 Task: Plan a trip to Jitra, Malaysia from 26th December, 2023 to 31st December, 2023 for 8 adults. Place can be private room with 8 bedrooms having 8 beds and 8 bathrooms. Property type can be house. Amenities needed are: wifi, TV, free parkinig on premises, gym, breakfast.
Action: Mouse moved to (409, 110)
Screenshot: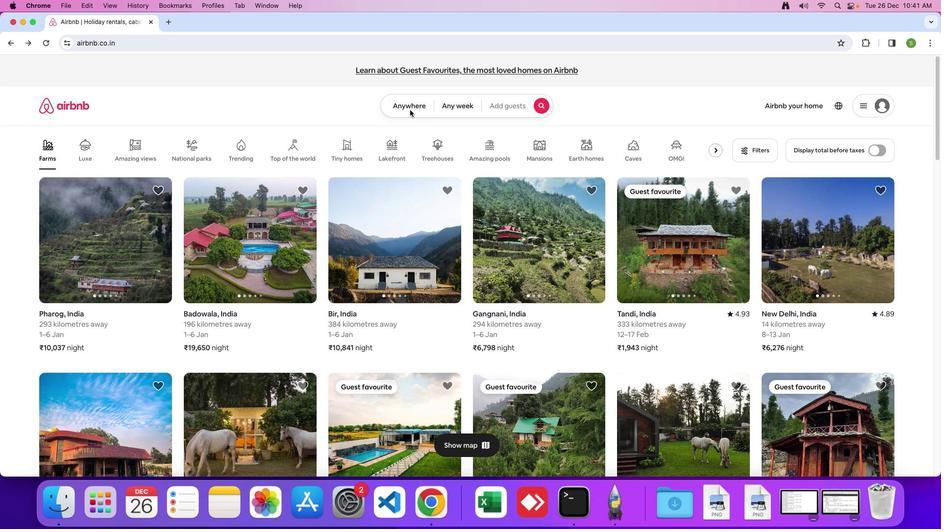 
Action: Mouse pressed left at (409, 110)
Screenshot: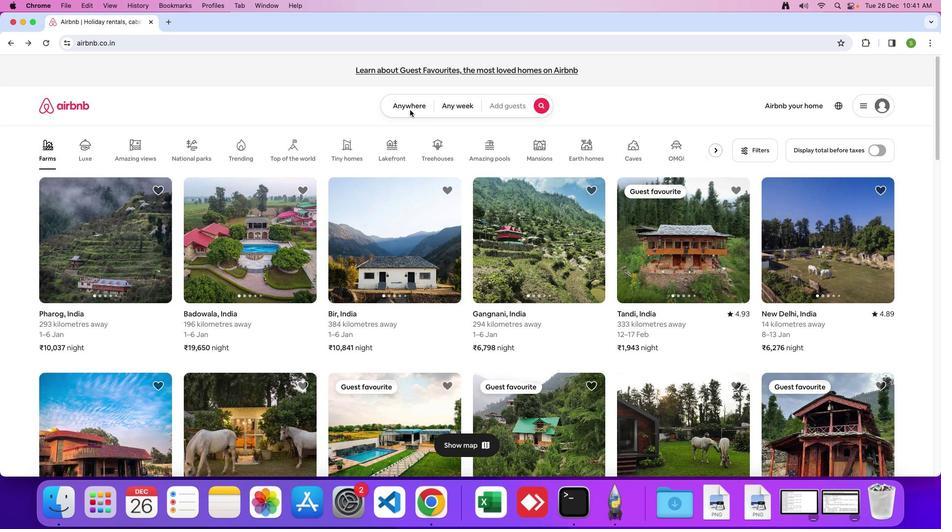 
Action: Mouse moved to (396, 102)
Screenshot: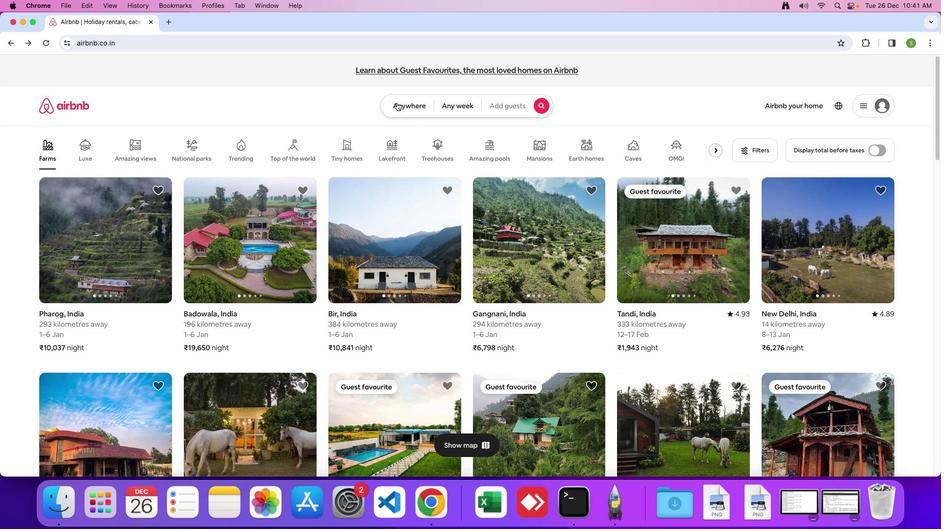 
Action: Mouse pressed left at (396, 102)
Screenshot: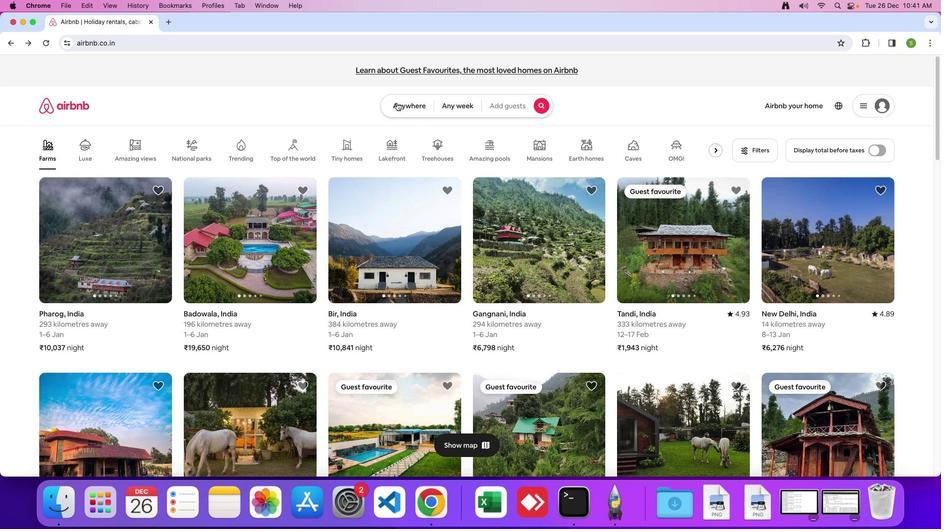 
Action: Mouse moved to (334, 139)
Screenshot: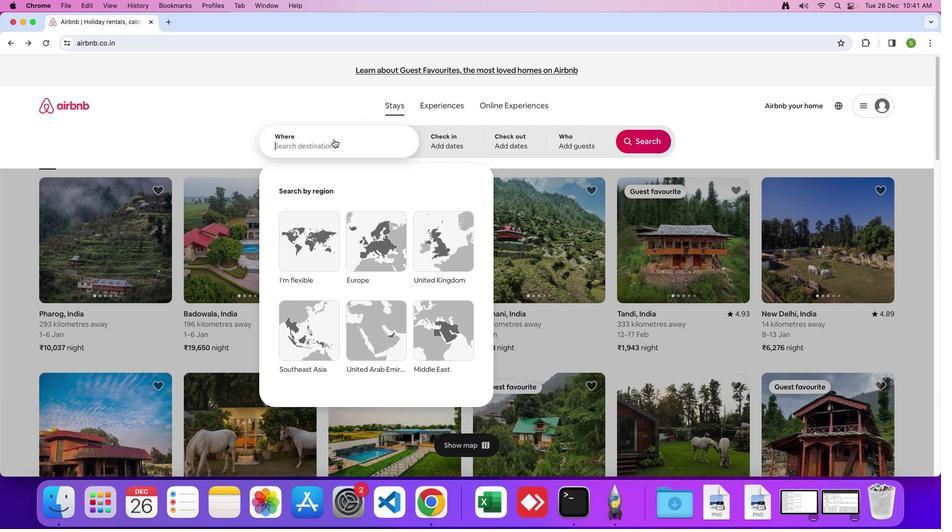 
Action: Mouse pressed left at (334, 139)
Screenshot: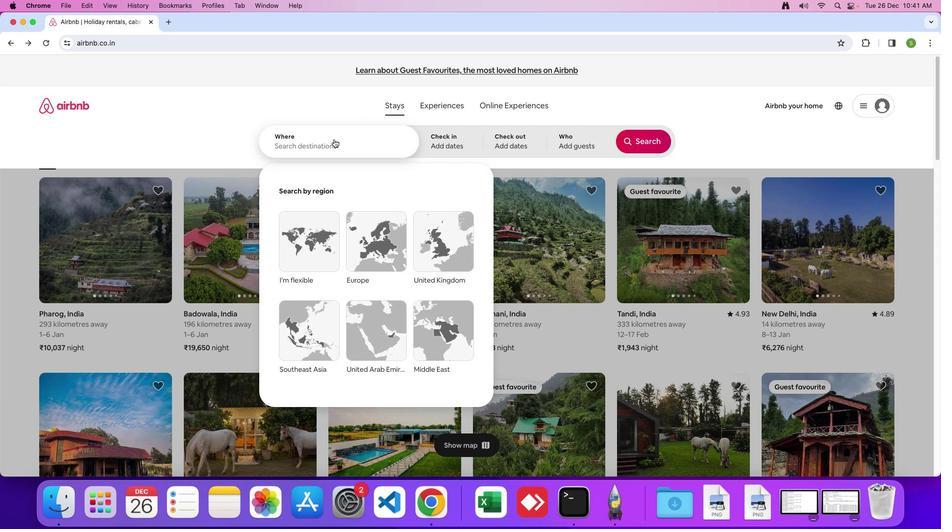 
Action: Mouse moved to (332, 143)
Screenshot: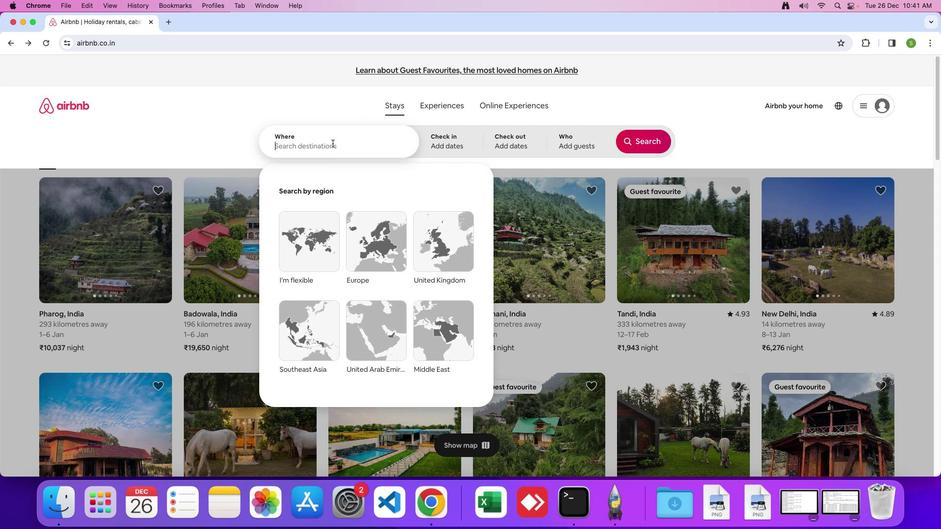 
Action: Key pressed 'J'Key.caps_lock'i''t''r''a'','Key.spaceKey.shift'm''a''l''a''y''s''i''a'Key.leftKey.leftKey.leftKey.leftKey.leftKey.leftKey.leftKey.backspace
Screenshot: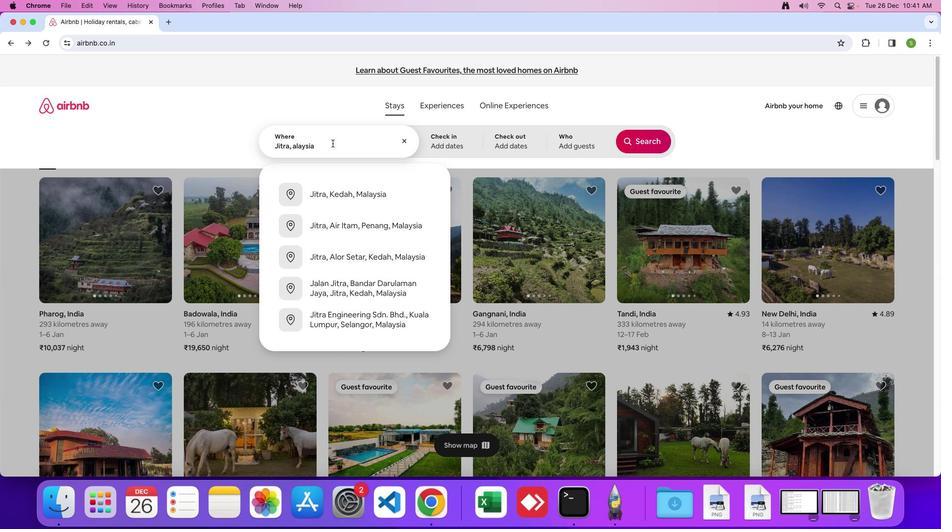 
Action: Mouse moved to (332, 143)
Screenshot: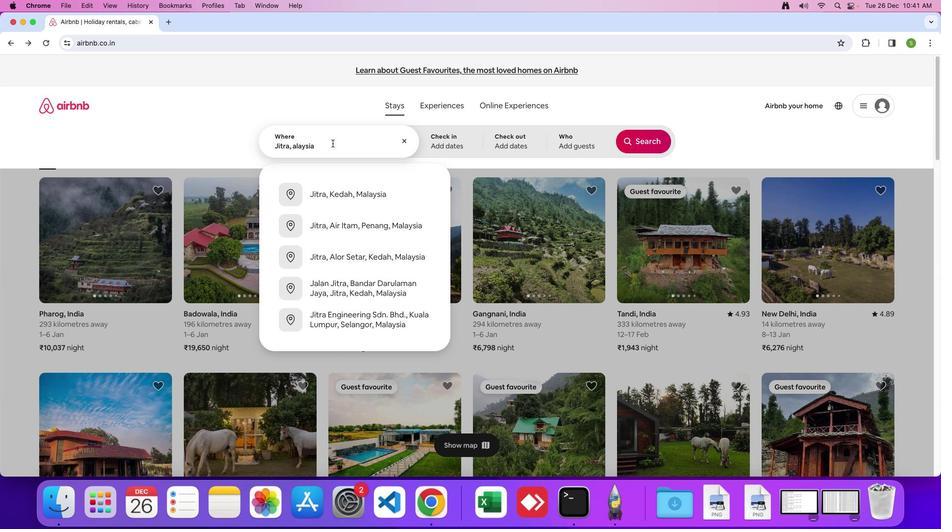 
Action: Key pressed Key.shift'M'
Screenshot: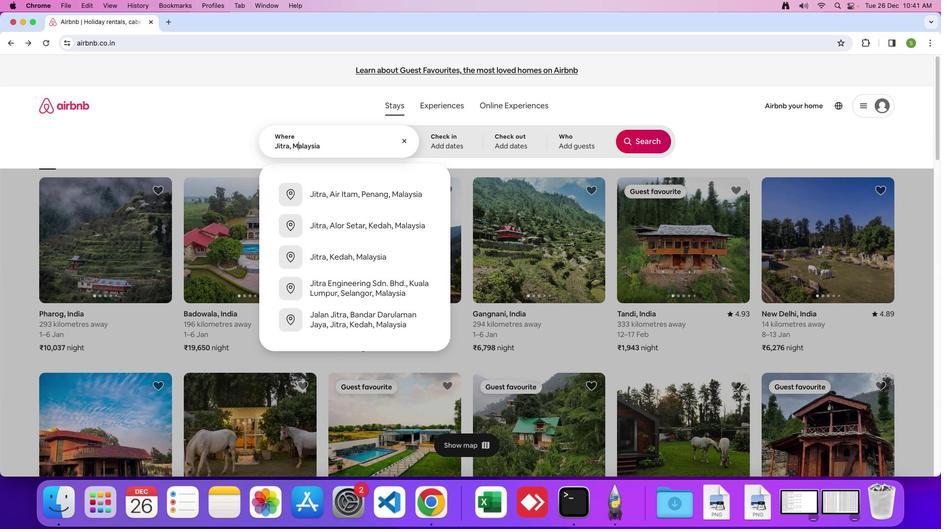 
Action: Mouse moved to (375, 160)
Screenshot: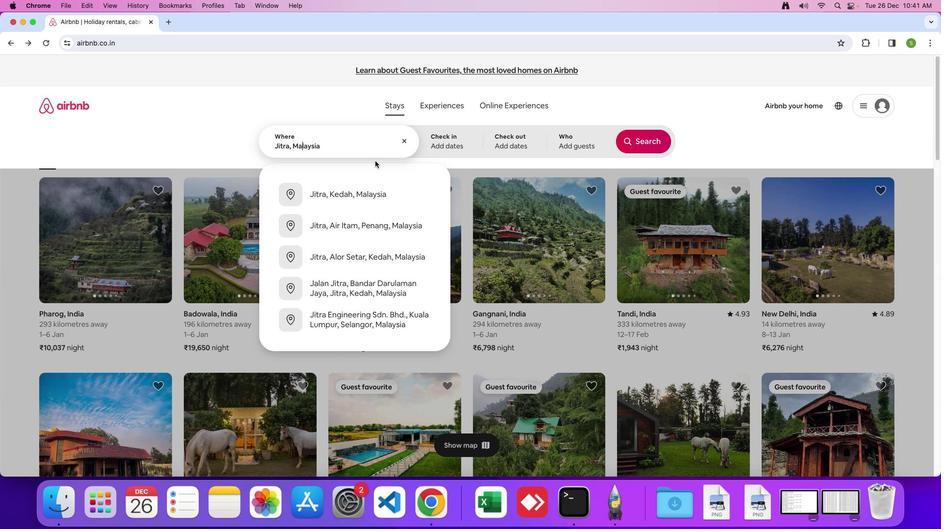 
Action: Key pressed Key.right
Screenshot: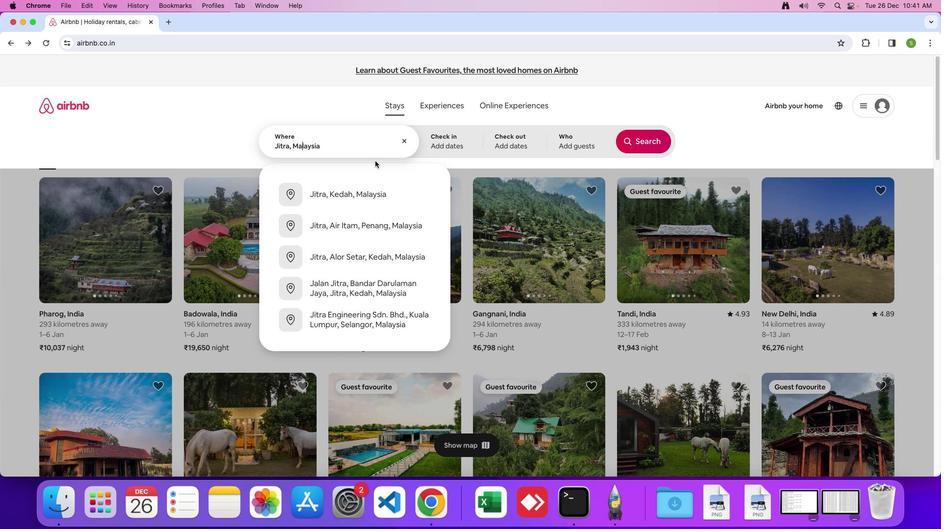 
Action: Mouse moved to (375, 160)
Screenshot: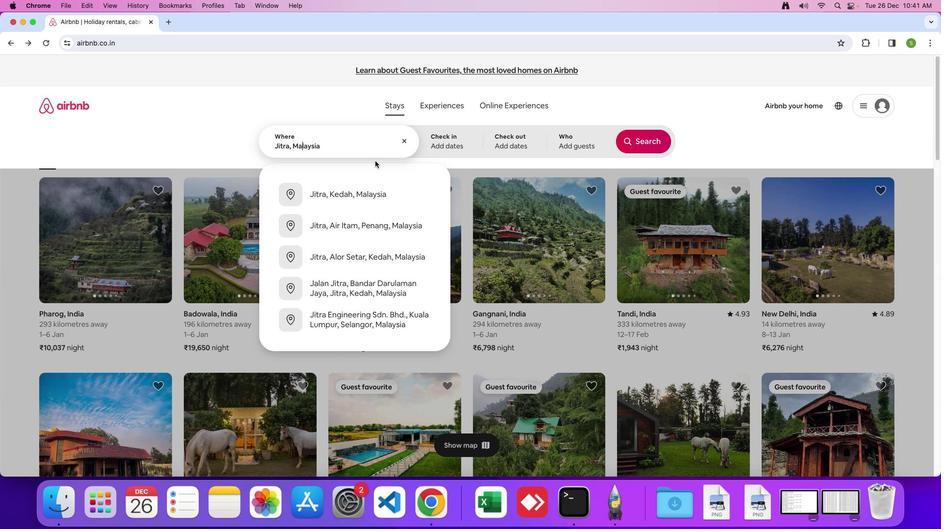 
Action: Key pressed Key.rightKey.rightKey.rightKey.rightKey.rightKey.rightKey.enter
Screenshot: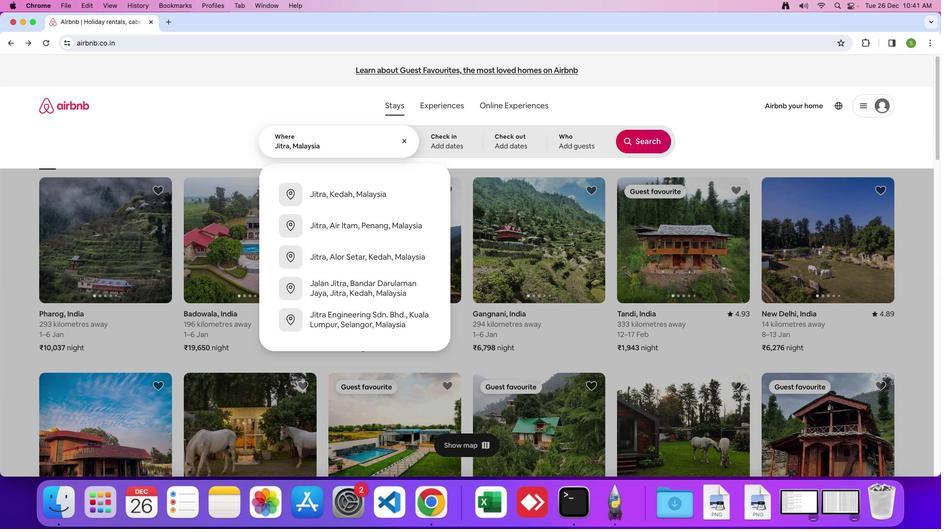 
Action: Mouse moved to (351, 365)
Screenshot: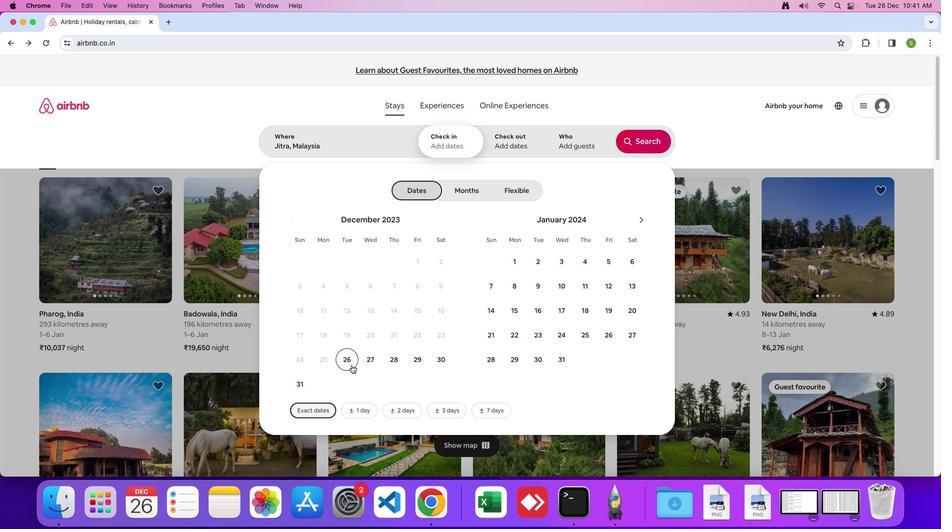 
Action: Mouse pressed left at (351, 365)
Screenshot: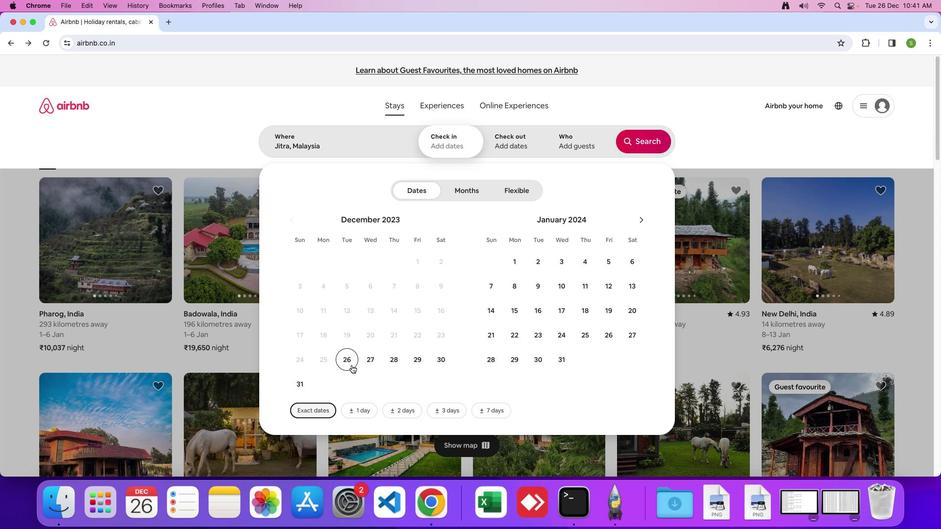 
Action: Mouse moved to (297, 383)
Screenshot: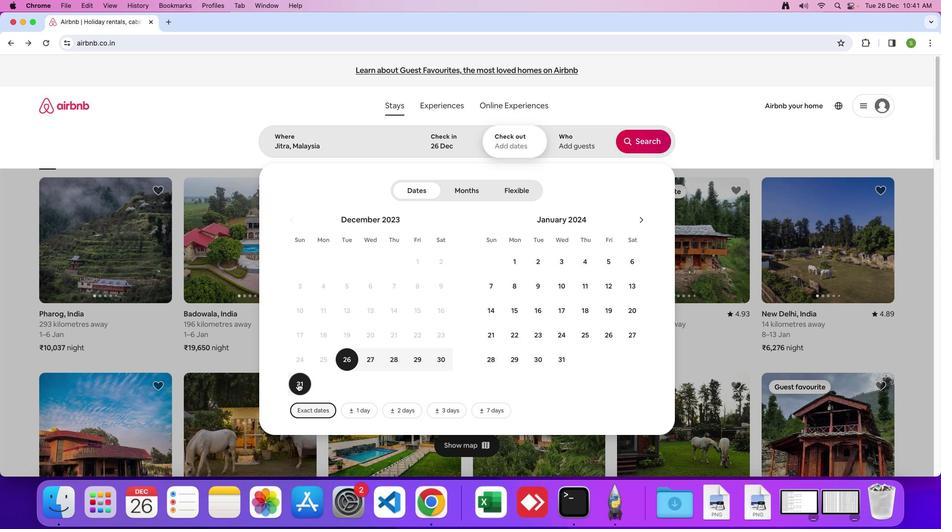 
Action: Mouse pressed left at (297, 383)
Screenshot: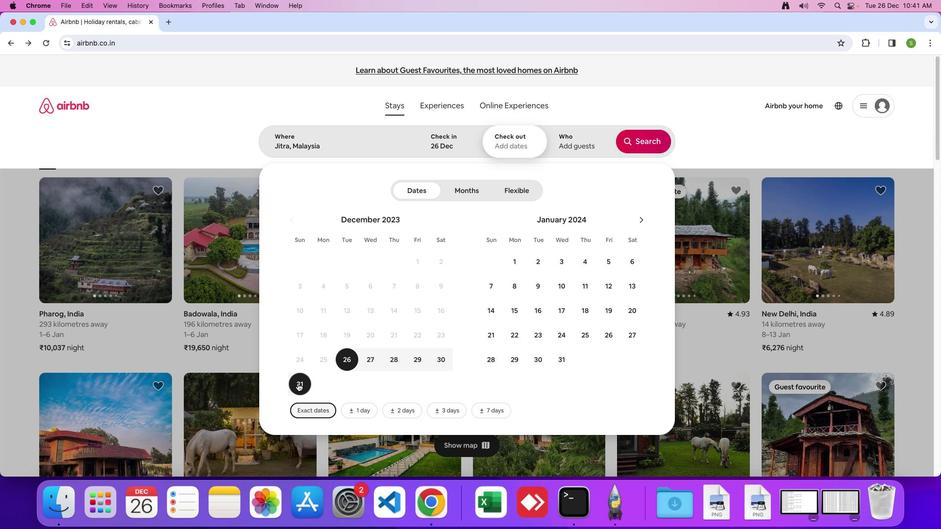 
Action: Mouse moved to (566, 152)
Screenshot: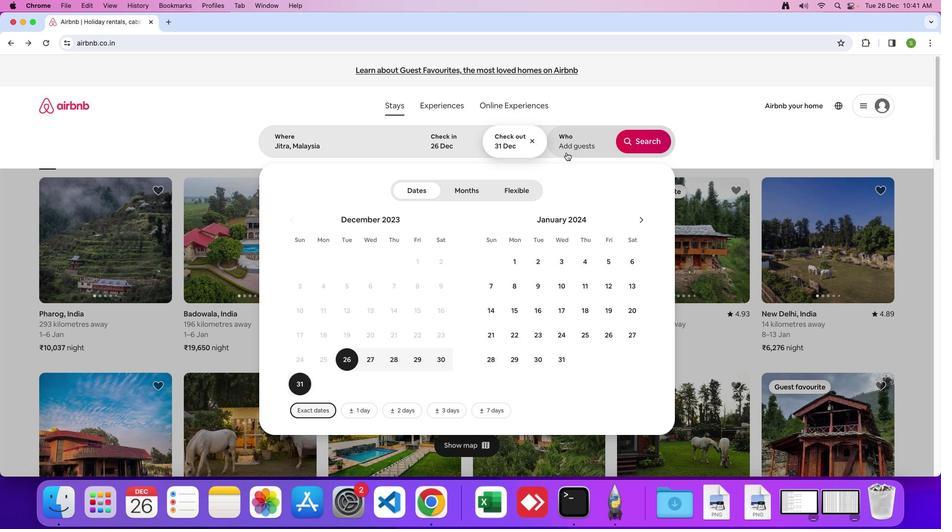 
Action: Mouse pressed left at (566, 152)
Screenshot: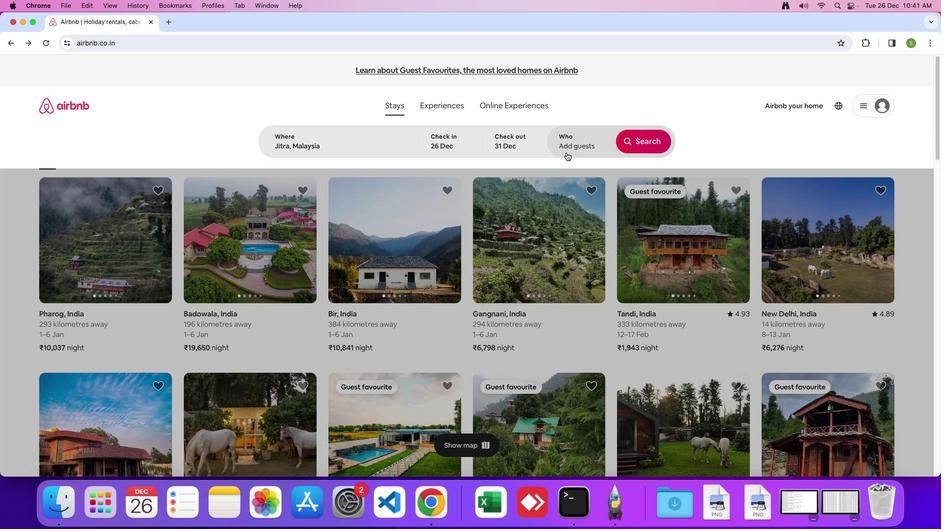 
Action: Mouse moved to (641, 192)
Screenshot: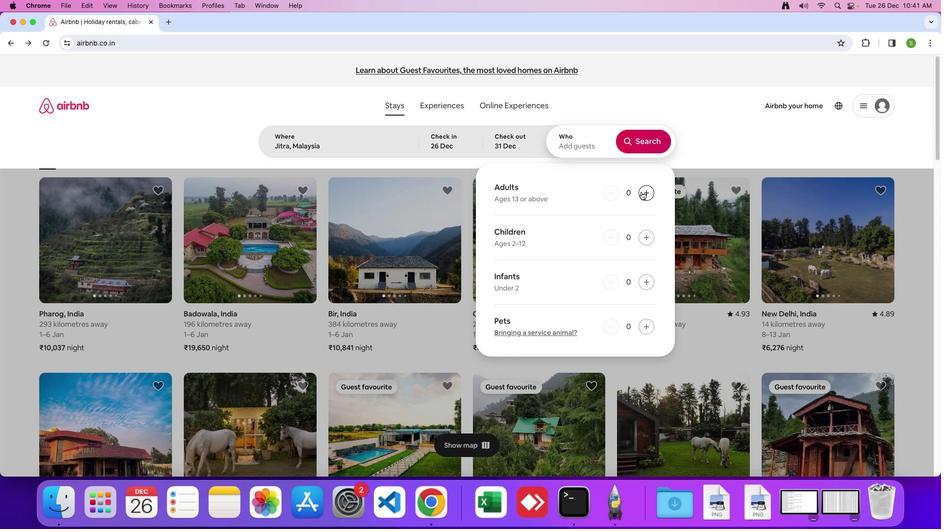 
Action: Mouse pressed left at (641, 192)
Screenshot: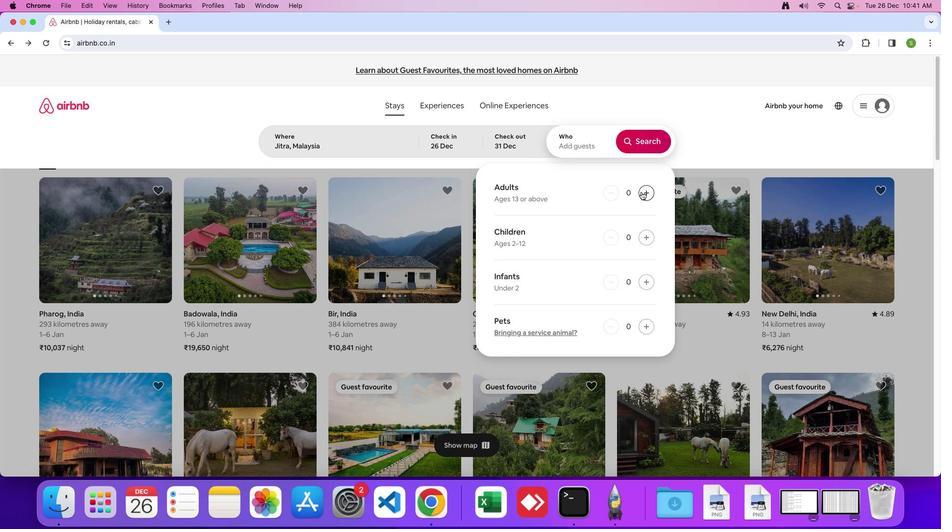 
Action: Mouse pressed left at (641, 192)
Screenshot: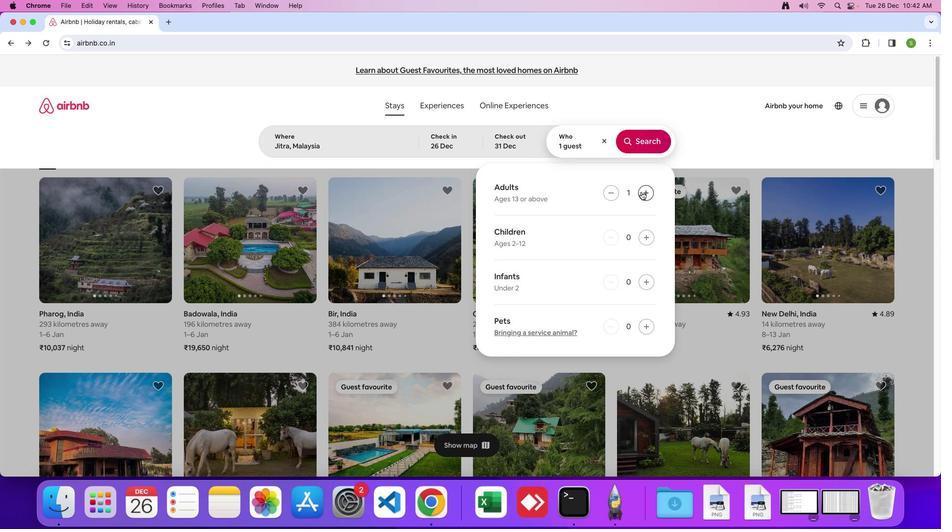 
Action: Mouse pressed left at (641, 192)
Screenshot: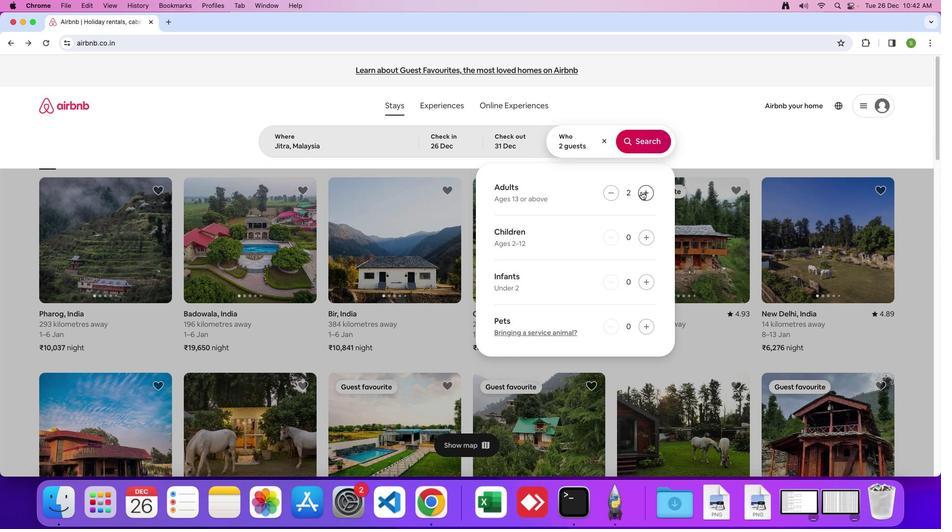 
Action: Mouse pressed left at (641, 192)
Screenshot: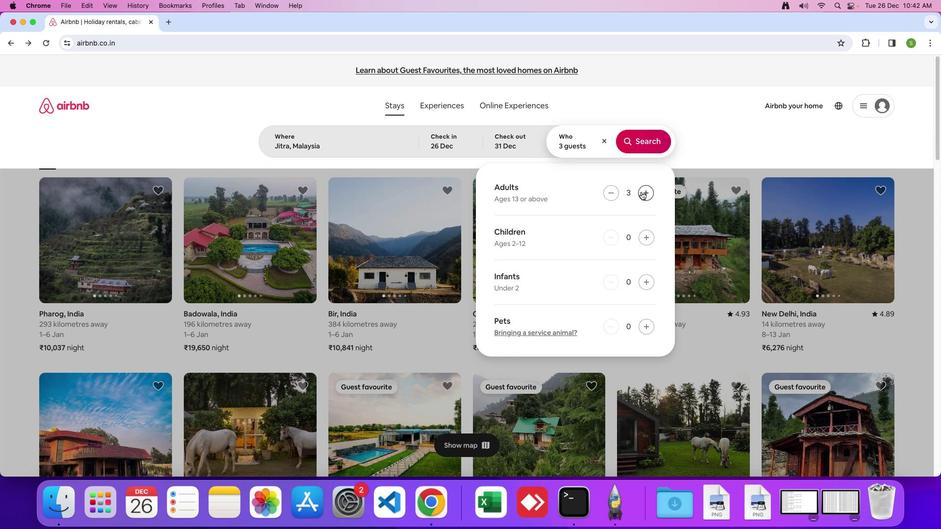 
Action: Mouse pressed left at (641, 192)
Screenshot: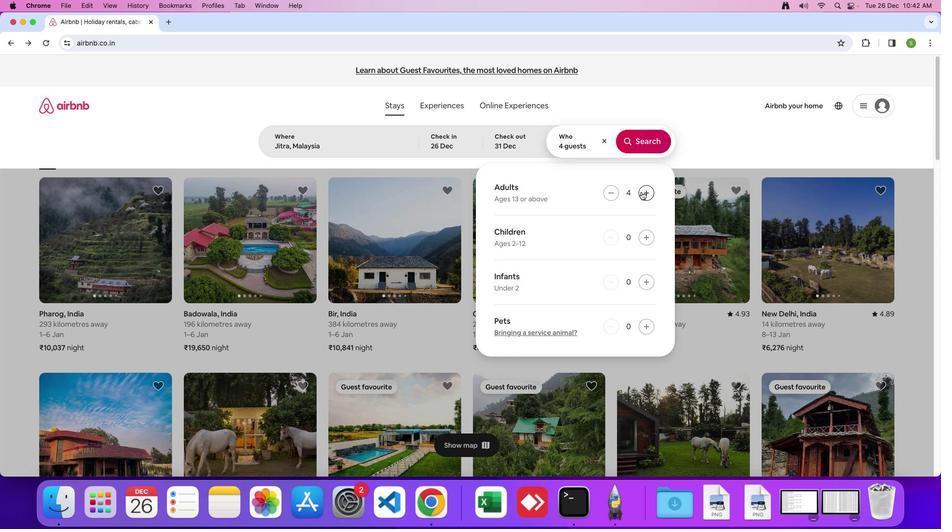 
Action: Mouse moved to (642, 192)
Screenshot: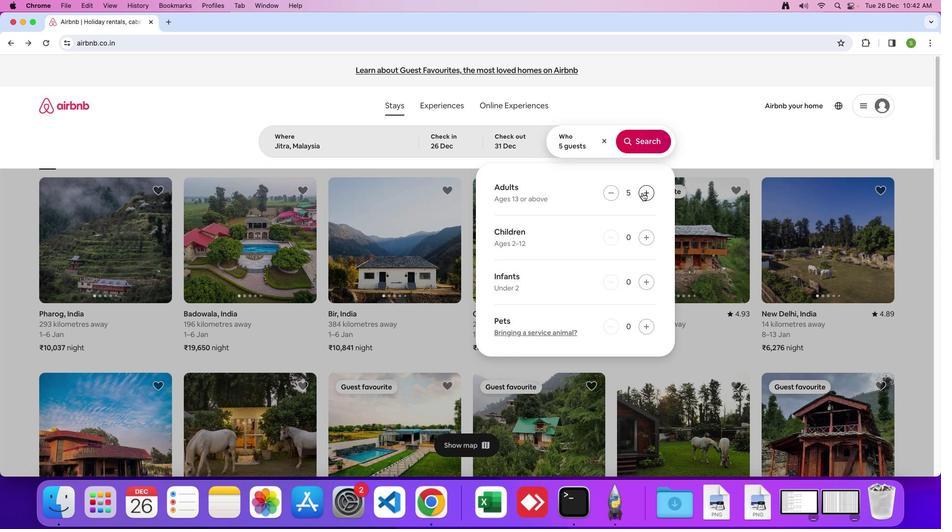 
Action: Mouse pressed left at (642, 192)
Screenshot: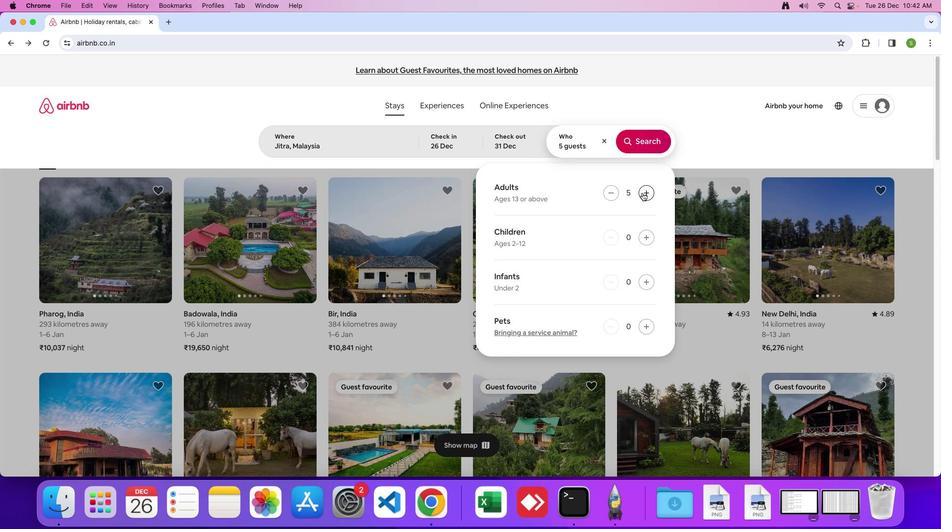 
Action: Mouse moved to (642, 192)
Screenshot: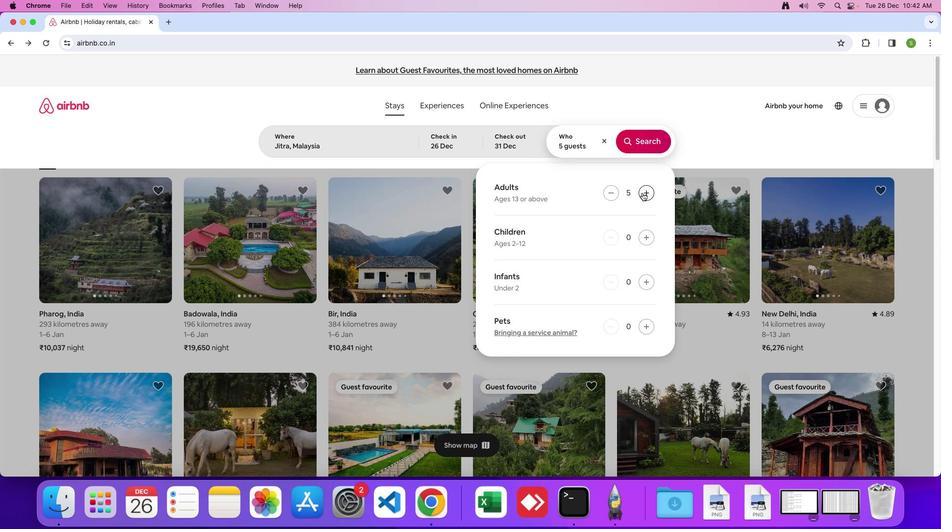 
Action: Mouse pressed left at (642, 192)
Screenshot: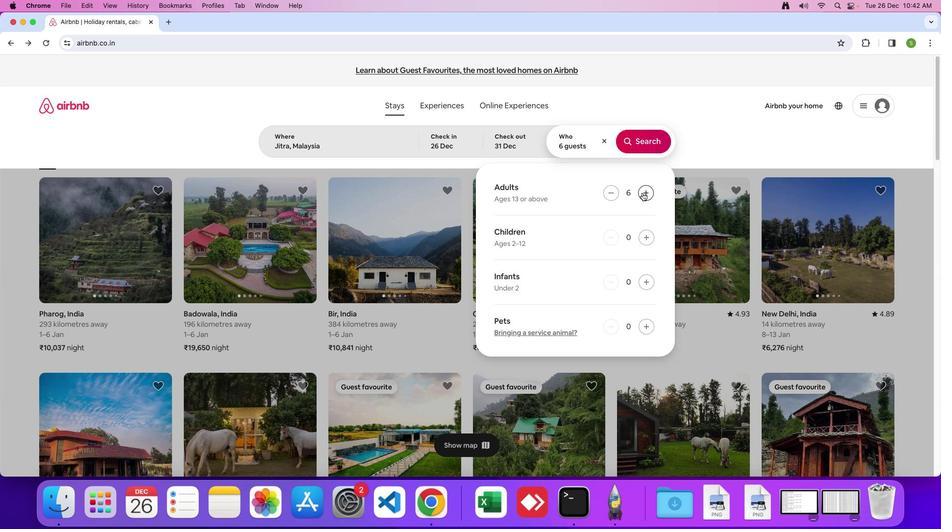 
Action: Mouse pressed left at (642, 192)
Screenshot: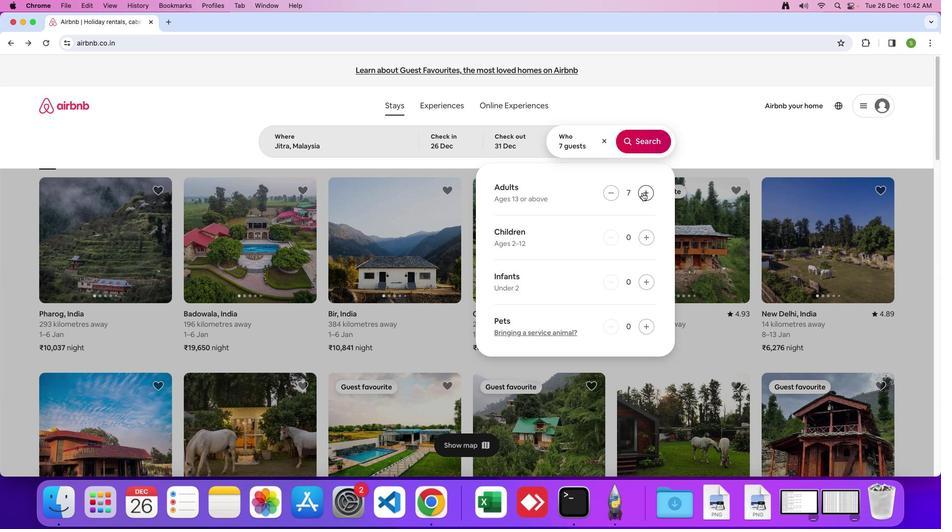 
Action: Mouse moved to (647, 145)
Screenshot: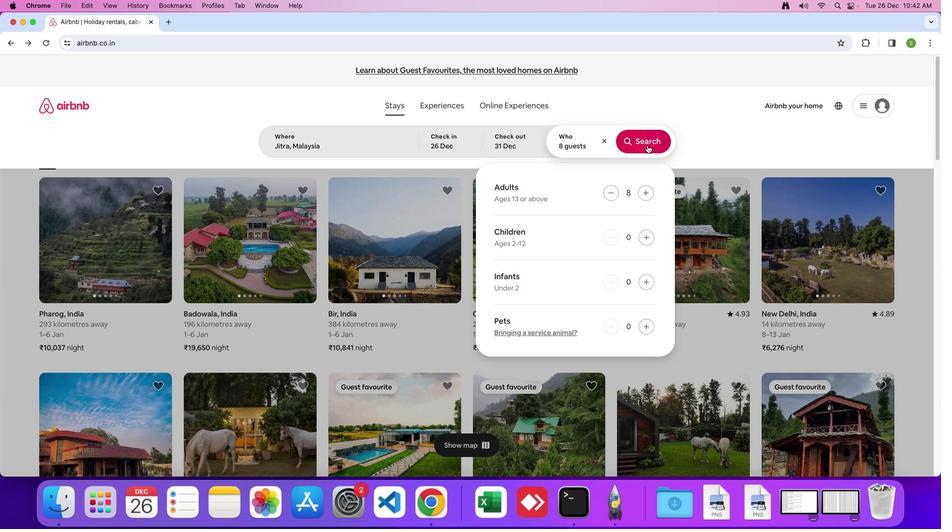 
Action: Mouse pressed left at (647, 145)
Screenshot: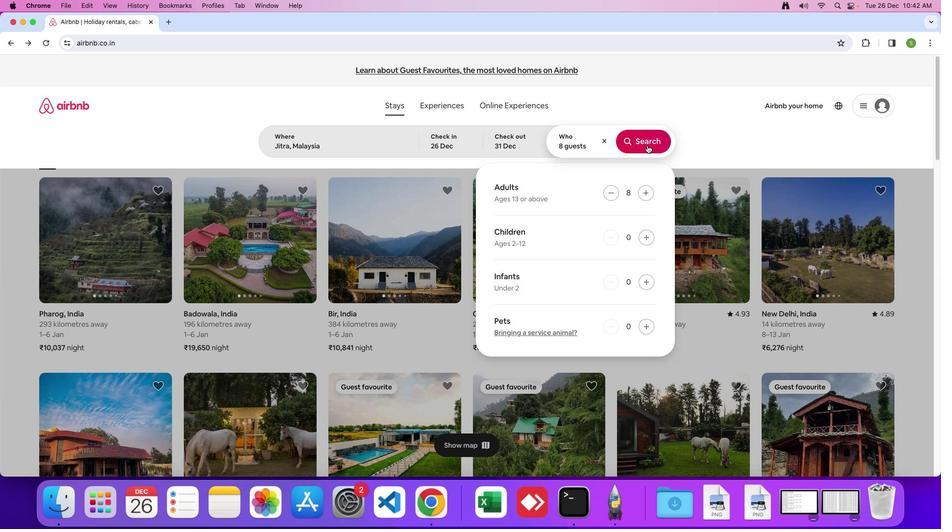 
Action: Mouse moved to (780, 118)
Screenshot: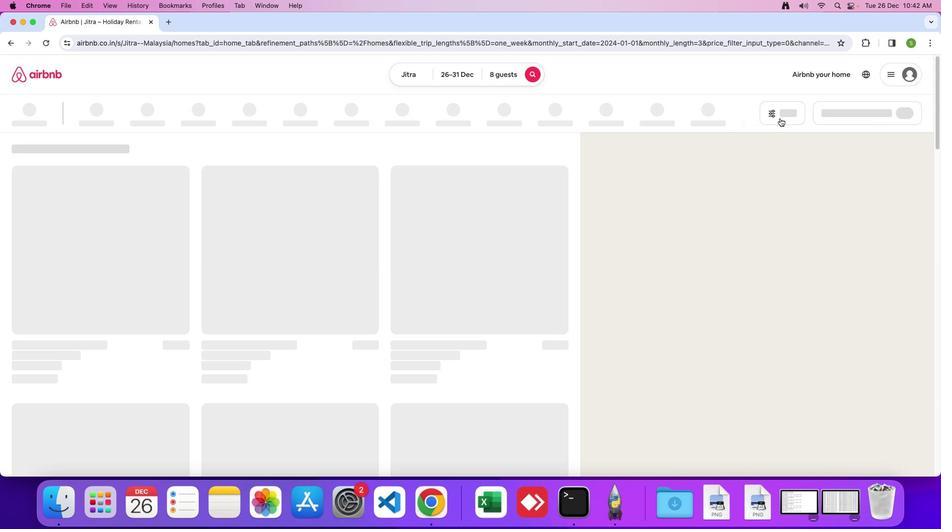 
Action: Mouse pressed left at (780, 118)
Screenshot: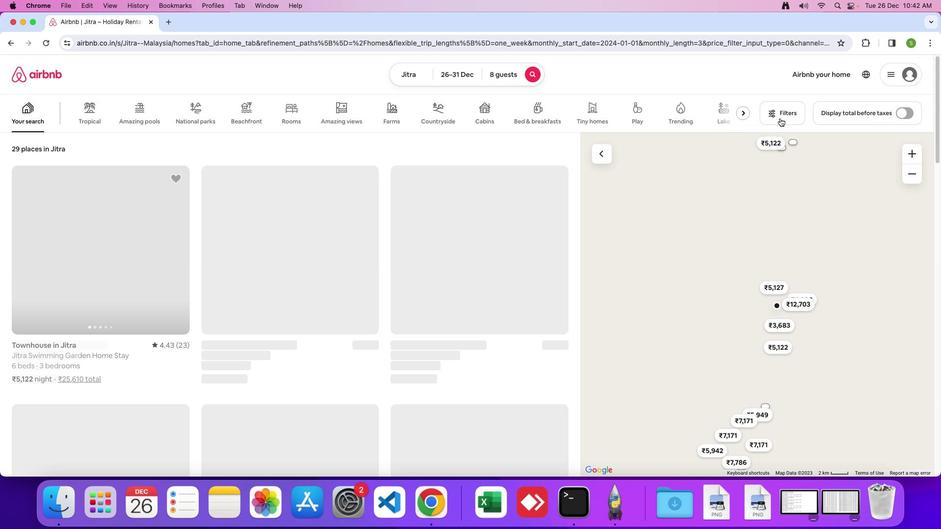 
Action: Mouse moved to (474, 296)
Screenshot: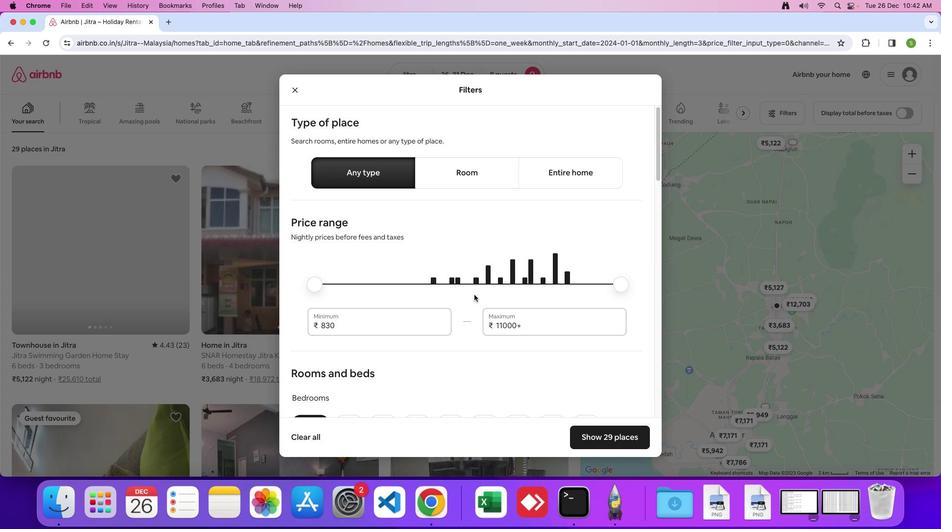 
Action: Mouse scrolled (474, 296) with delta (0, 0)
Screenshot: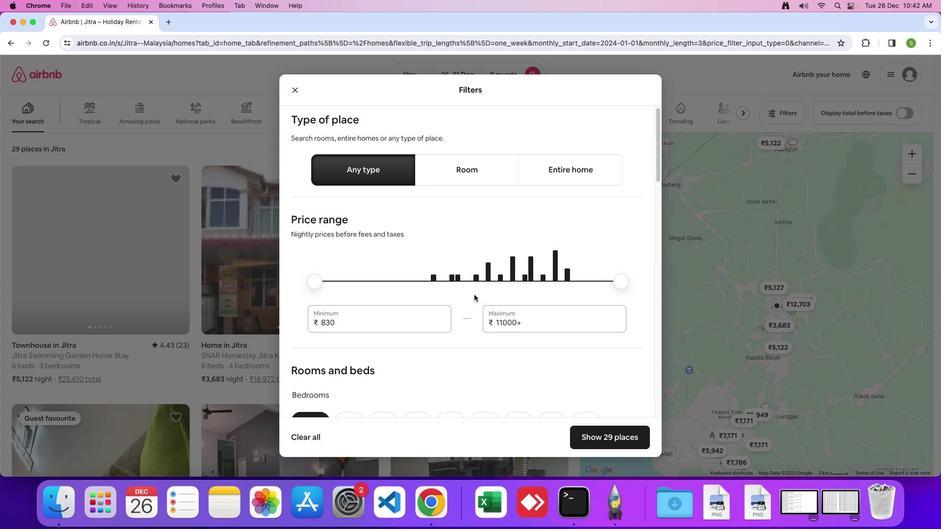 
Action: Mouse moved to (474, 295)
Screenshot: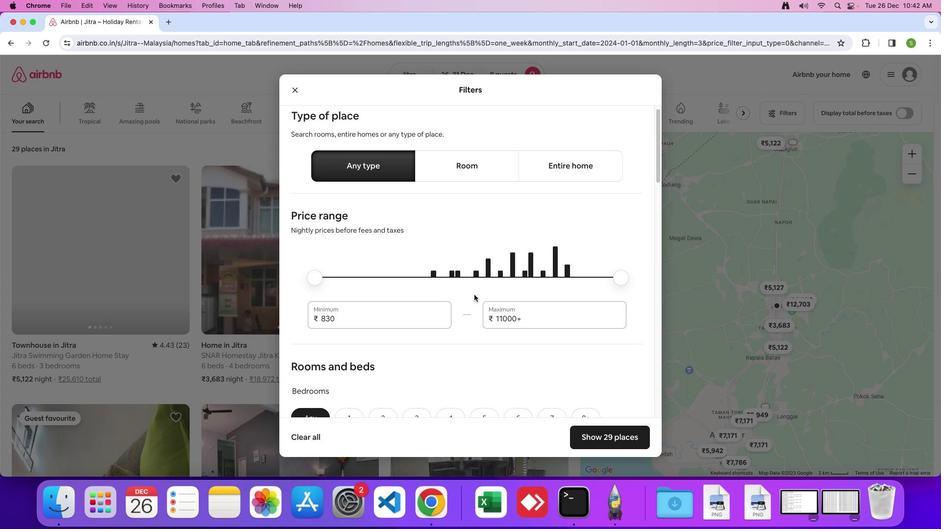 
Action: Mouse scrolled (474, 295) with delta (0, 0)
Screenshot: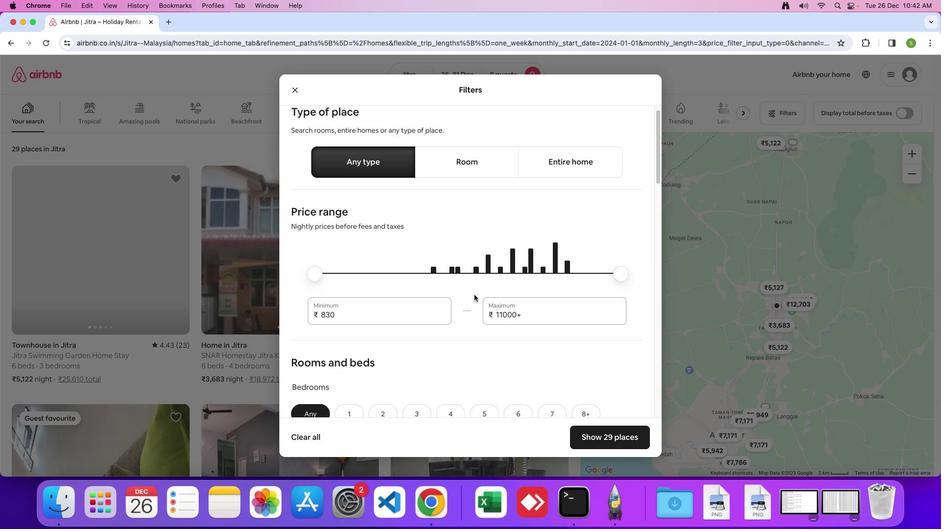 
Action: Mouse moved to (474, 294)
Screenshot: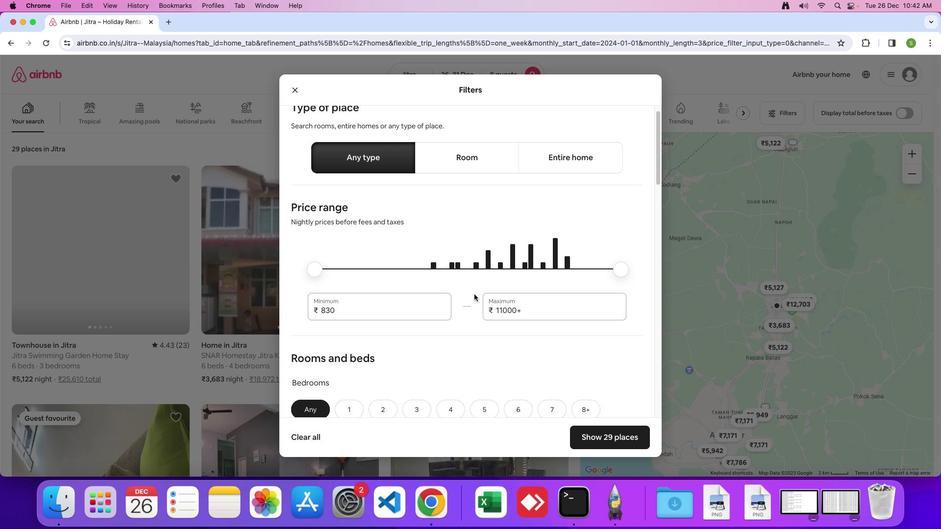 
Action: Mouse scrolled (474, 294) with delta (0, 0)
Screenshot: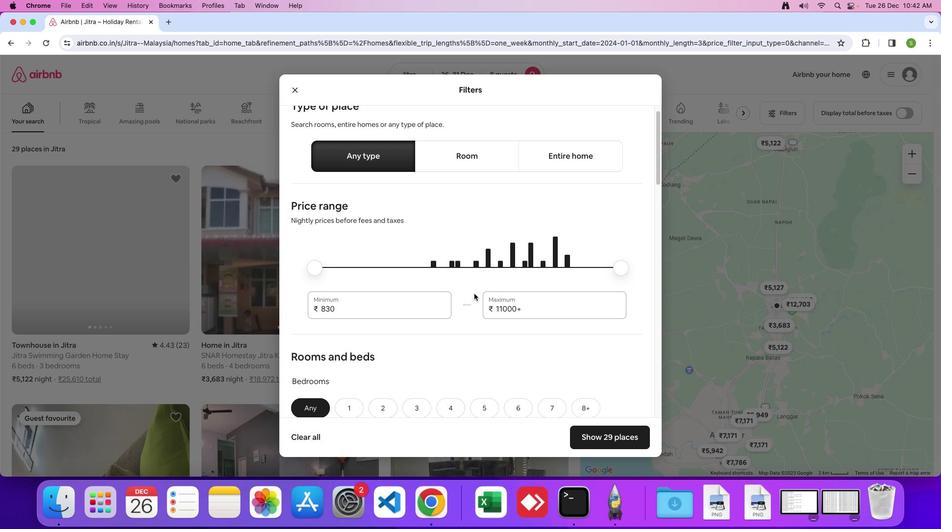 
Action: Mouse moved to (474, 294)
Screenshot: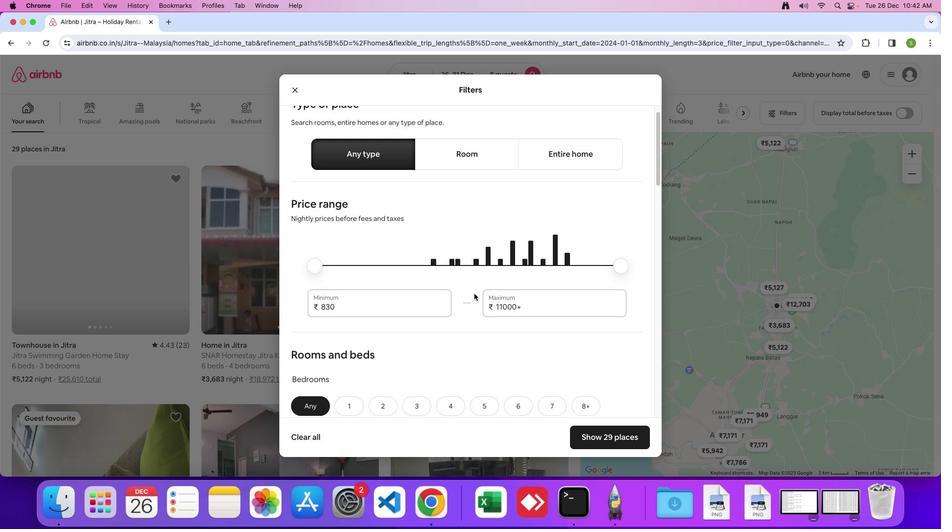 
Action: Mouse scrolled (474, 294) with delta (0, 0)
Screenshot: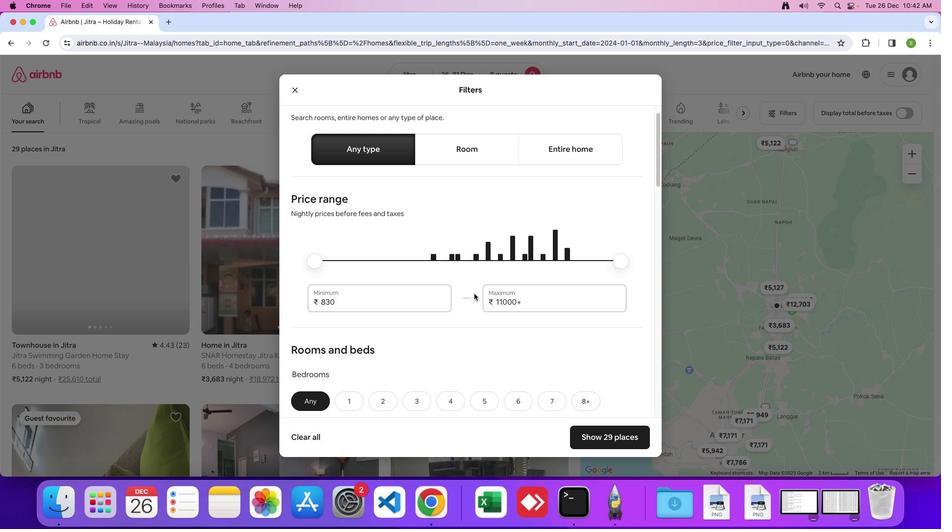 
Action: Mouse moved to (474, 294)
Screenshot: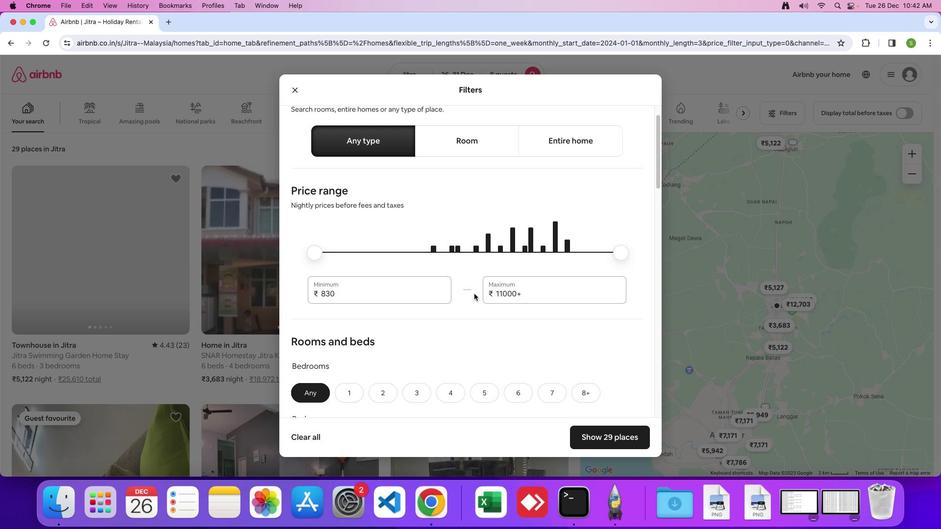 
Action: Mouse scrolled (474, 294) with delta (0, 0)
Screenshot: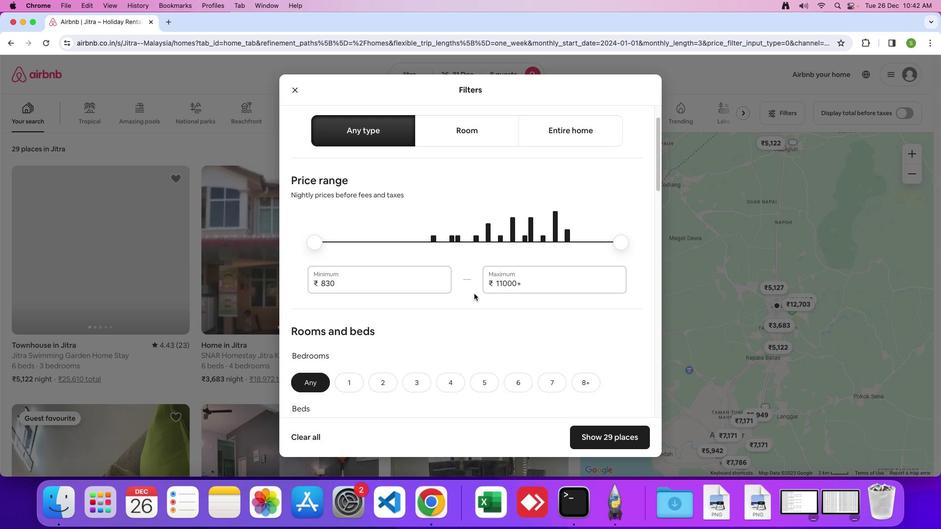 
Action: Mouse moved to (474, 294)
Screenshot: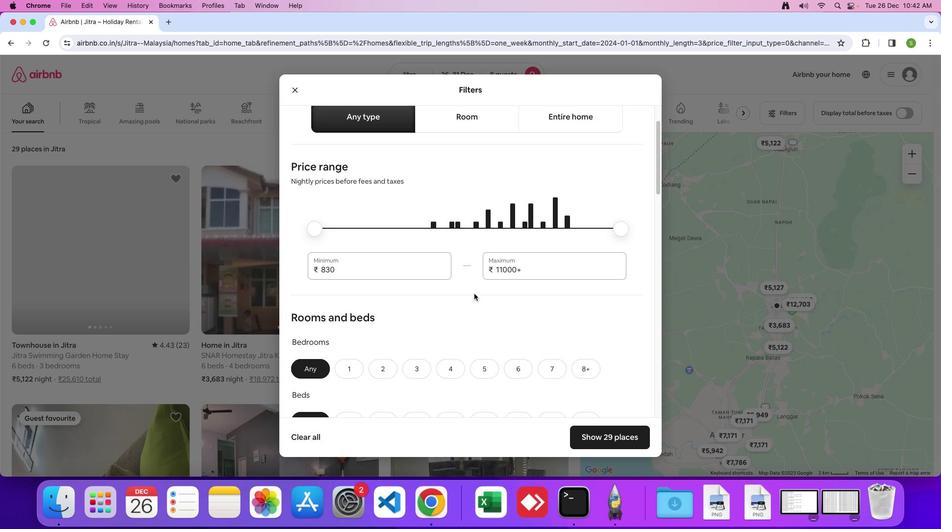 
Action: Mouse scrolled (474, 294) with delta (0, 0)
Screenshot: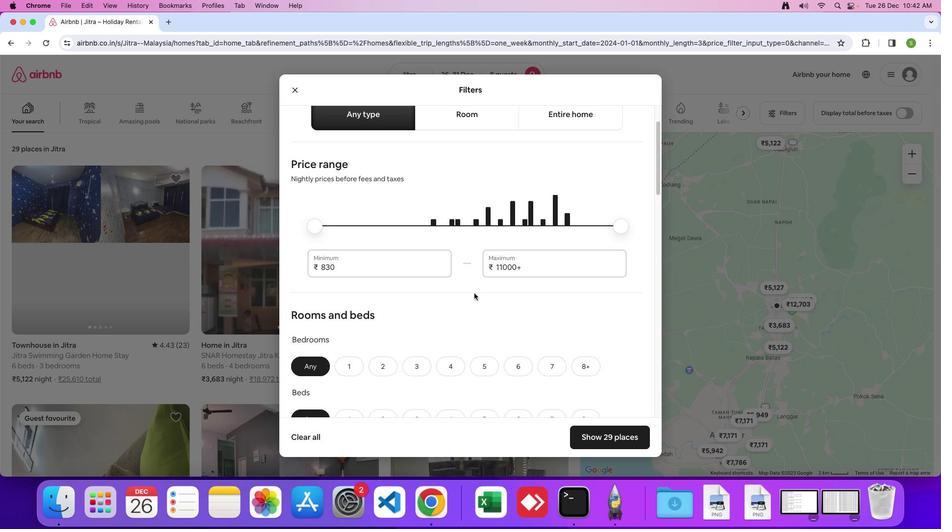 
Action: Mouse moved to (474, 293)
Screenshot: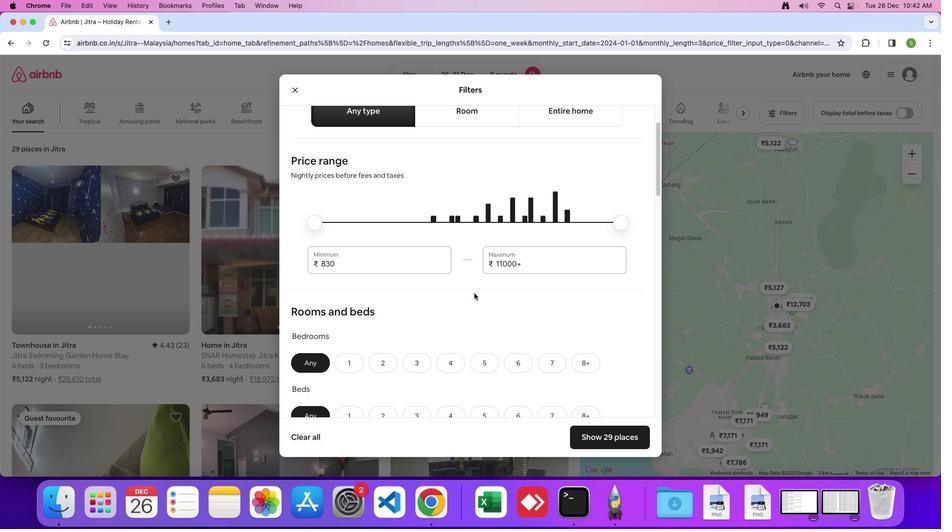 
Action: Mouse scrolled (474, 293) with delta (0, 0)
Screenshot: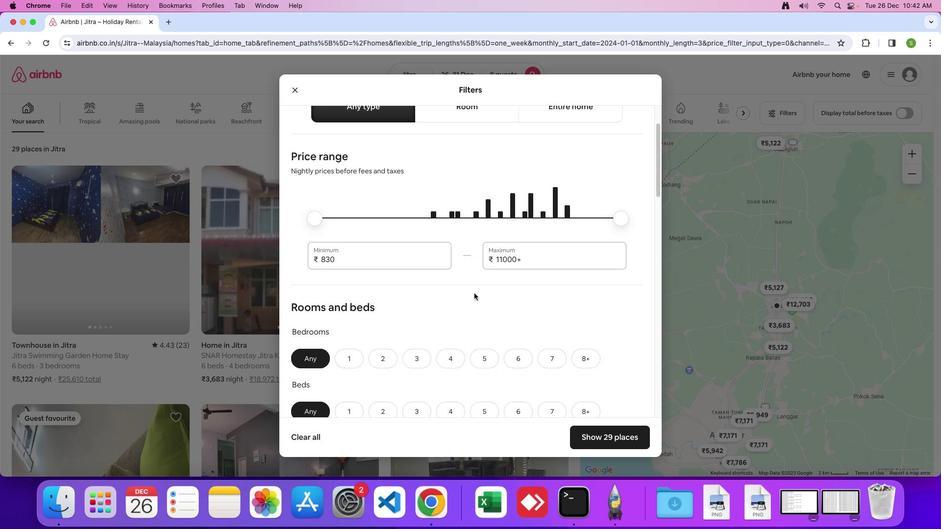 
Action: Mouse scrolled (474, 293) with delta (0, 0)
Screenshot: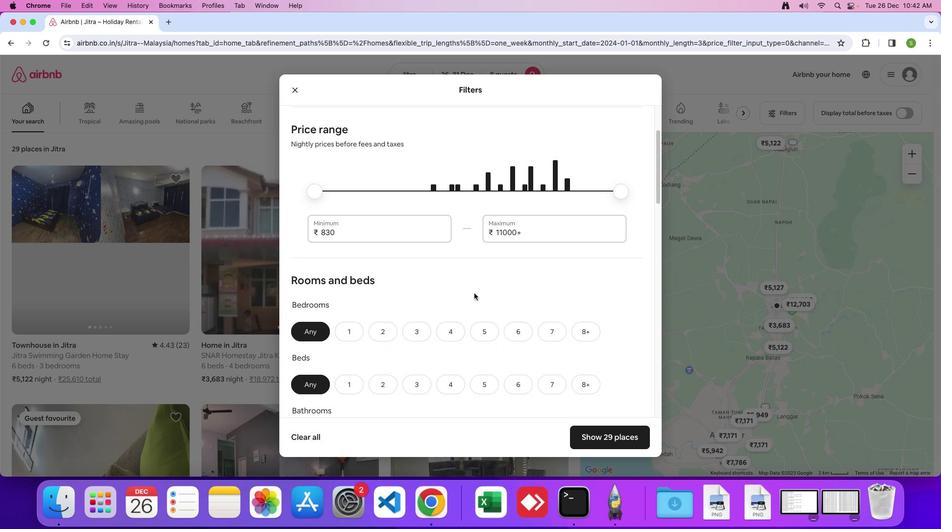 
Action: Mouse moved to (474, 293)
Screenshot: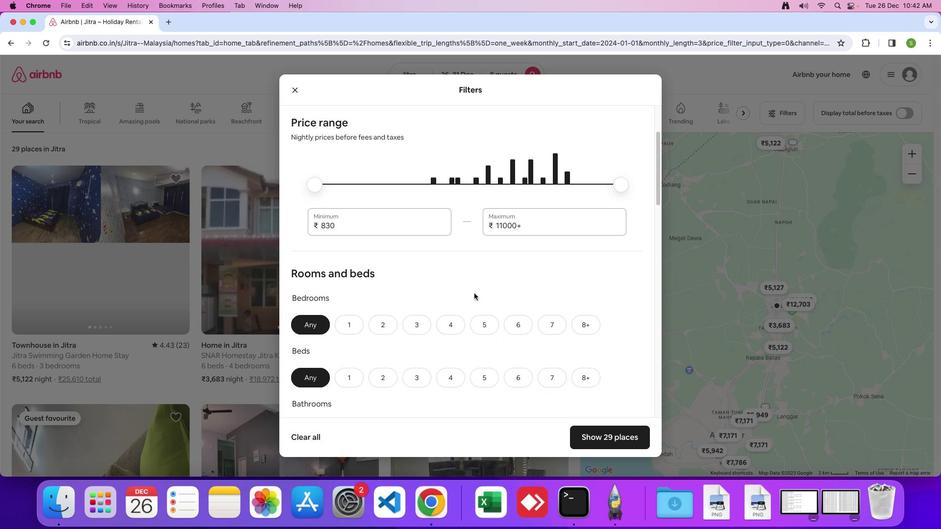 
Action: Mouse scrolled (474, 293) with delta (0, 0)
Screenshot: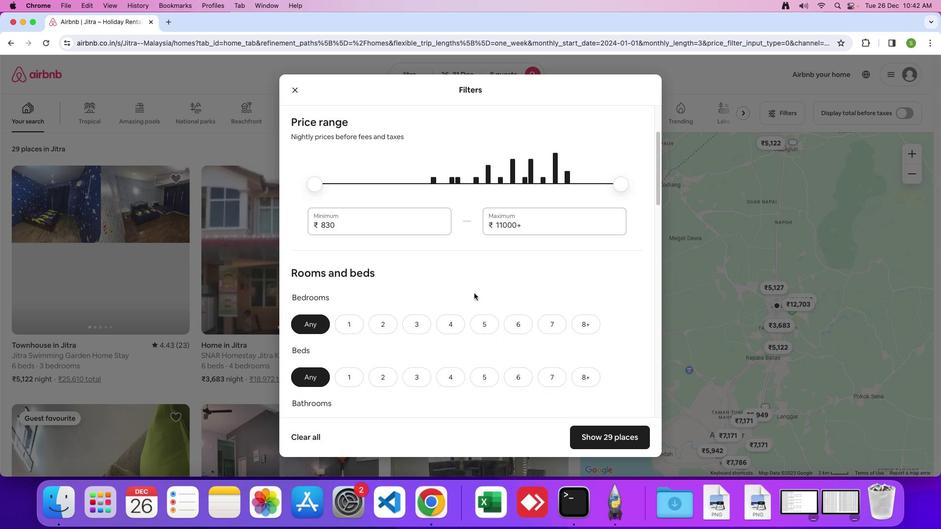 
Action: Mouse moved to (474, 293)
Screenshot: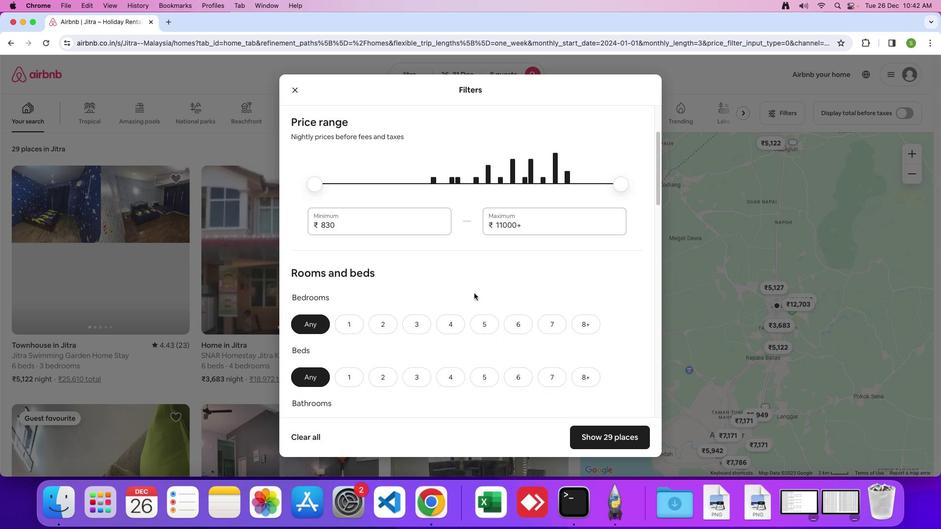 
Action: Mouse scrolled (474, 293) with delta (0, 0)
Screenshot: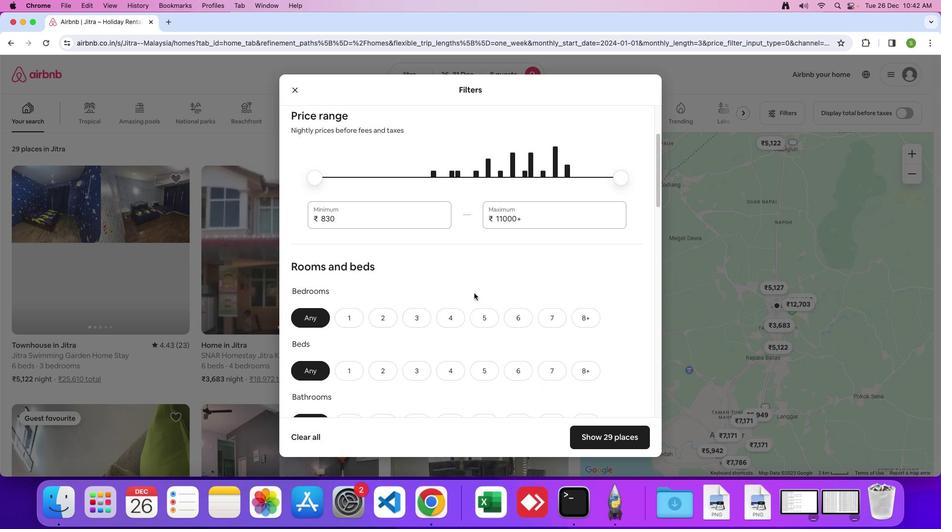 
Action: Mouse scrolled (474, 293) with delta (0, 0)
Screenshot: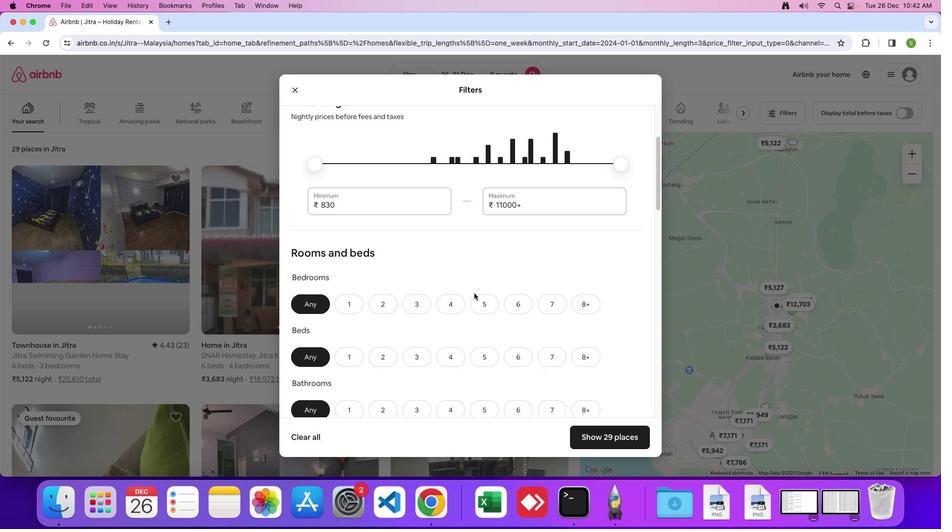 
Action: Mouse scrolled (474, 293) with delta (0, 0)
Screenshot: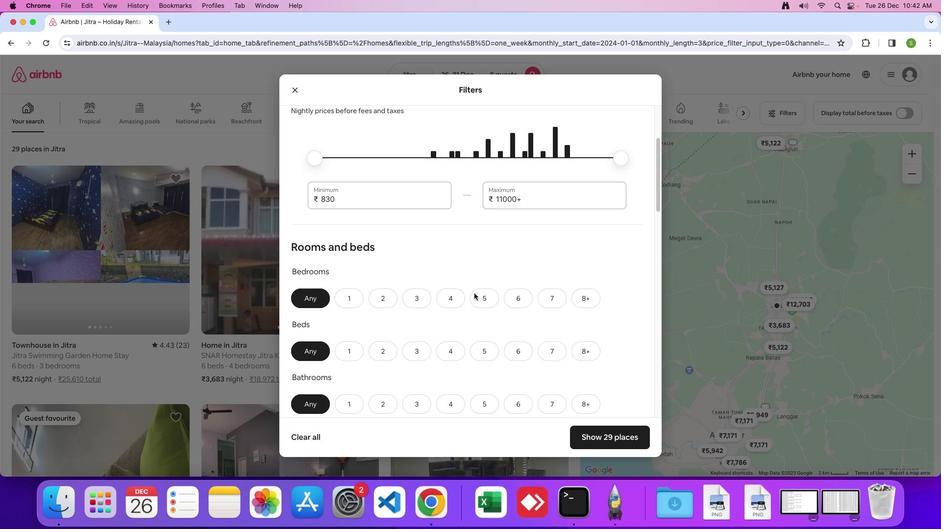 
Action: Mouse scrolled (474, 293) with delta (0, 0)
Screenshot: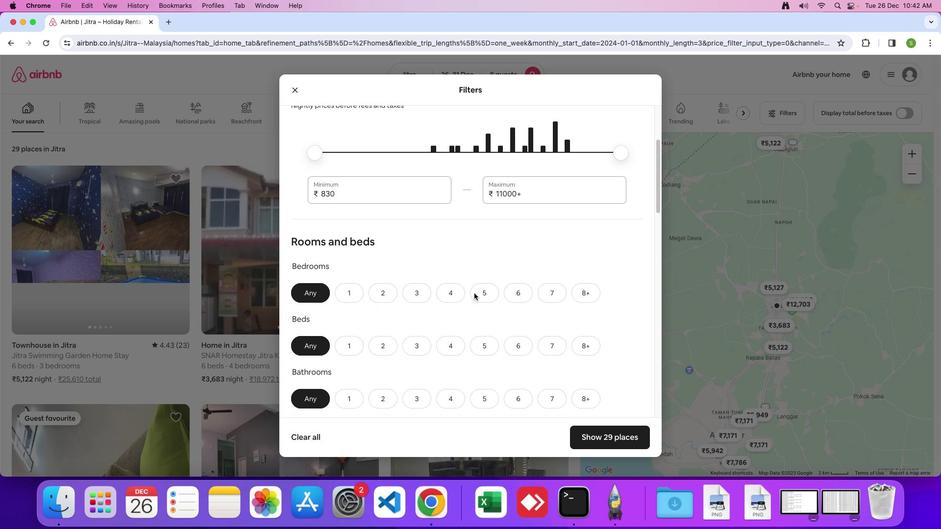 
Action: Mouse moved to (474, 293)
Screenshot: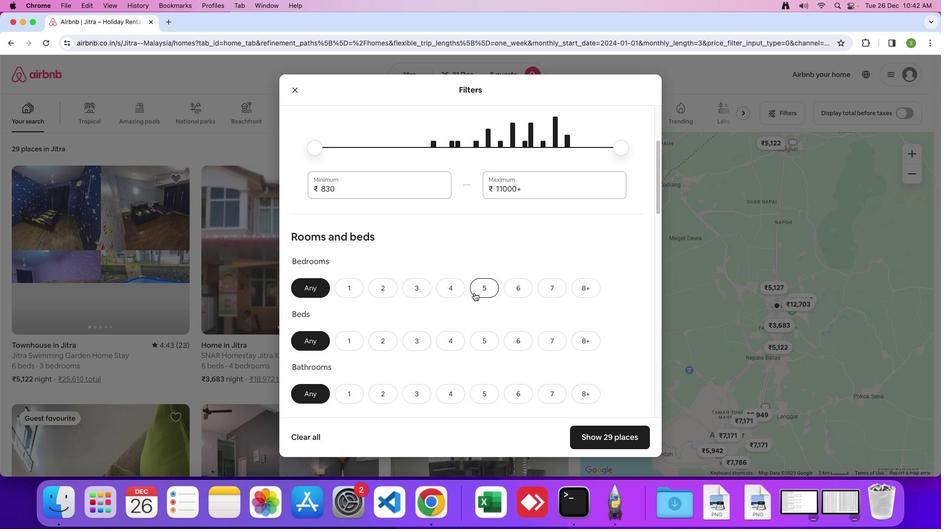 
Action: Mouse scrolled (474, 293) with delta (0, 0)
Screenshot: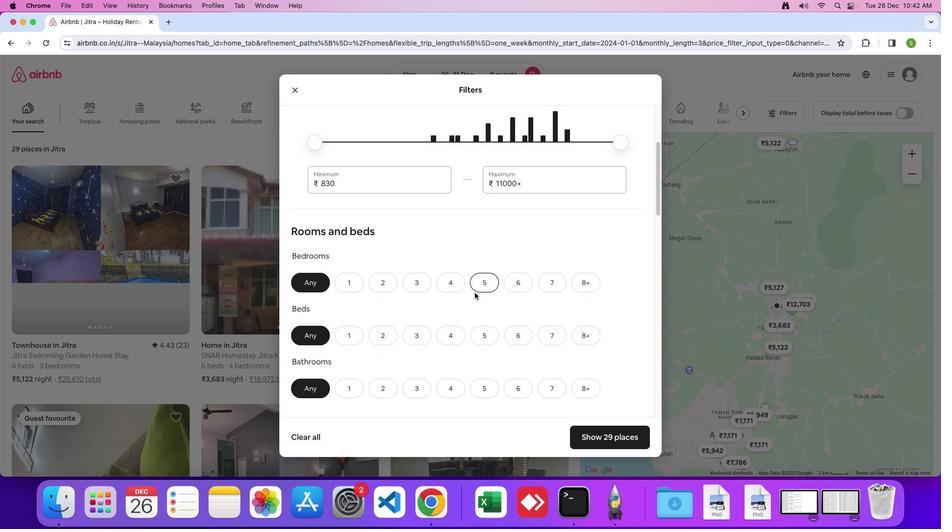 
Action: Mouse scrolled (474, 293) with delta (0, 0)
Screenshot: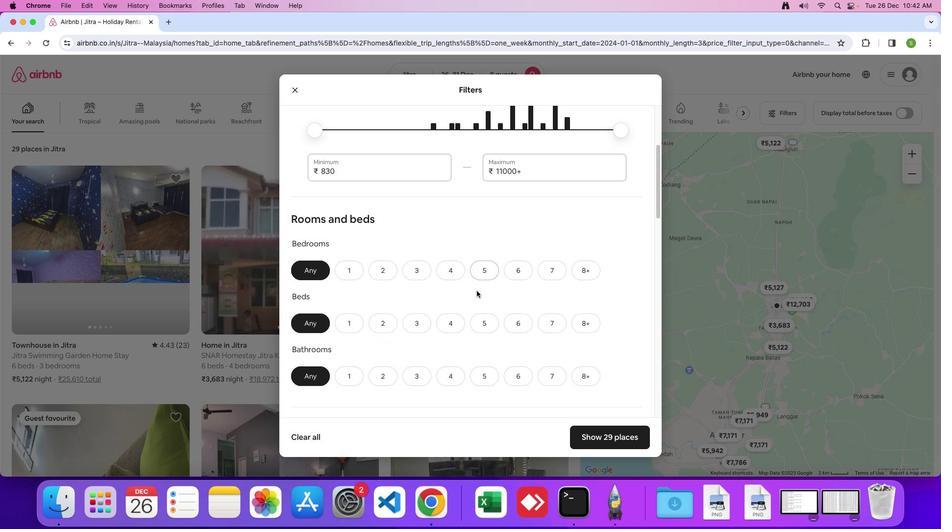 
Action: Mouse moved to (474, 292)
Screenshot: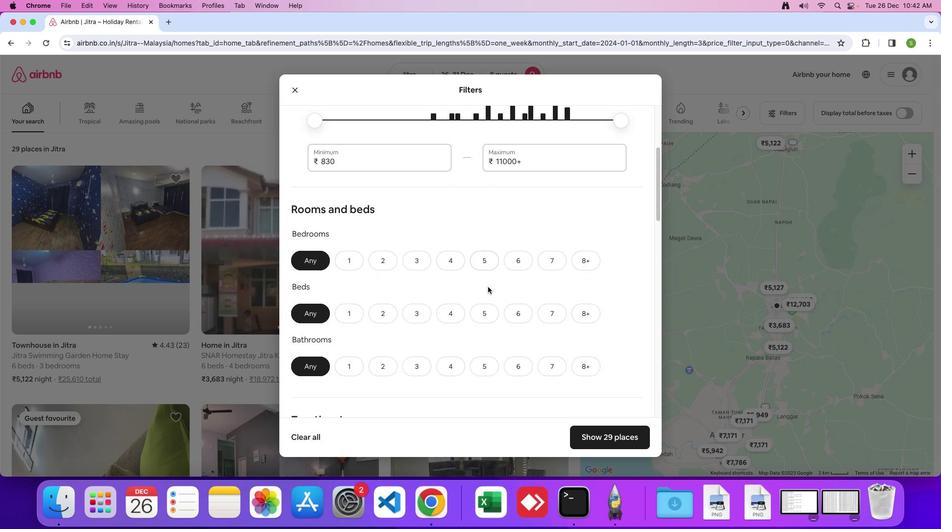 
Action: Mouse scrolled (474, 292) with delta (0, 0)
Screenshot: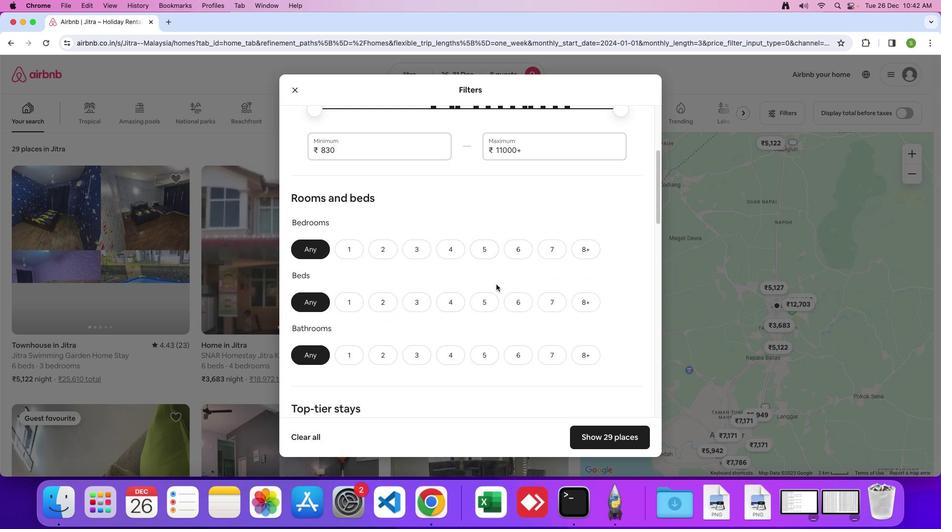 
Action: Mouse moved to (595, 235)
Screenshot: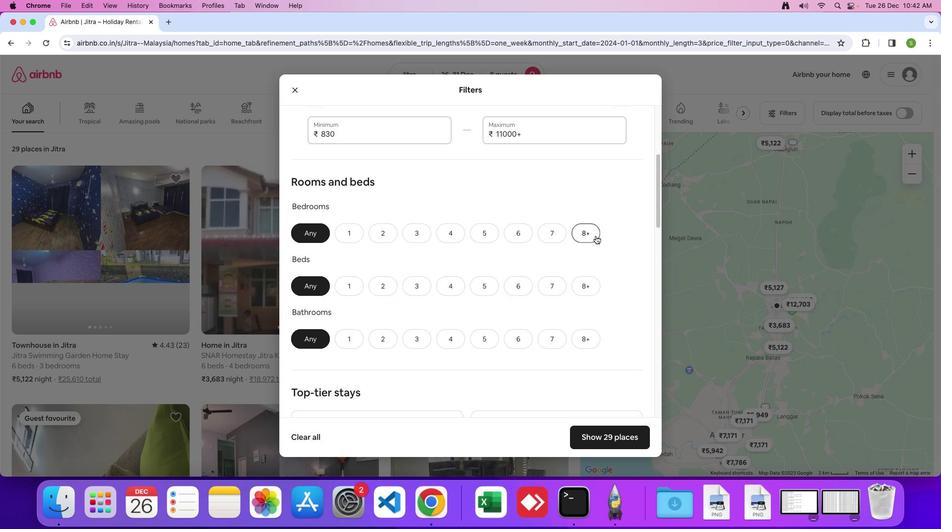 
Action: Mouse pressed left at (595, 235)
Screenshot: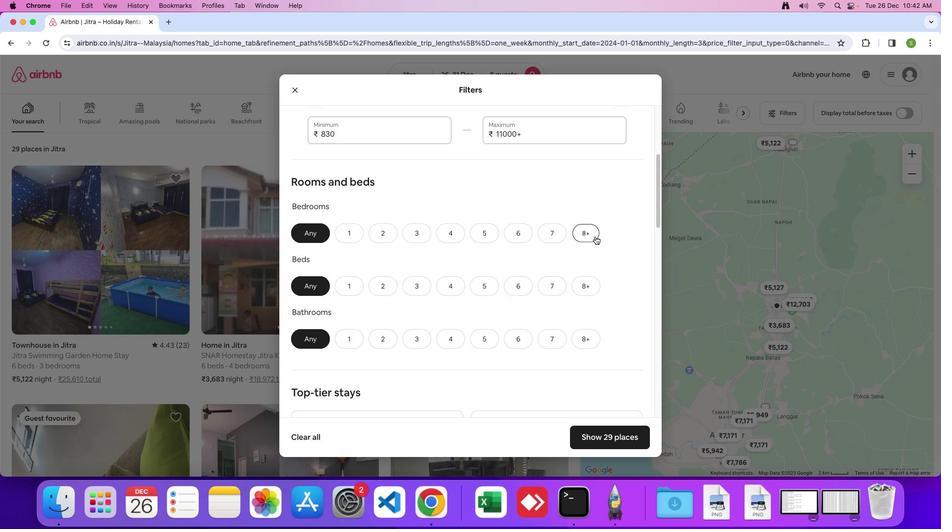 
Action: Mouse moved to (585, 284)
Screenshot: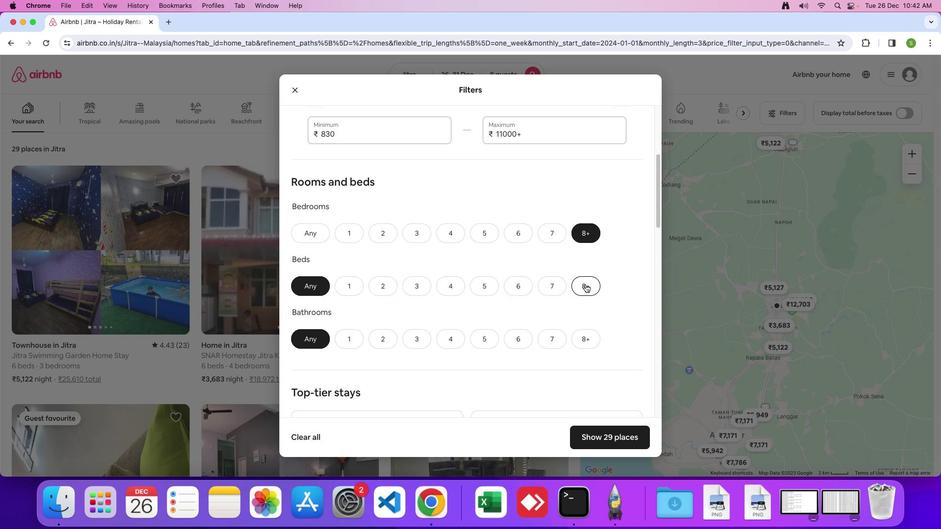 
Action: Mouse pressed left at (585, 284)
Screenshot: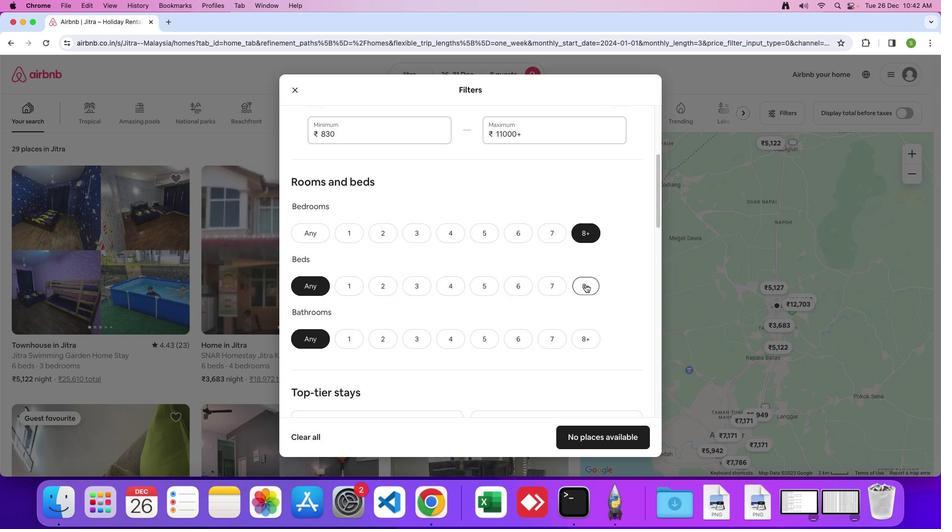 
Action: Mouse moved to (584, 339)
Screenshot: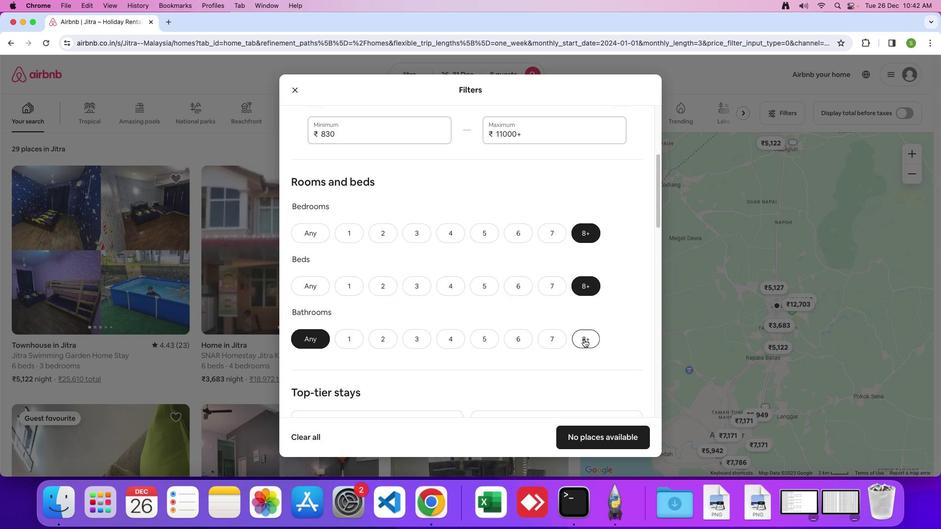 
Action: Mouse pressed left at (584, 339)
Screenshot: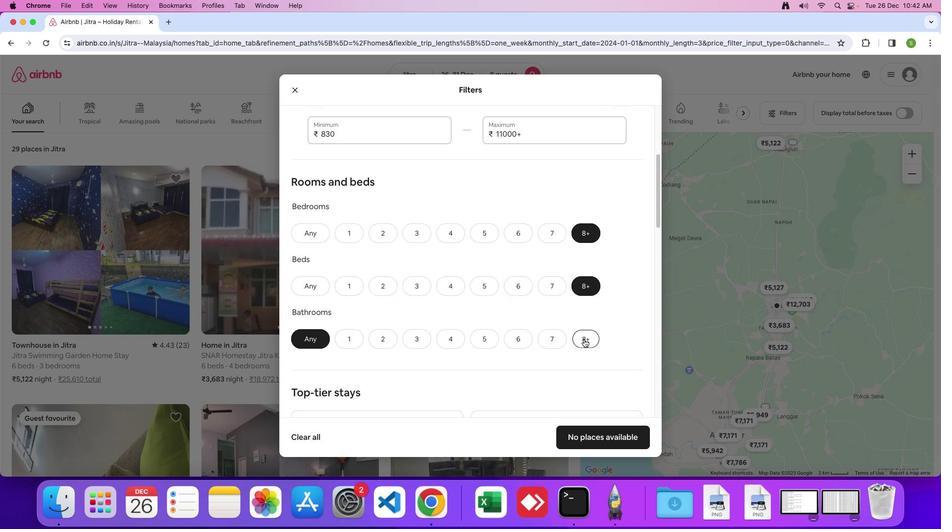 
Action: Mouse moved to (496, 314)
Screenshot: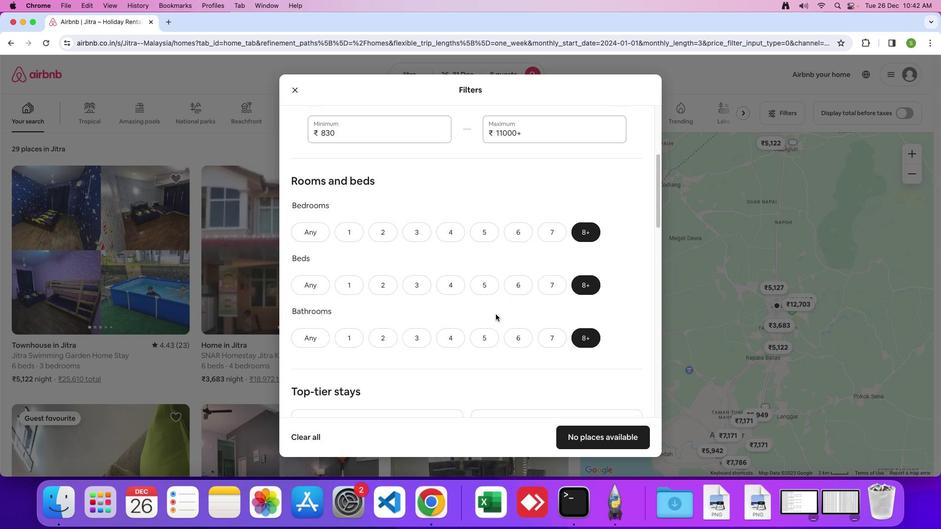 
Action: Mouse scrolled (496, 314) with delta (0, 0)
Screenshot: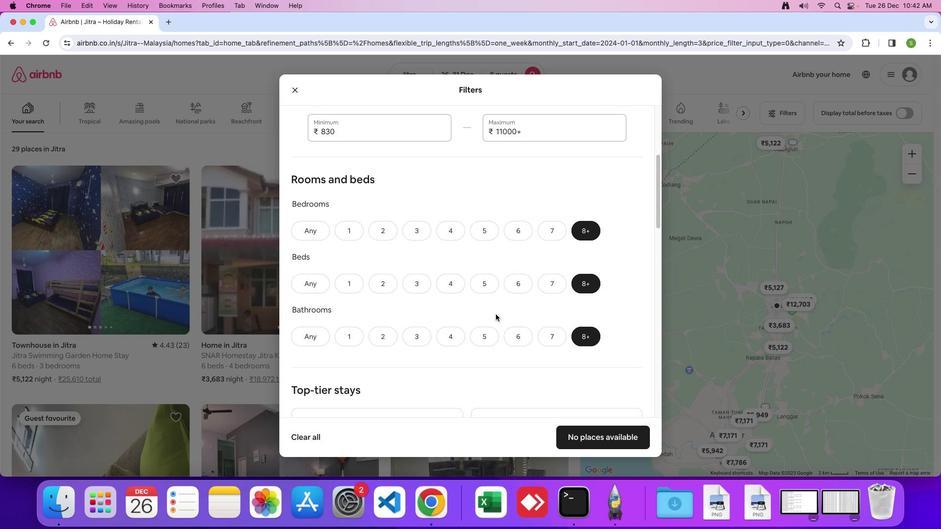 
Action: Mouse moved to (496, 314)
Screenshot: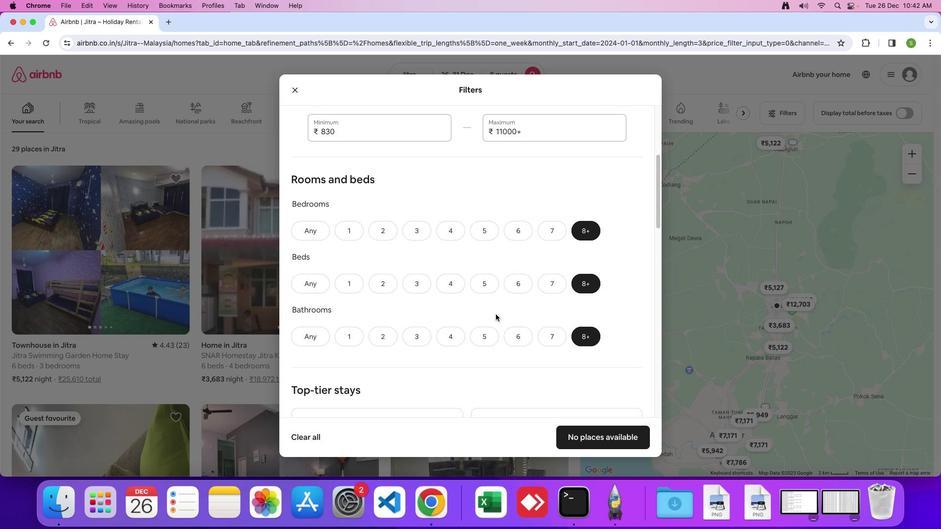 
Action: Mouse scrolled (496, 314) with delta (0, 0)
Screenshot: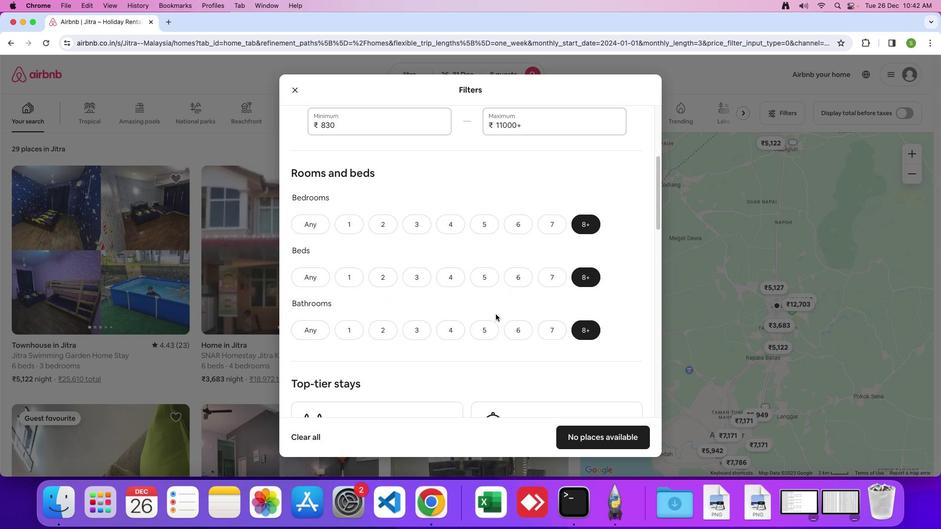 
Action: Mouse moved to (496, 314)
Screenshot: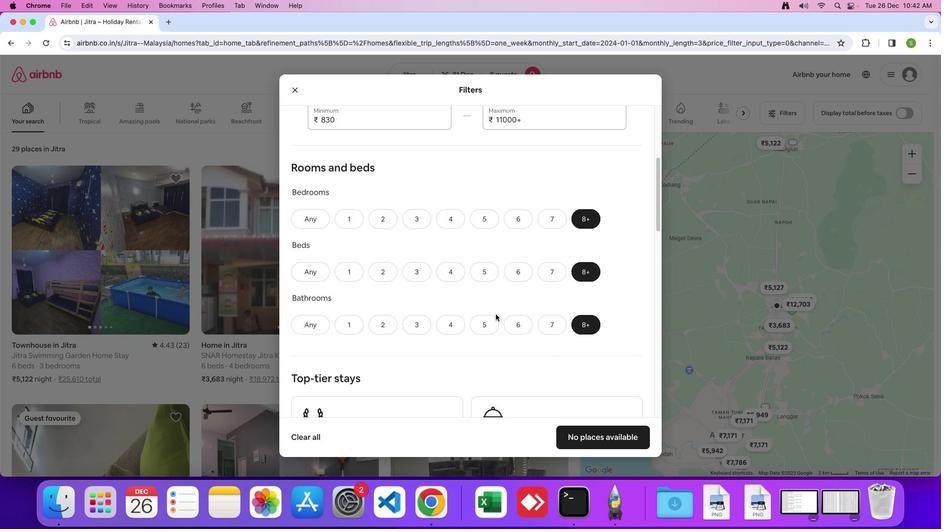 
Action: Mouse scrolled (496, 314) with delta (0, 0)
Screenshot: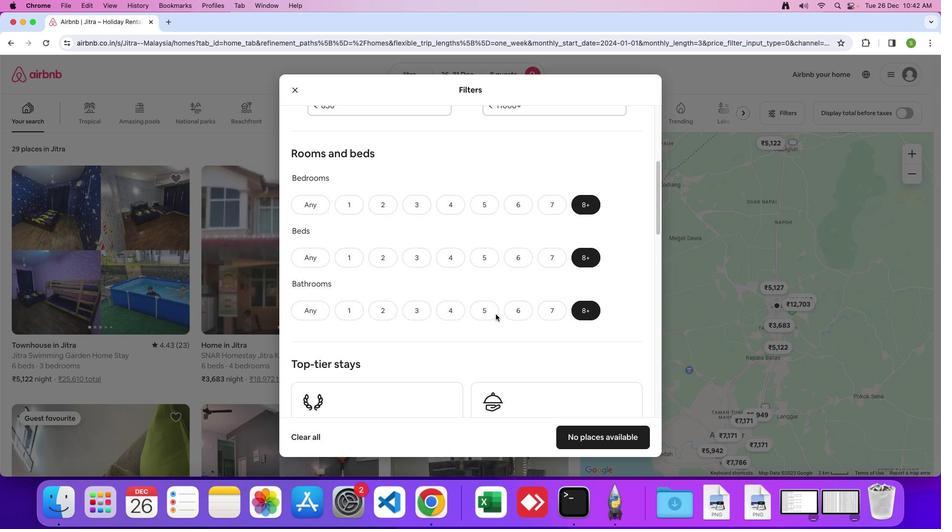 
Action: Mouse moved to (496, 313)
Screenshot: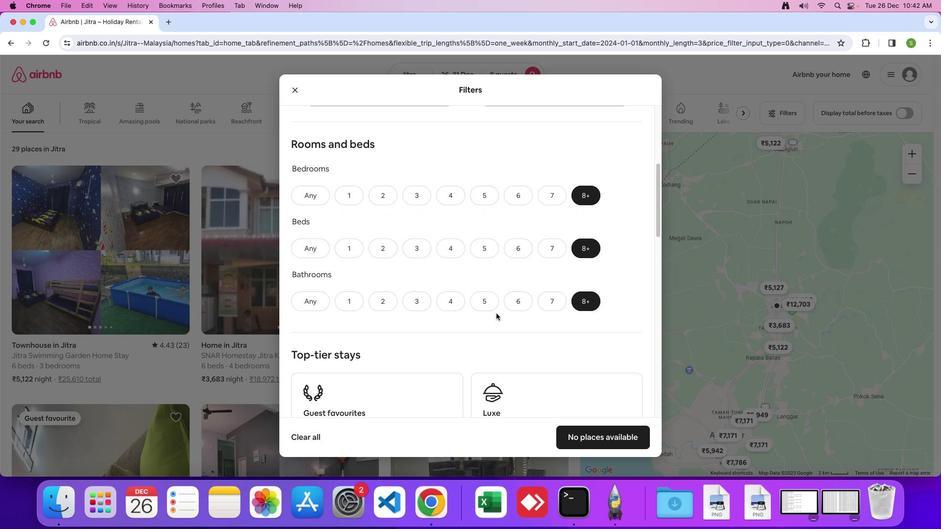 
Action: Mouse scrolled (496, 313) with delta (0, 0)
Screenshot: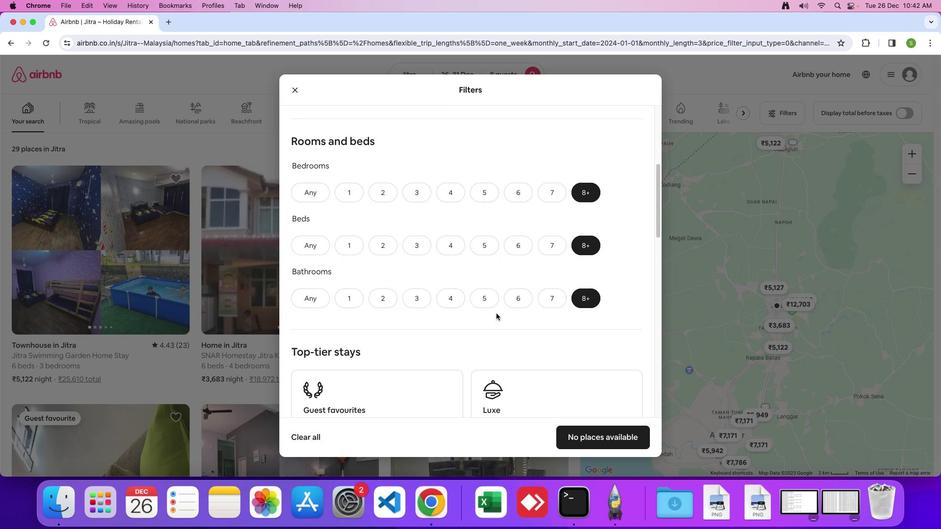 
Action: Mouse moved to (496, 313)
Screenshot: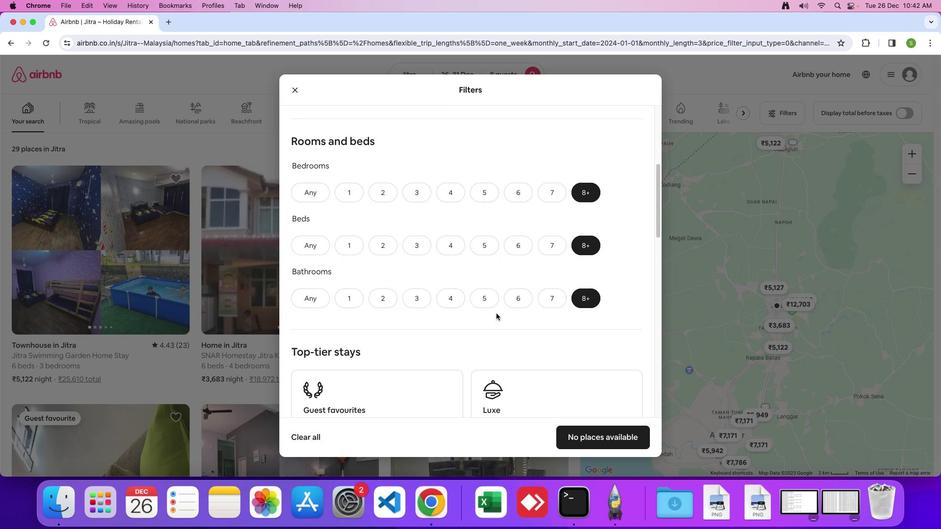 
Action: Mouse scrolled (496, 313) with delta (0, 0)
Screenshot: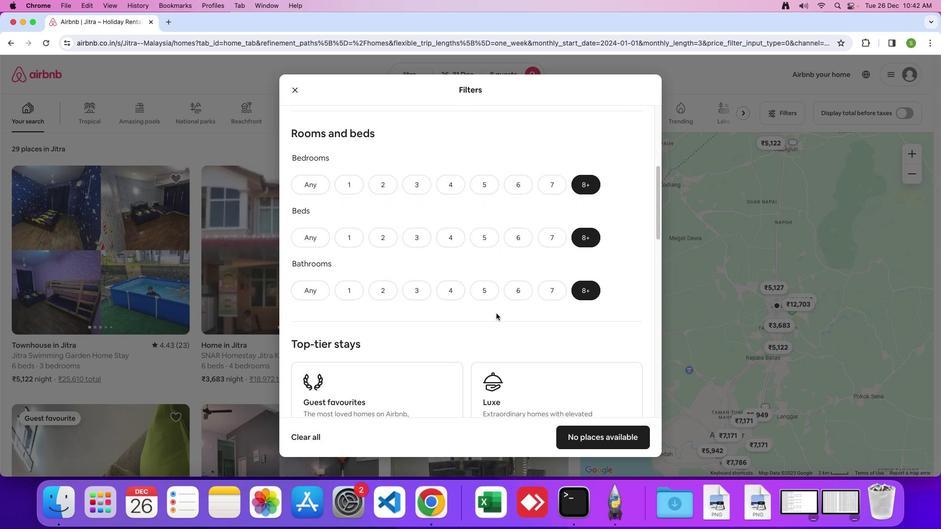 
Action: Mouse moved to (496, 313)
Screenshot: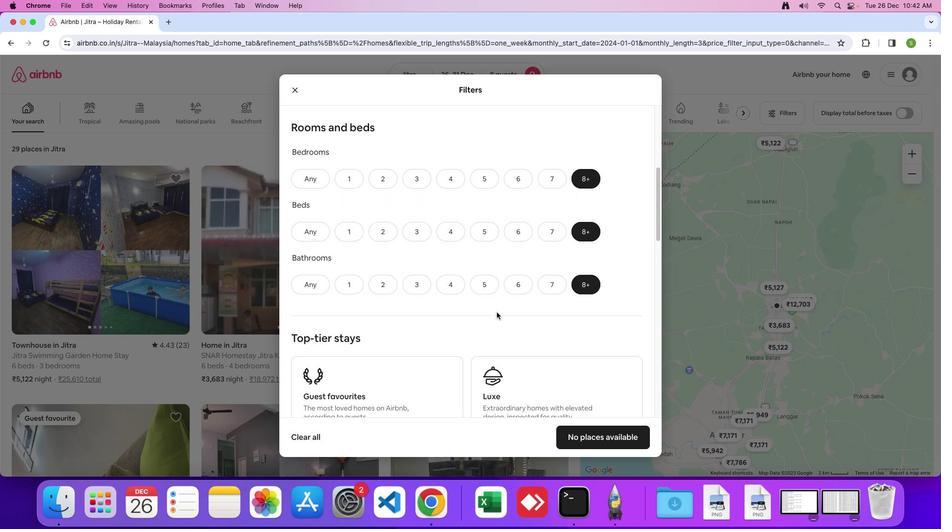 
Action: Mouse scrolled (496, 313) with delta (0, 0)
Screenshot: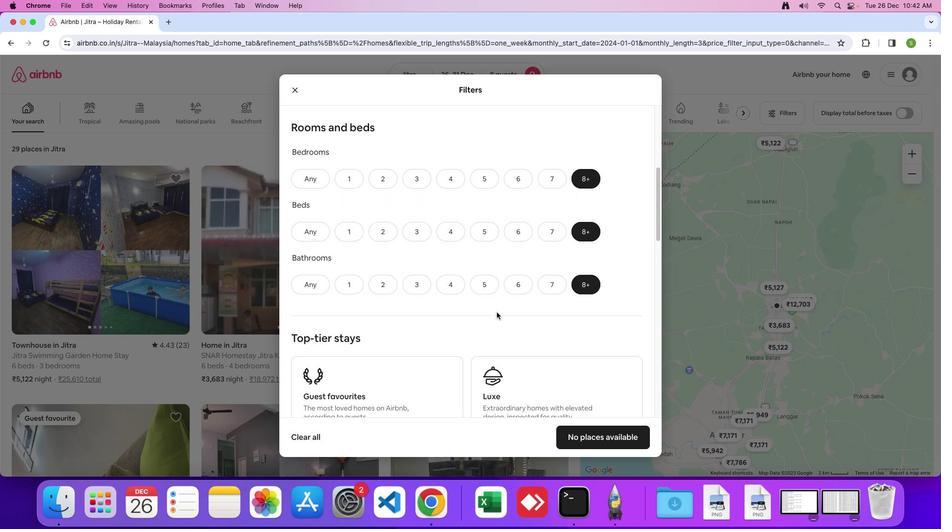 
Action: Mouse moved to (496, 312)
Screenshot: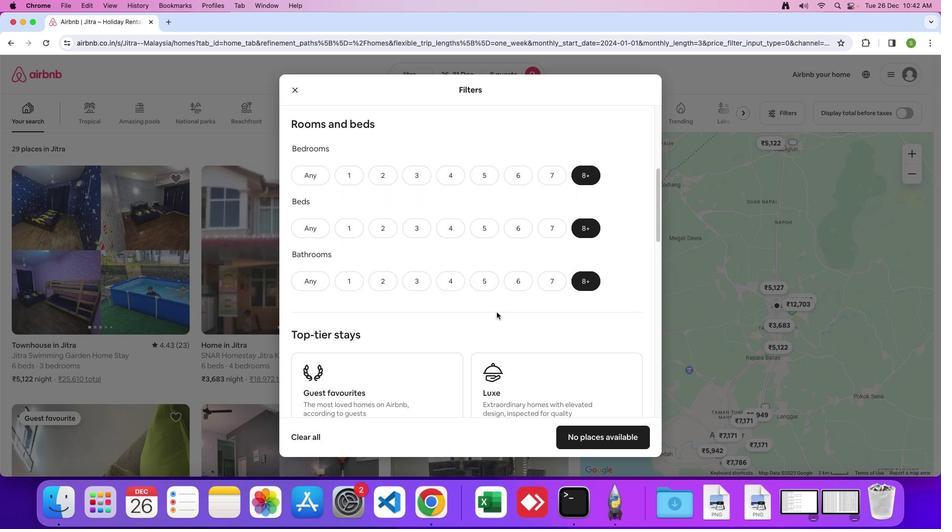 
Action: Mouse scrolled (496, 312) with delta (0, 0)
Screenshot: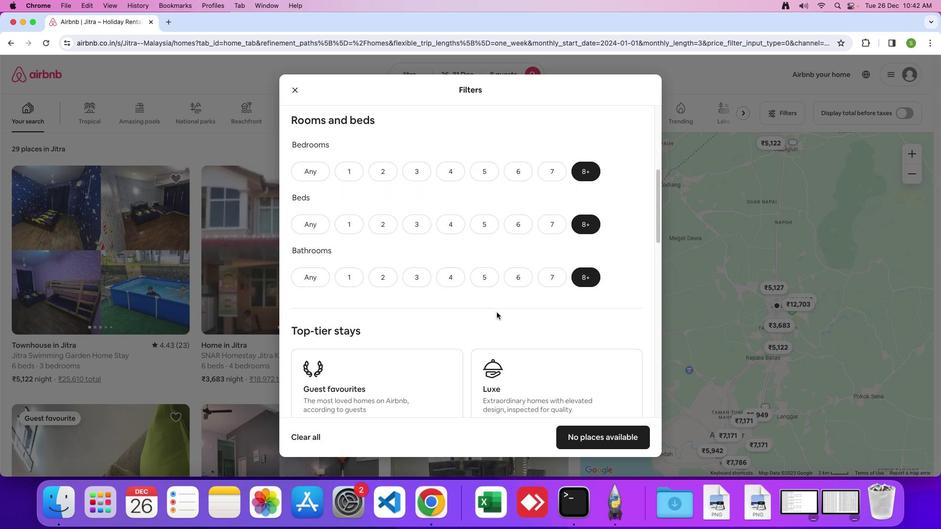 
Action: Mouse moved to (496, 312)
Screenshot: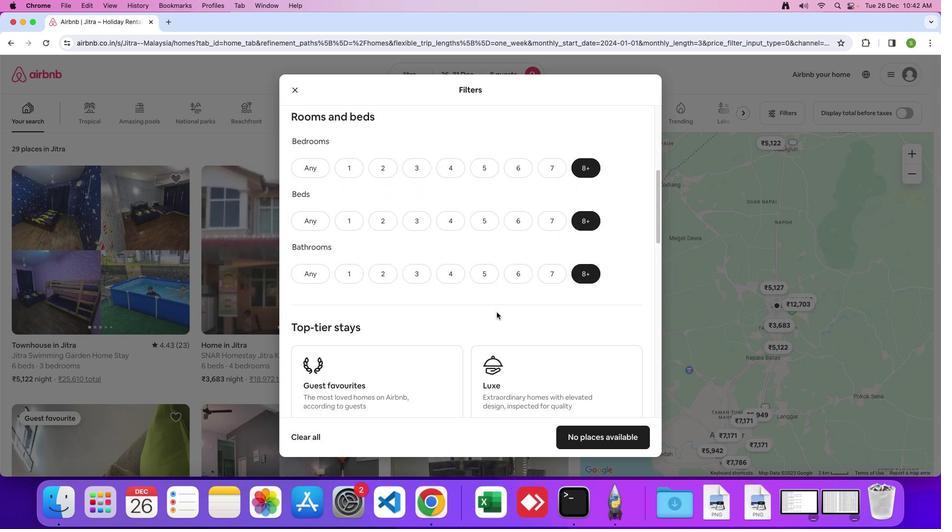 
Action: Mouse scrolled (496, 312) with delta (0, 0)
Screenshot: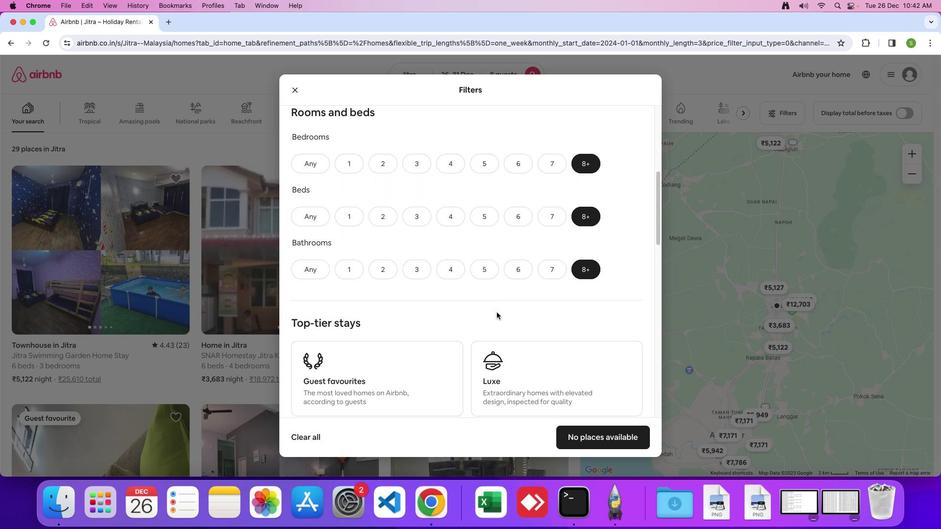 
Action: Mouse moved to (496, 312)
Screenshot: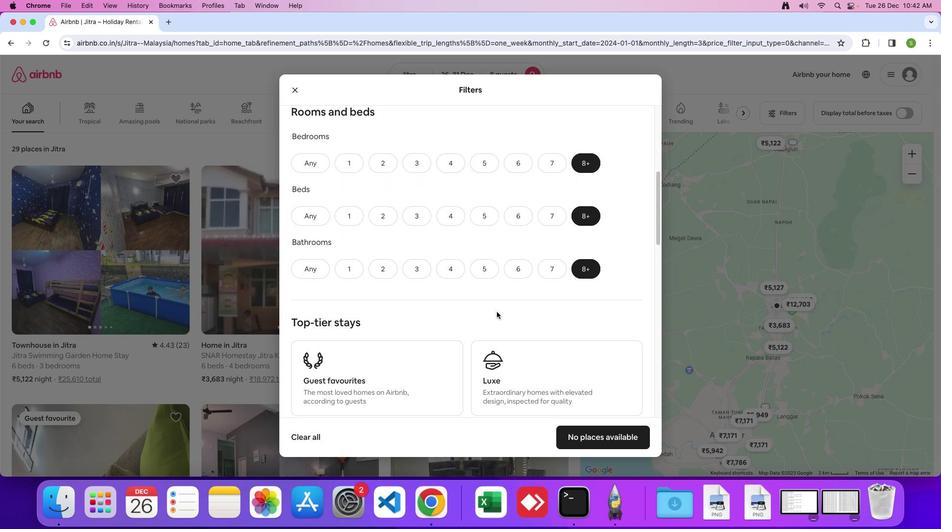 
Action: Mouse scrolled (496, 312) with delta (0, 0)
Screenshot: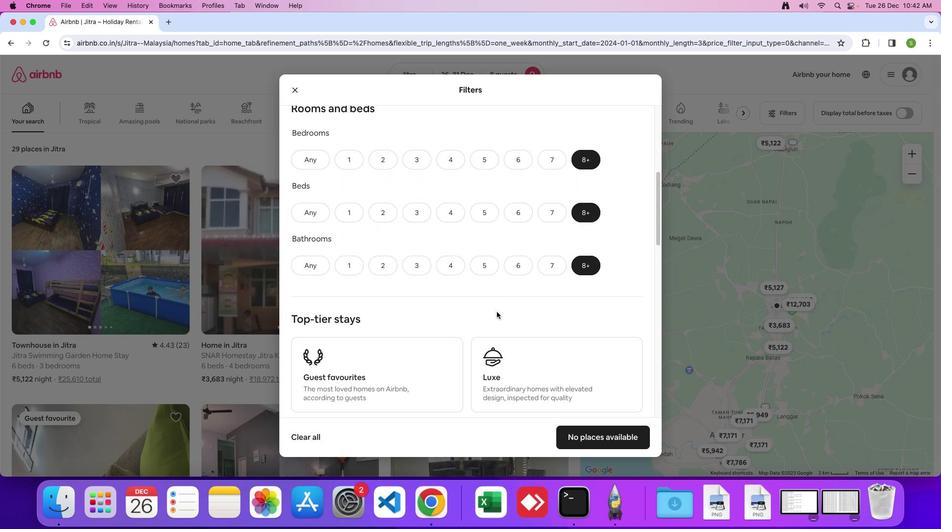 
Action: Mouse moved to (496, 312)
Screenshot: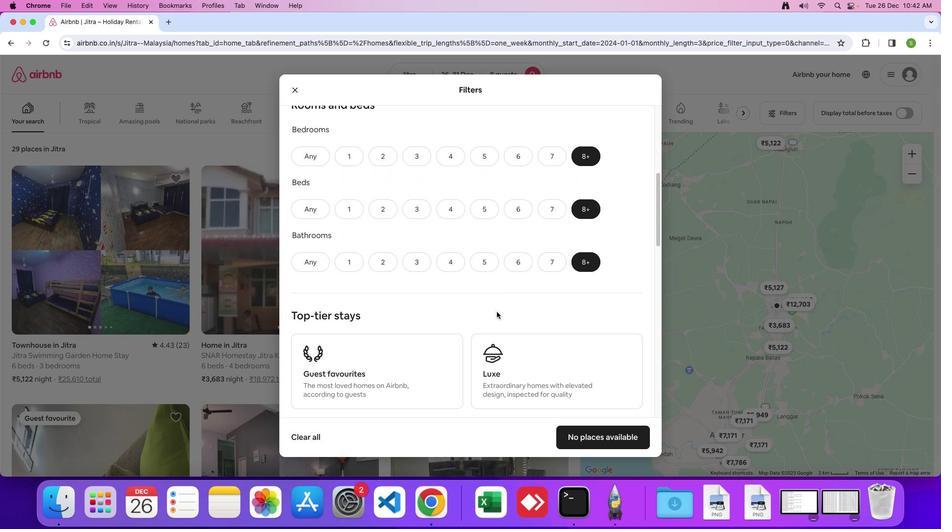 
Action: Mouse scrolled (496, 312) with delta (0, 0)
Screenshot: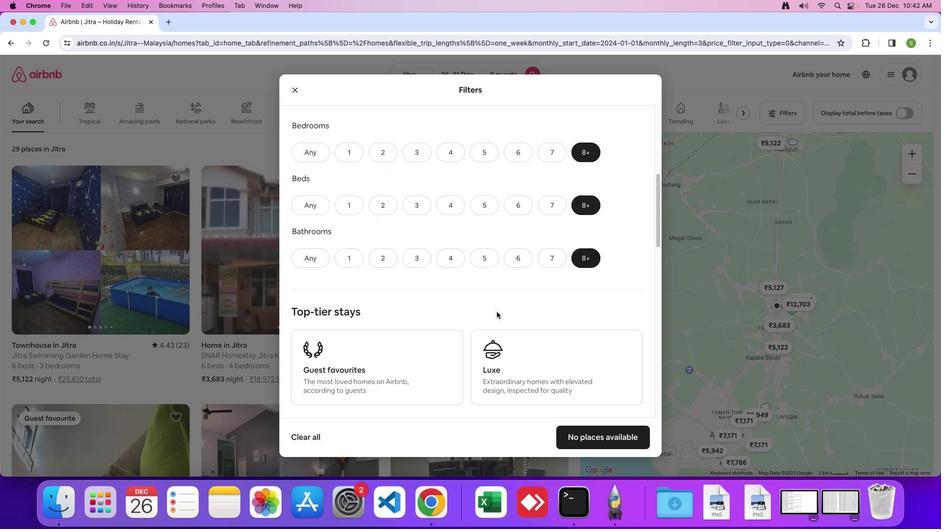 
Action: Mouse scrolled (496, 312) with delta (0, 0)
Screenshot: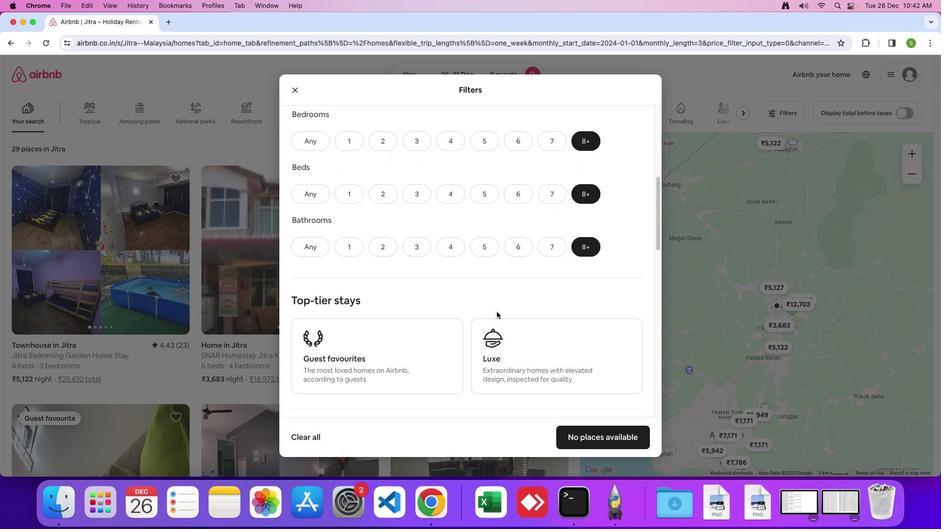 
Action: Mouse scrolled (496, 312) with delta (0, 0)
Screenshot: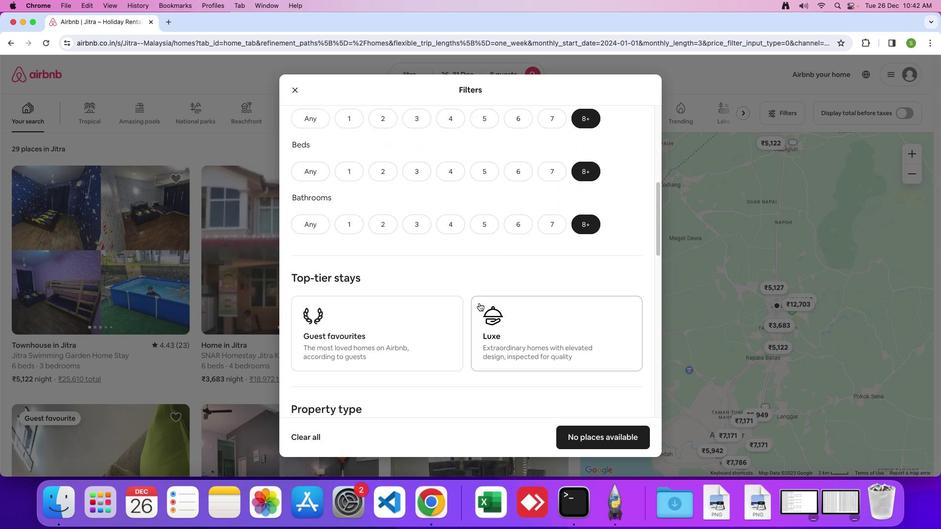 
Action: Mouse scrolled (496, 312) with delta (0, -1)
Screenshot: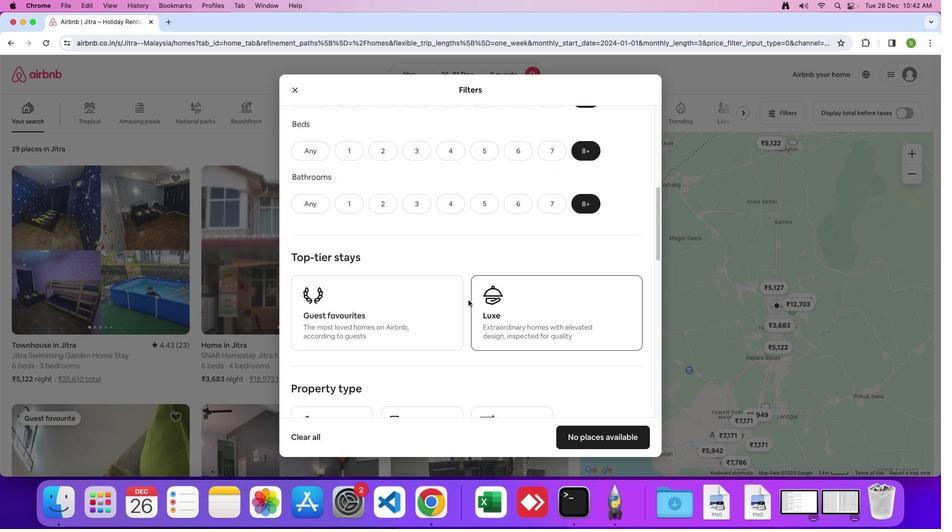 
Action: Mouse moved to (448, 299)
Screenshot: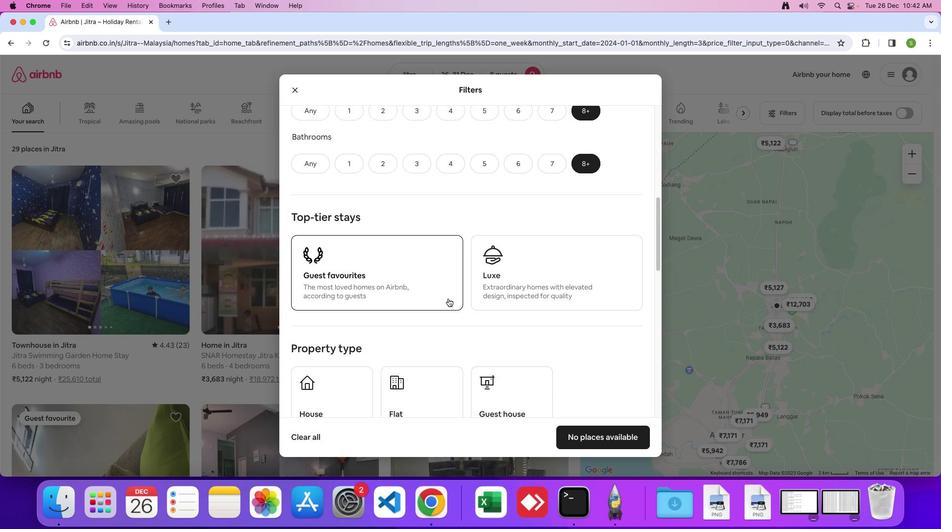 
Action: Mouse scrolled (448, 299) with delta (0, 0)
Screenshot: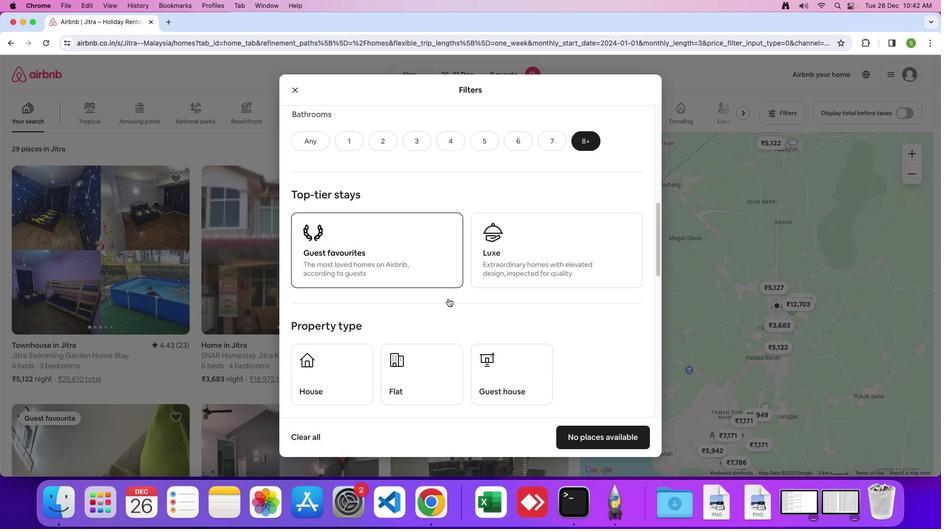 
Action: Mouse moved to (448, 299)
Screenshot: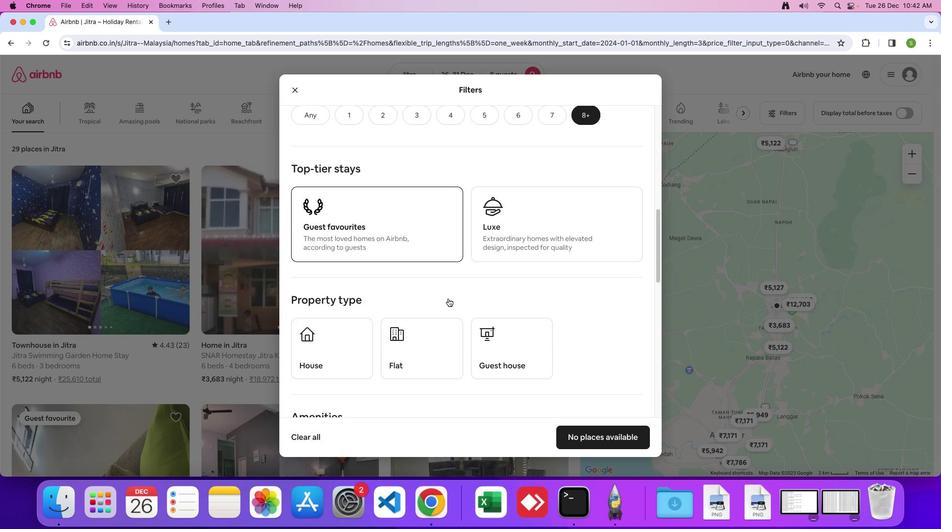 
Action: Mouse scrolled (448, 299) with delta (0, -1)
Screenshot: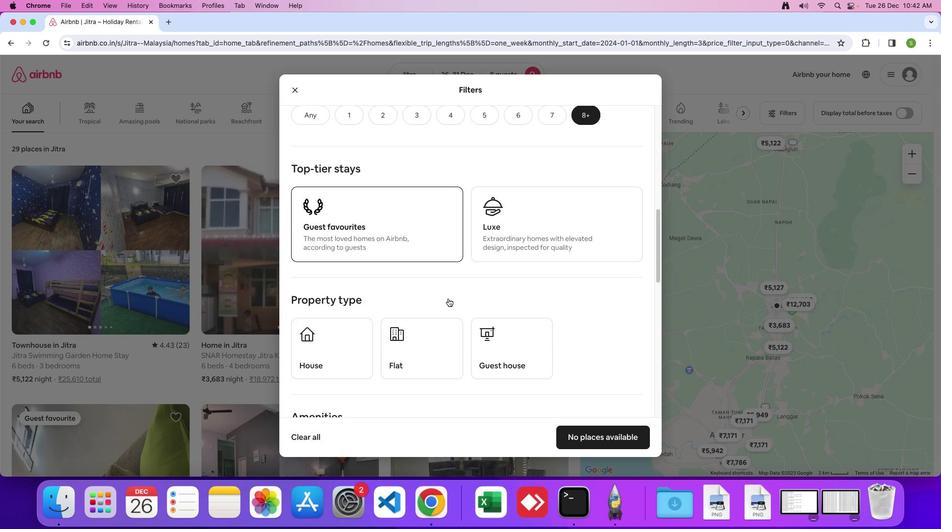 
Action: Mouse moved to (448, 298)
Screenshot: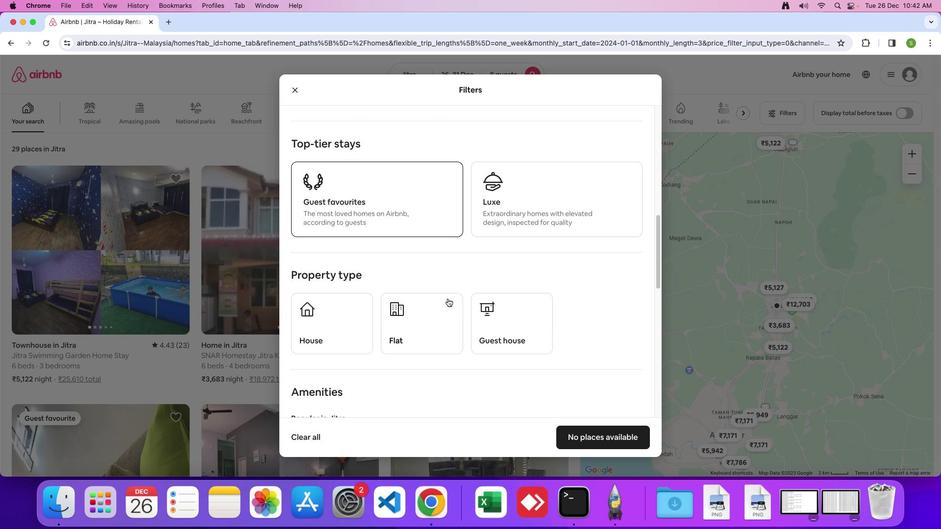 
Action: Mouse scrolled (448, 298) with delta (0, 0)
Screenshot: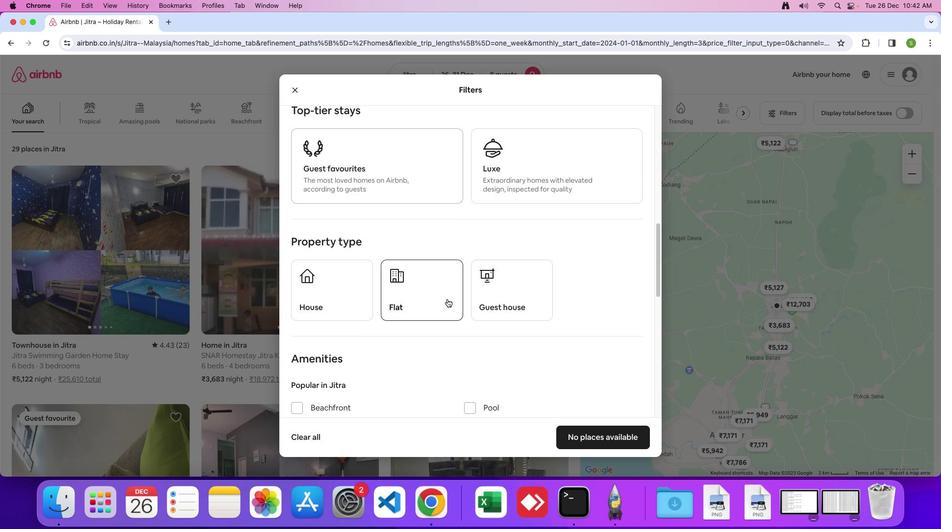 
Action: Mouse moved to (335, 292)
Screenshot: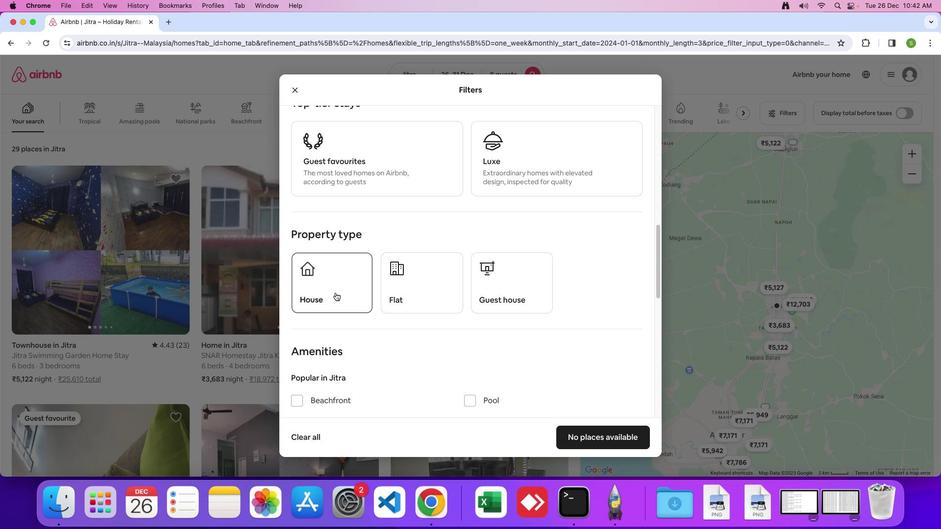 
Action: Mouse pressed left at (335, 292)
Screenshot: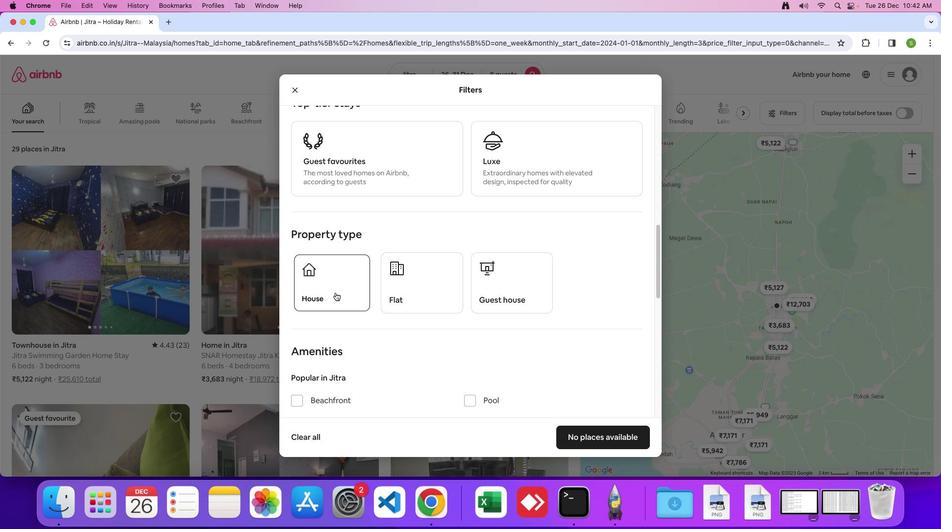 
Action: Mouse moved to (548, 337)
Screenshot: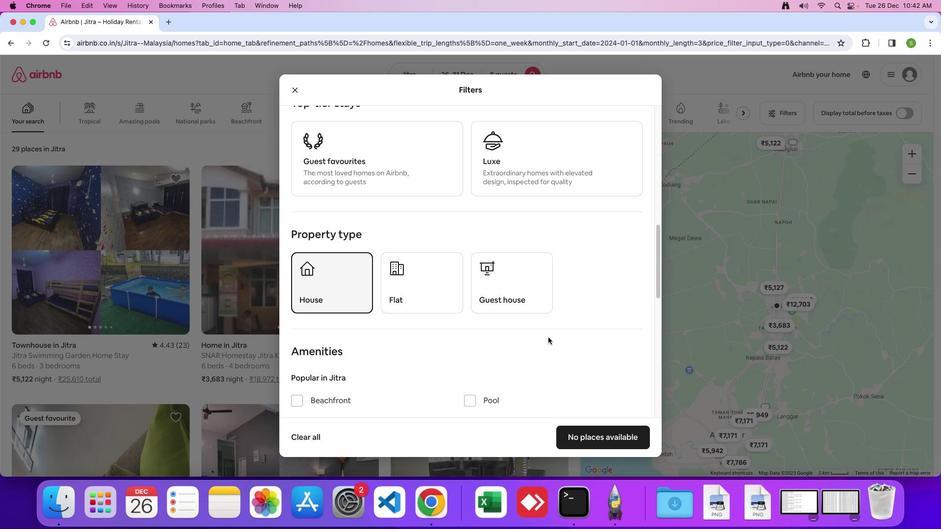 
Action: Mouse scrolled (548, 337) with delta (0, 0)
Screenshot: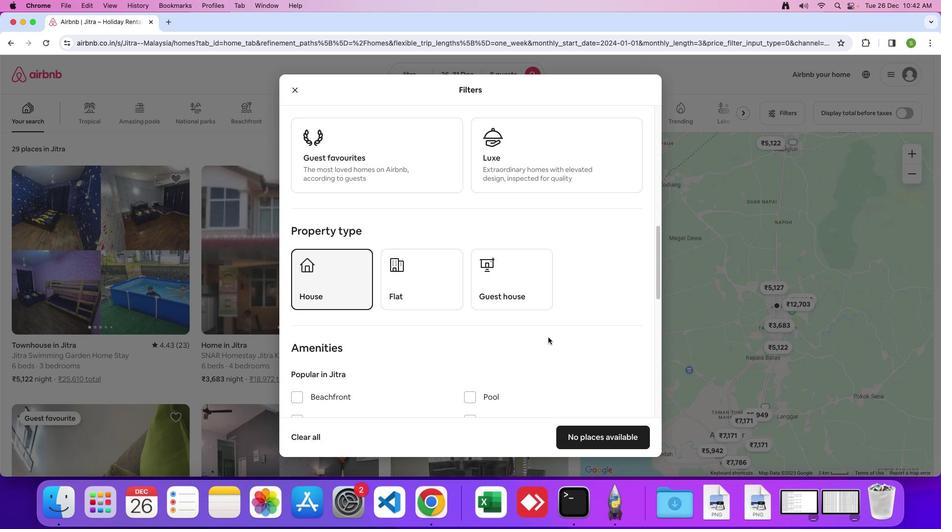 
Action: Mouse scrolled (548, 337) with delta (0, 0)
Screenshot: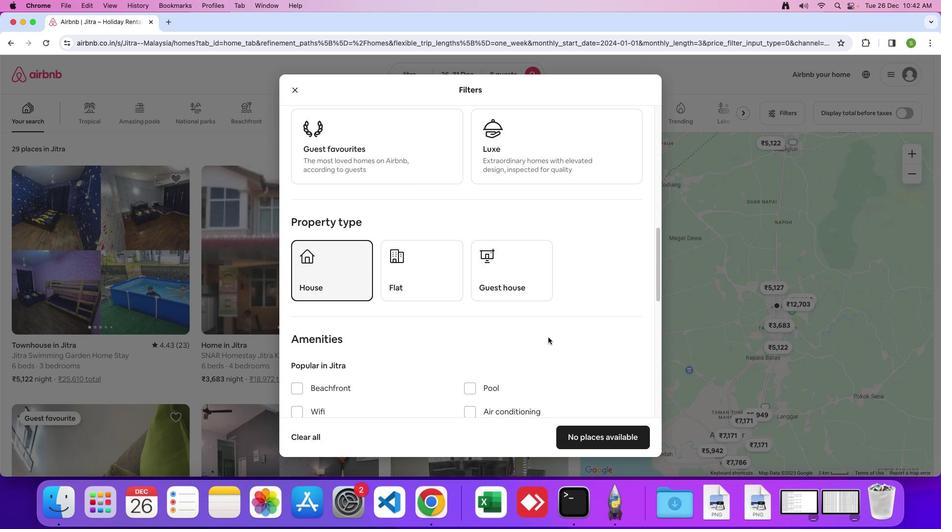 
Action: Mouse scrolled (548, 337) with delta (0, 0)
Screenshot: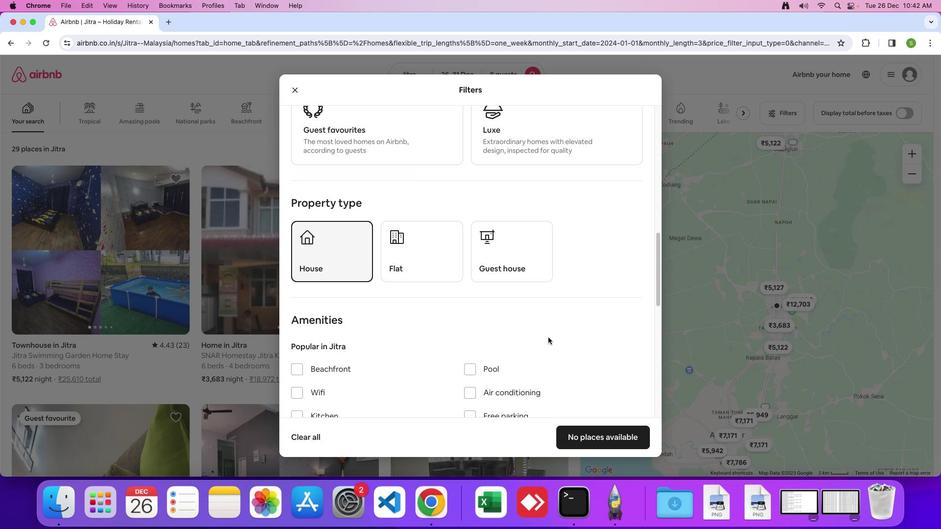 
Action: Mouse moved to (548, 337)
Screenshot: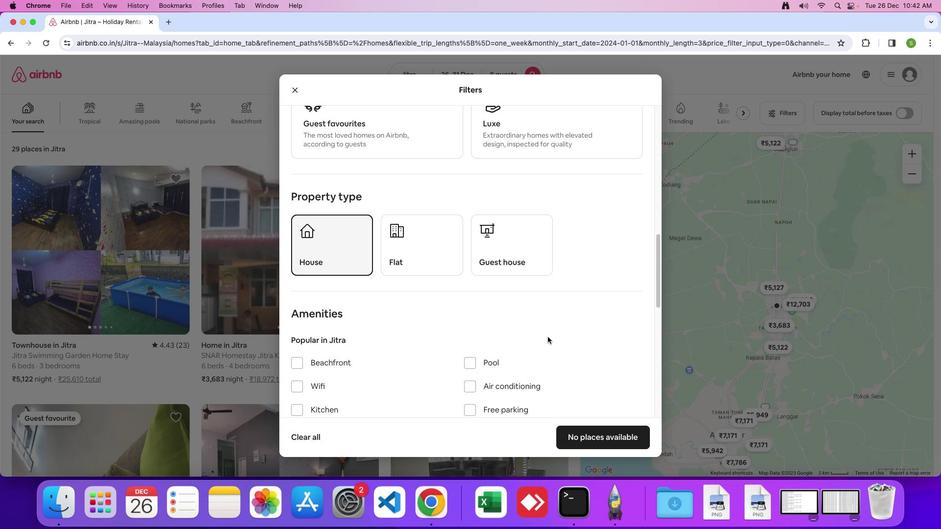 
Action: Mouse scrolled (548, 337) with delta (0, 0)
Screenshot: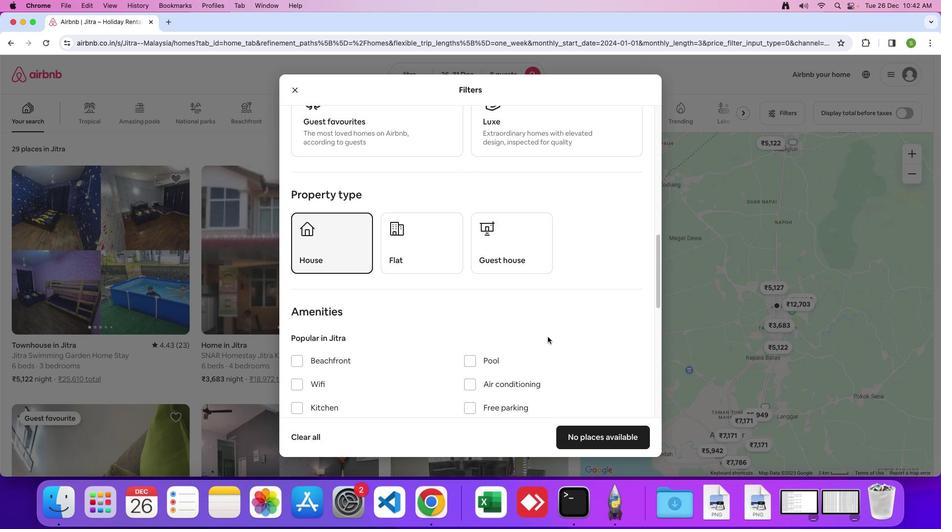 
Action: Mouse moved to (547, 337)
Screenshot: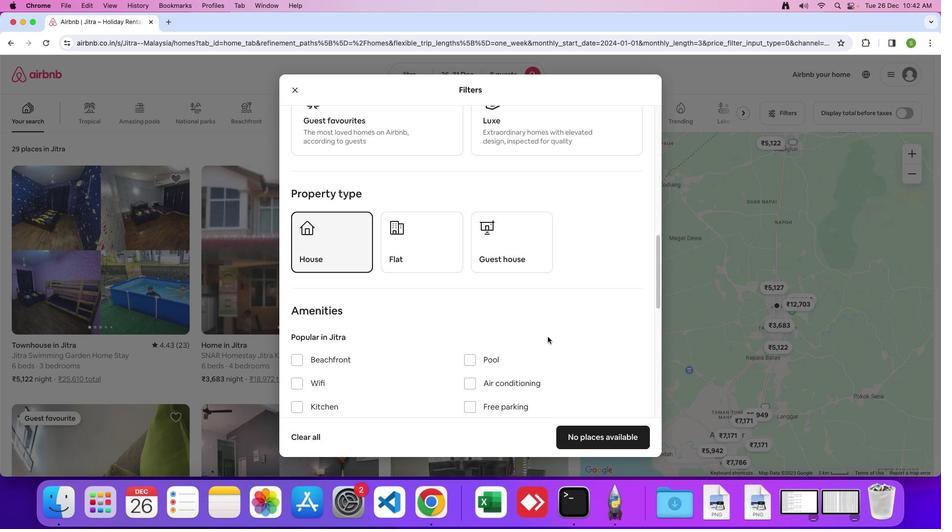 
Action: Mouse scrolled (547, 337) with delta (0, 0)
Screenshot: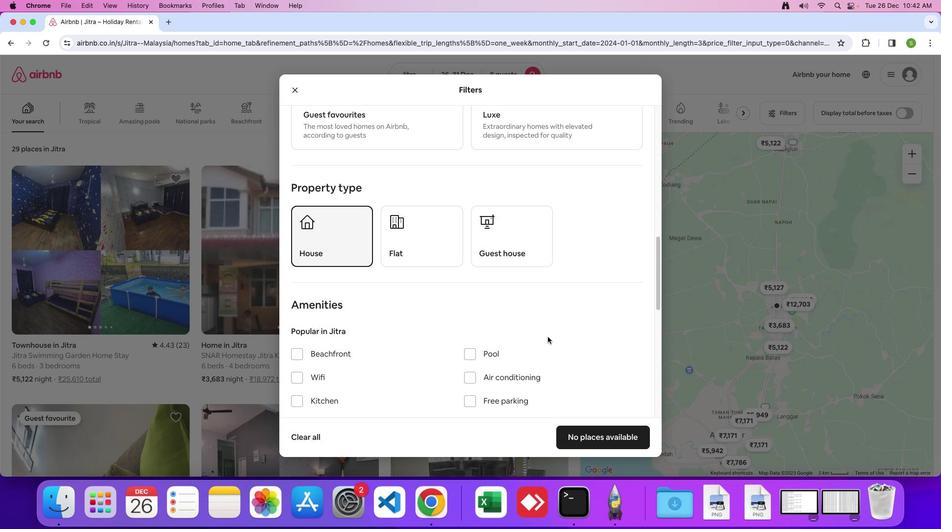 
Action: Mouse scrolled (547, 337) with delta (0, 0)
Screenshot: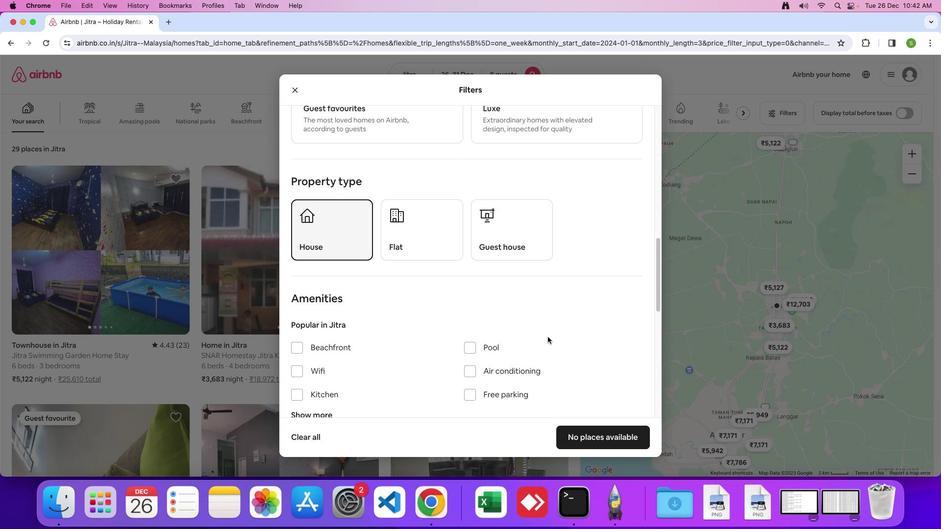 
Action: Mouse scrolled (547, 337) with delta (0, 0)
Screenshot: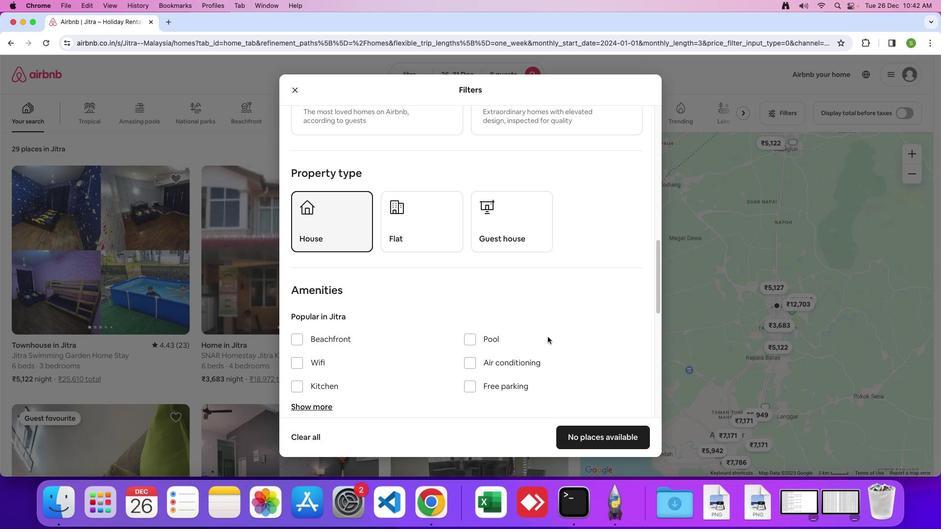 
Action: Mouse scrolled (547, 337) with delta (0, 0)
Screenshot: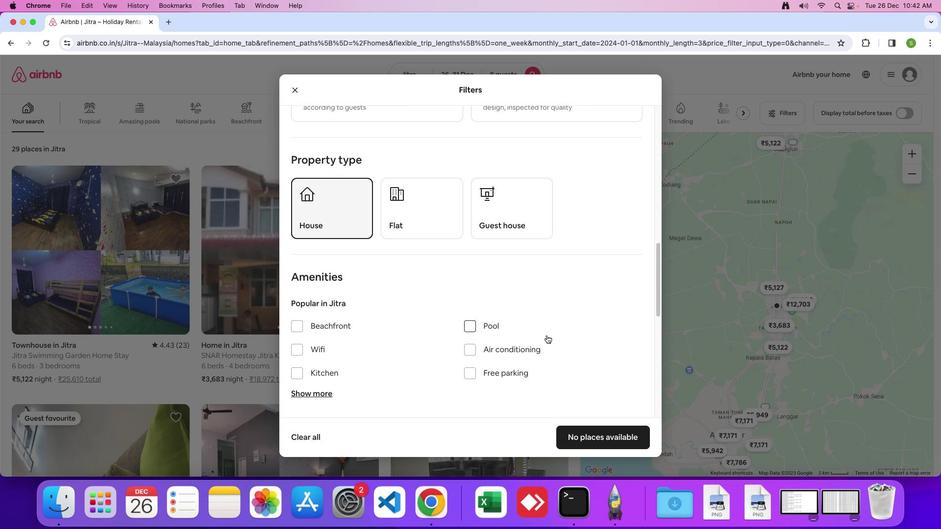 
Action: Mouse moved to (547, 335)
Screenshot: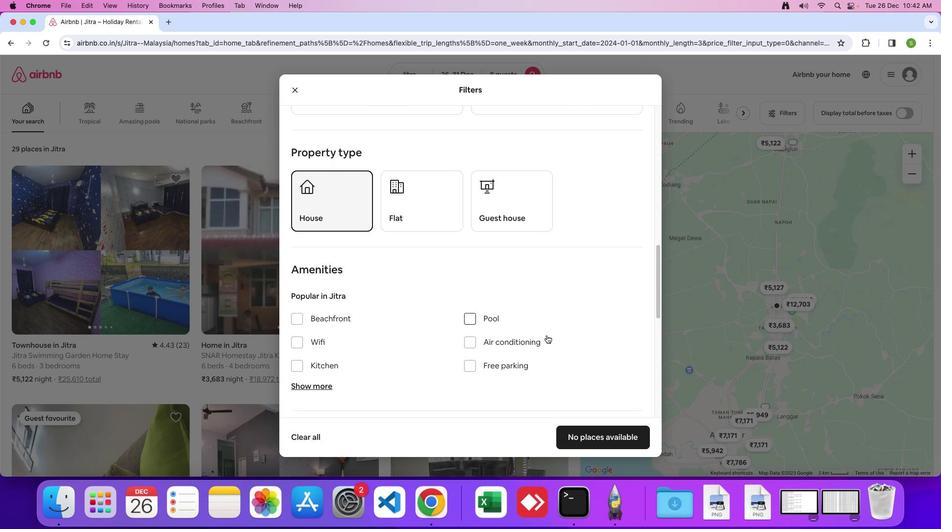 
Action: Mouse scrolled (547, 335) with delta (0, 0)
Screenshot: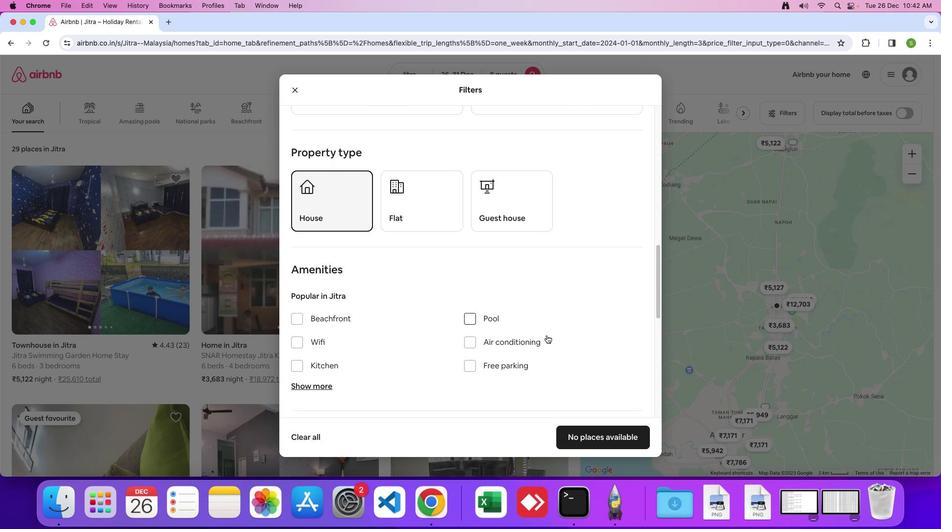 
Action: Mouse moved to (547, 335)
Screenshot: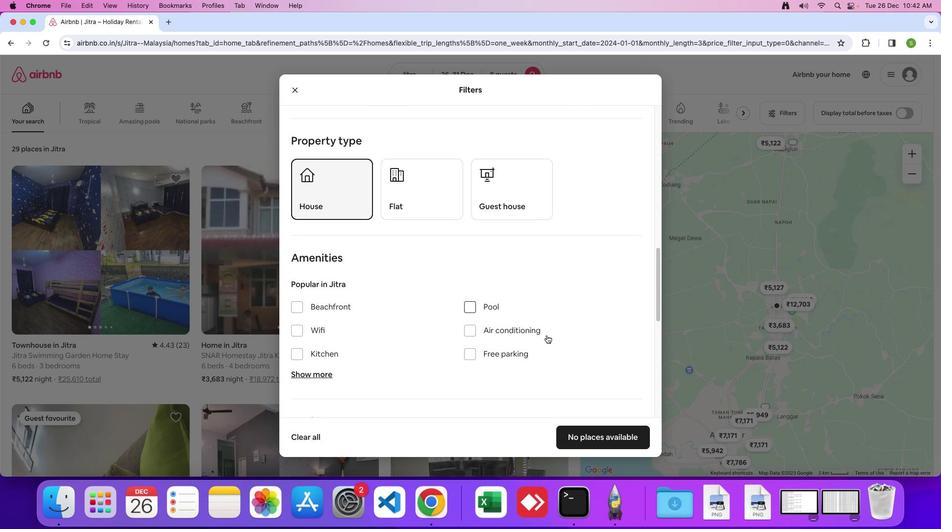 
Action: Mouse scrolled (547, 335) with delta (0, 0)
Screenshot: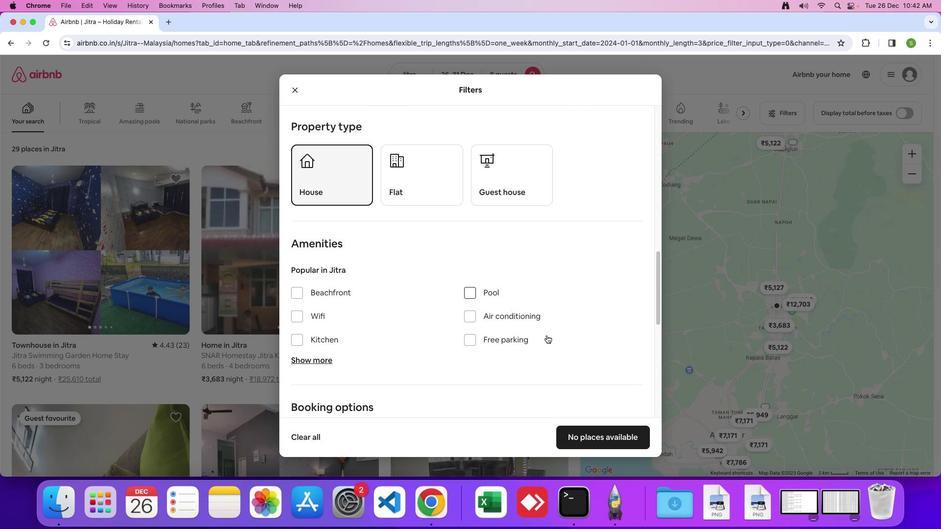 
Action: Mouse scrolled (547, 335) with delta (0, 0)
Screenshot: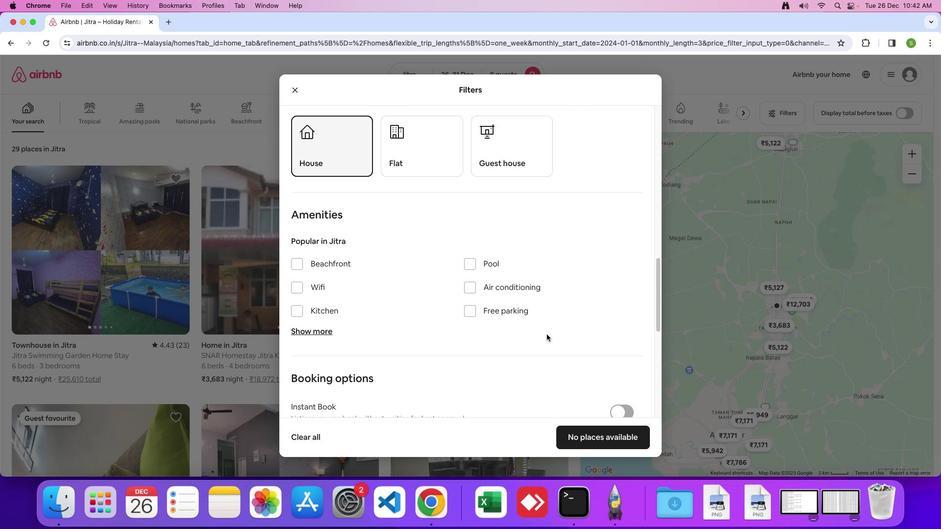 
Action: Mouse moved to (547, 335)
Screenshot: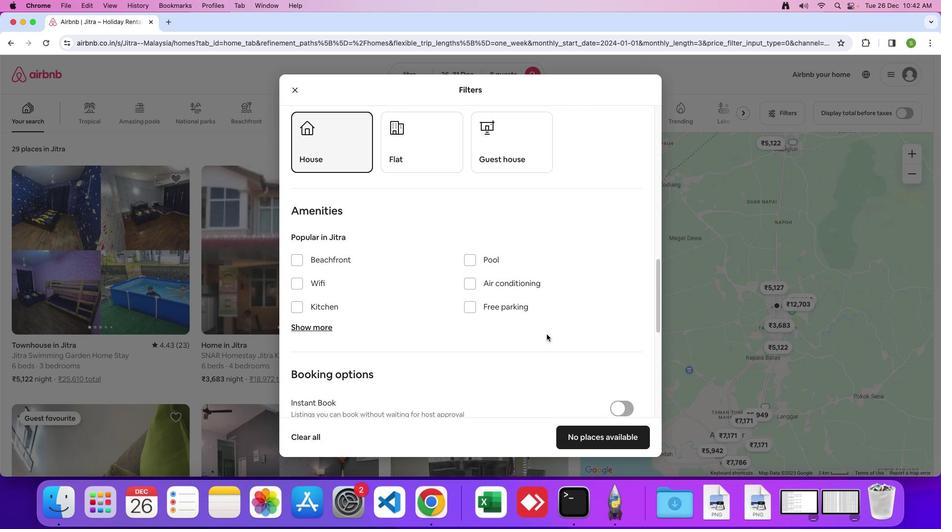
Action: Mouse scrolled (547, 335) with delta (0, 0)
Screenshot: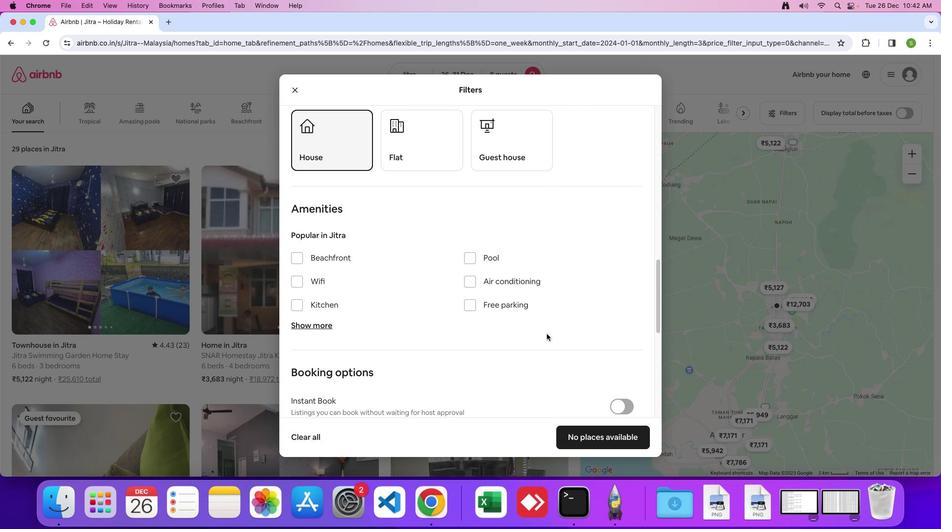 
Action: Mouse moved to (546, 334)
Screenshot: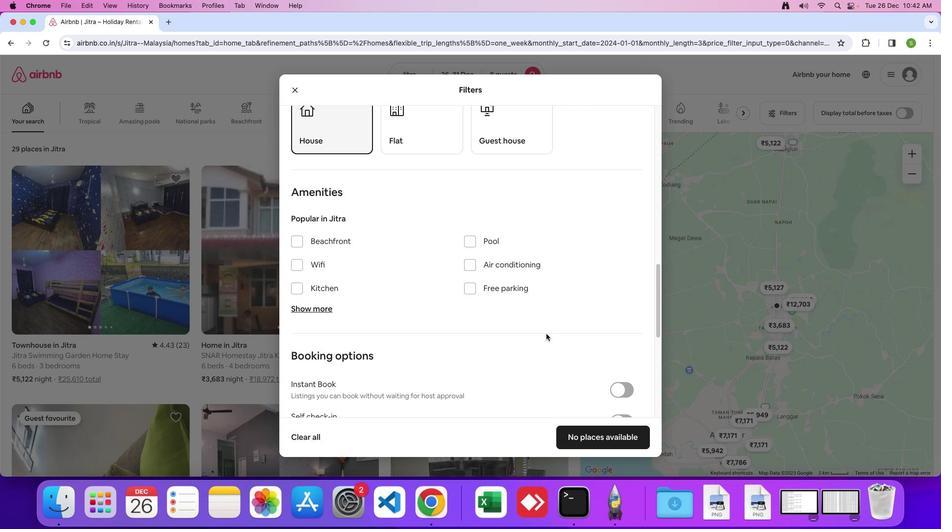 
Action: Mouse scrolled (546, 334) with delta (0, 0)
Screenshot: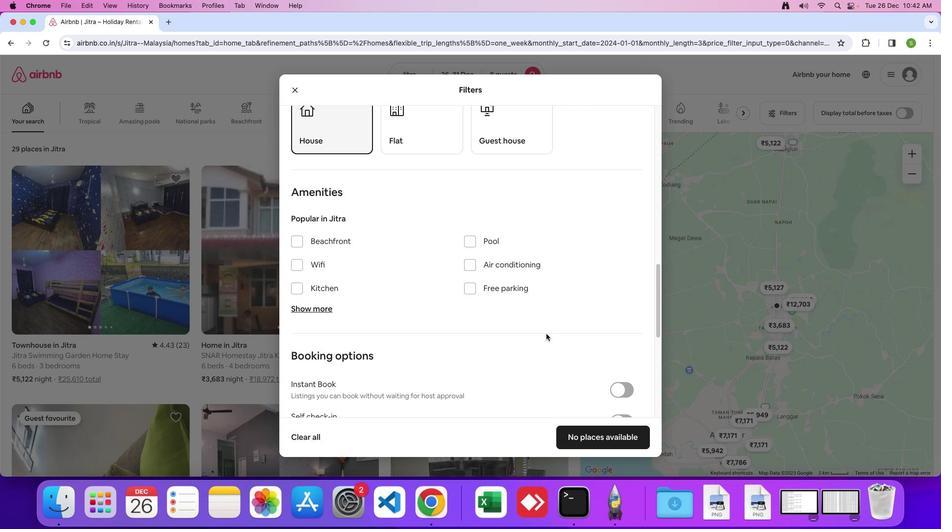 
Action: Mouse moved to (299, 254)
Screenshot: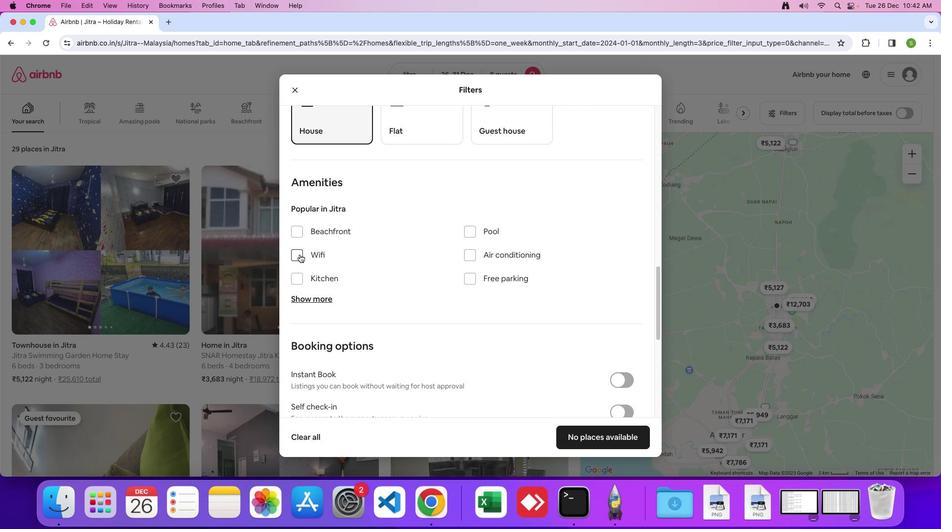 
Action: Mouse pressed left at (299, 254)
Screenshot: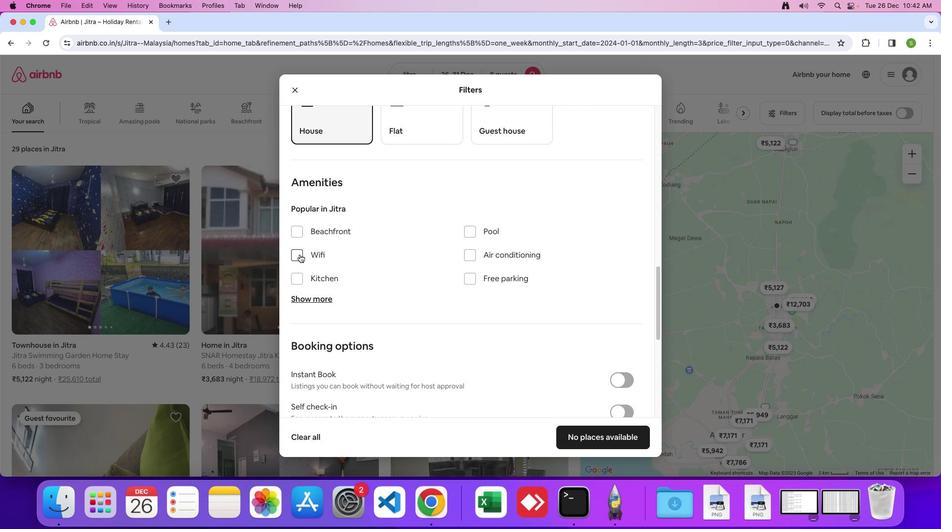 
Action: Mouse moved to (466, 281)
Screenshot: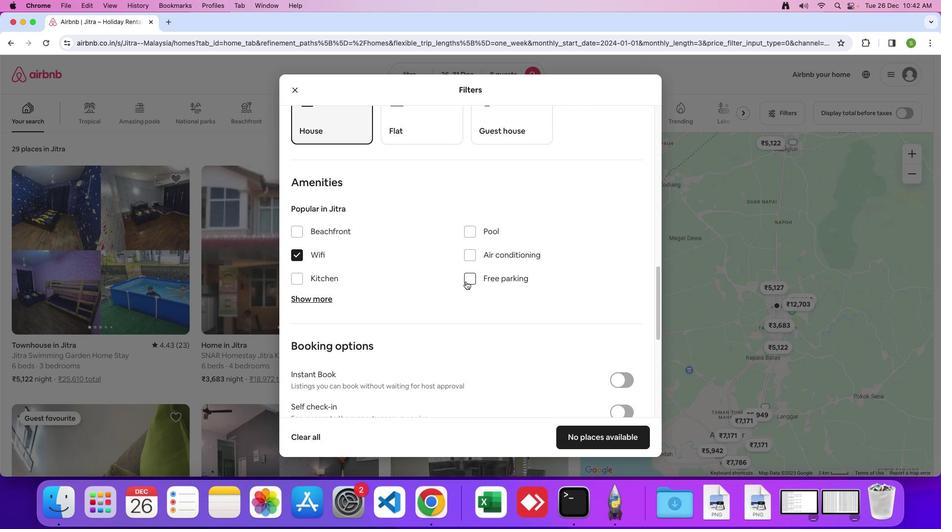 
Action: Mouse pressed left at (466, 281)
Screenshot: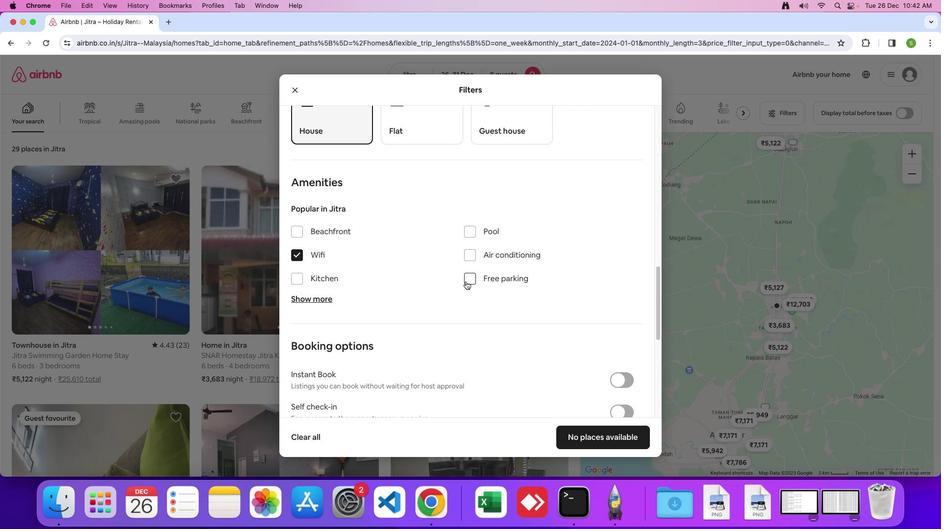 
Action: Mouse moved to (320, 299)
Screenshot: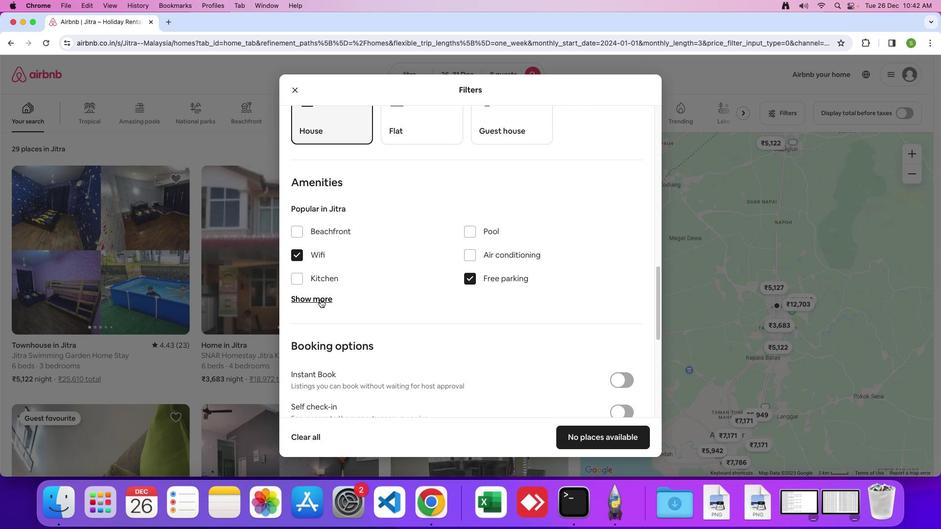 
Action: Mouse pressed left at (320, 299)
Screenshot: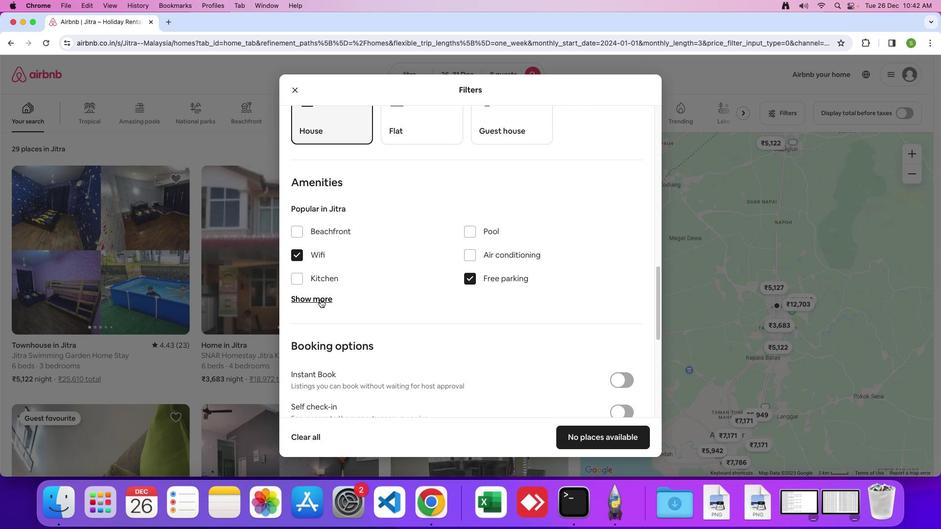 
Action: Mouse moved to (428, 323)
Screenshot: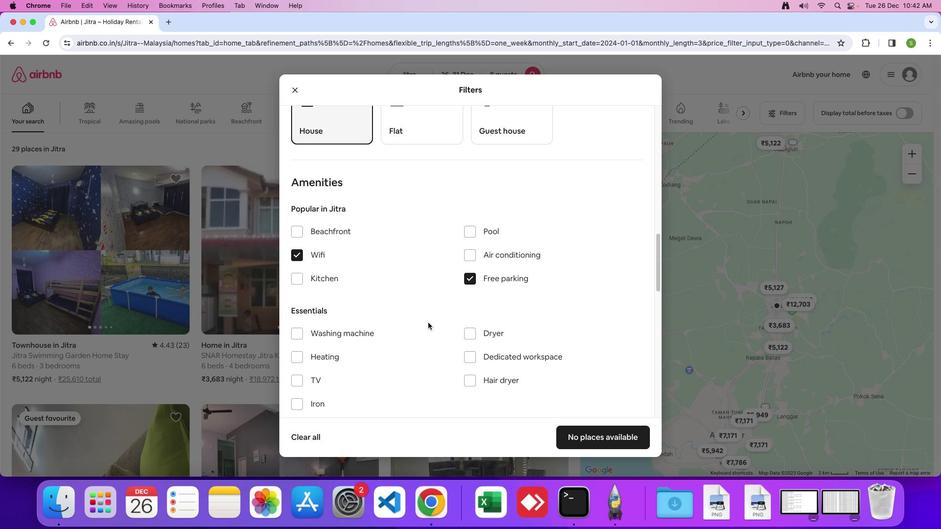 
Action: Mouse scrolled (428, 323) with delta (0, 0)
Screenshot: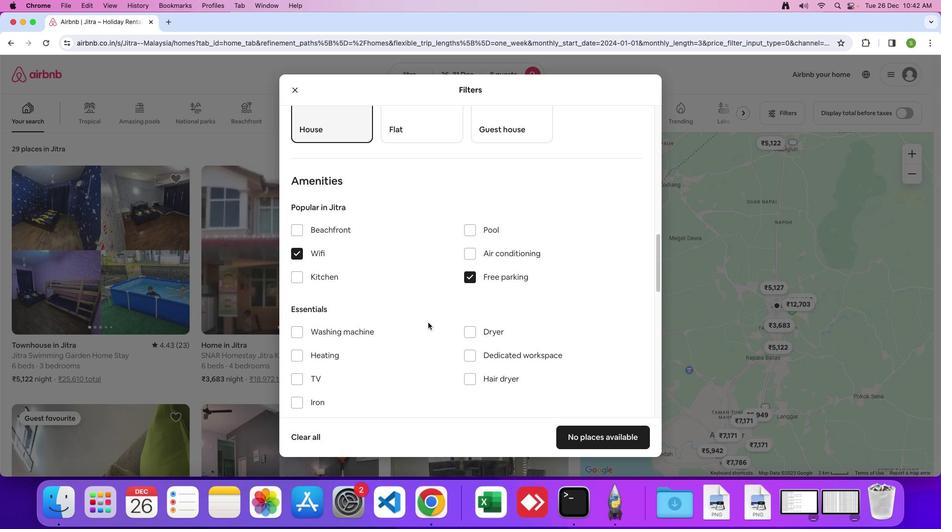 
Action: Mouse scrolled (428, 323) with delta (0, 0)
Screenshot: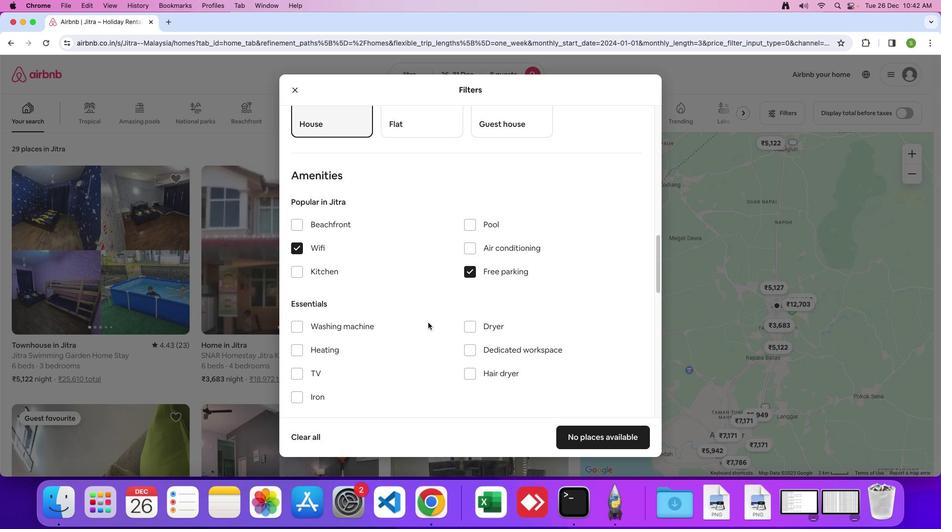 
Action: Mouse moved to (427, 322)
Screenshot: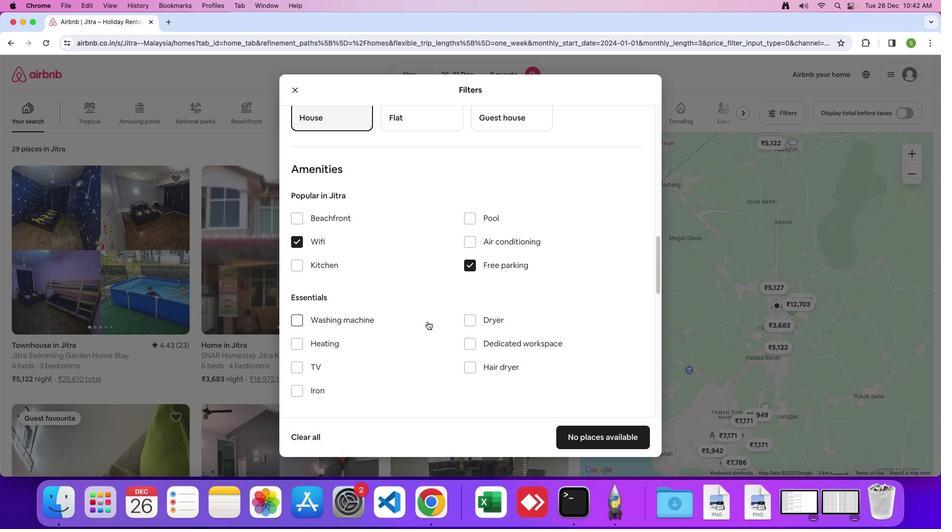 
Action: Mouse scrolled (427, 322) with delta (0, 0)
Screenshot: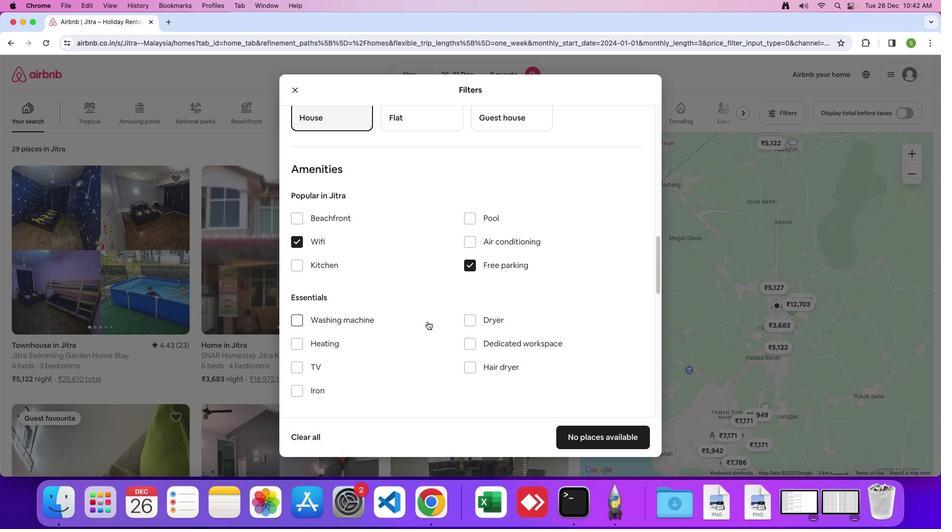 
Action: Mouse moved to (427, 322)
Screenshot: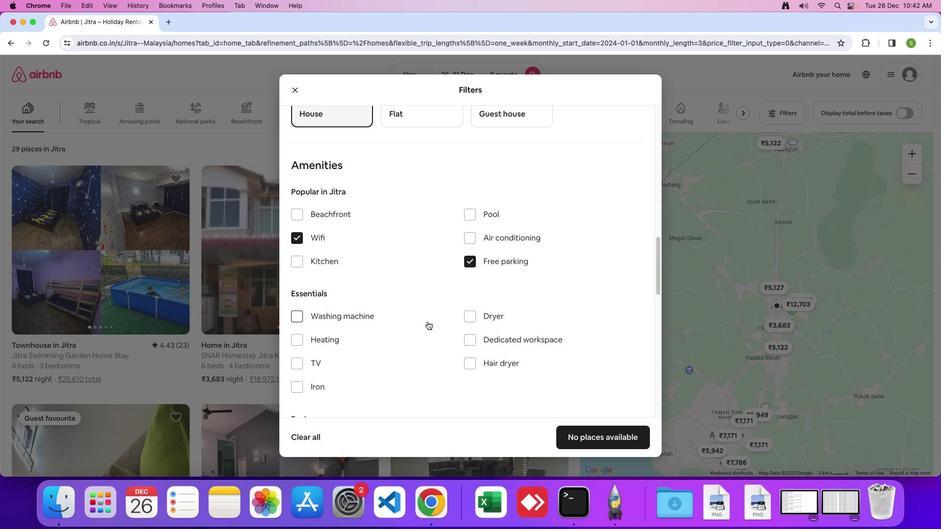 
Action: Mouse scrolled (427, 322) with delta (0, 0)
Screenshot: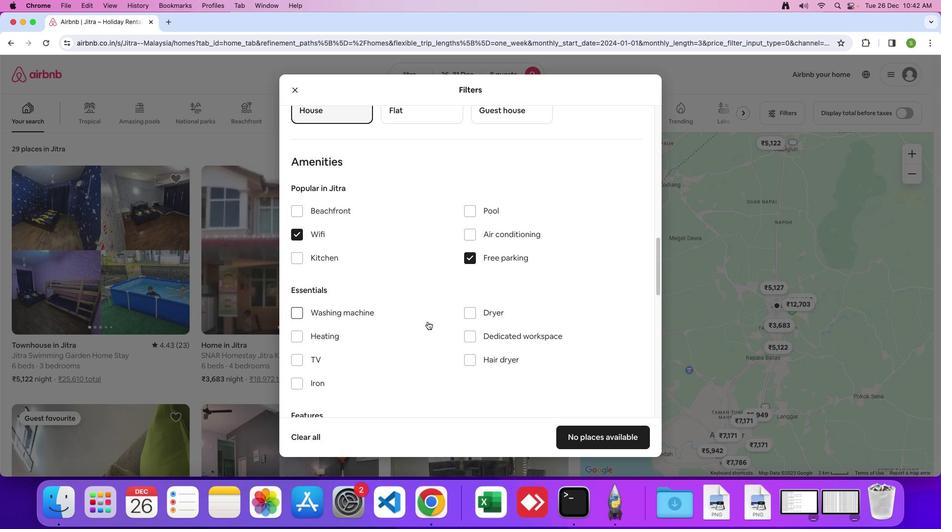 
Action: Mouse moved to (427, 321)
Screenshot: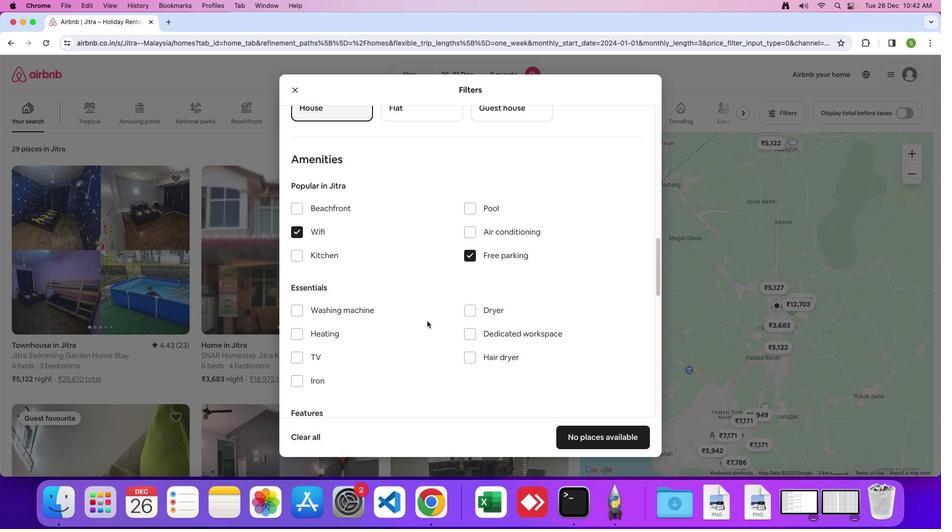 
Action: Mouse scrolled (427, 321) with delta (0, 0)
Screenshot: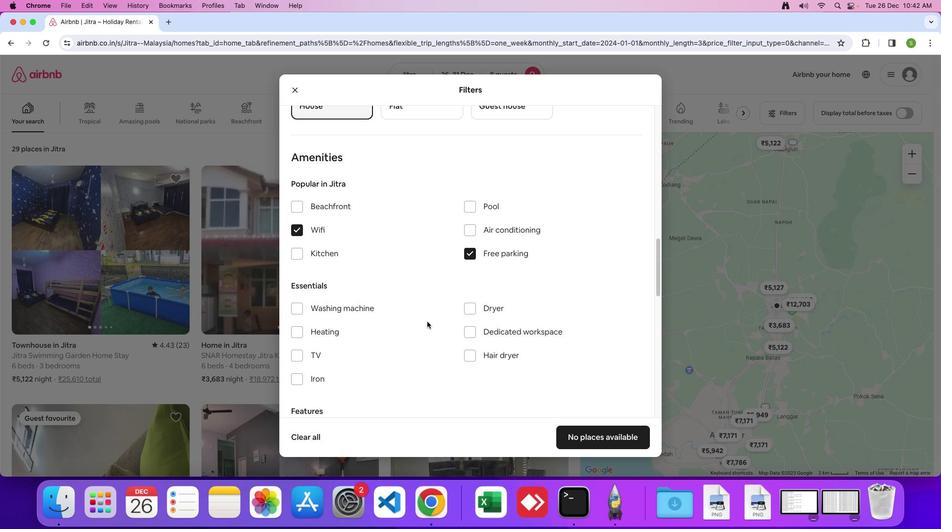 
Action: Mouse moved to (299, 356)
Screenshot: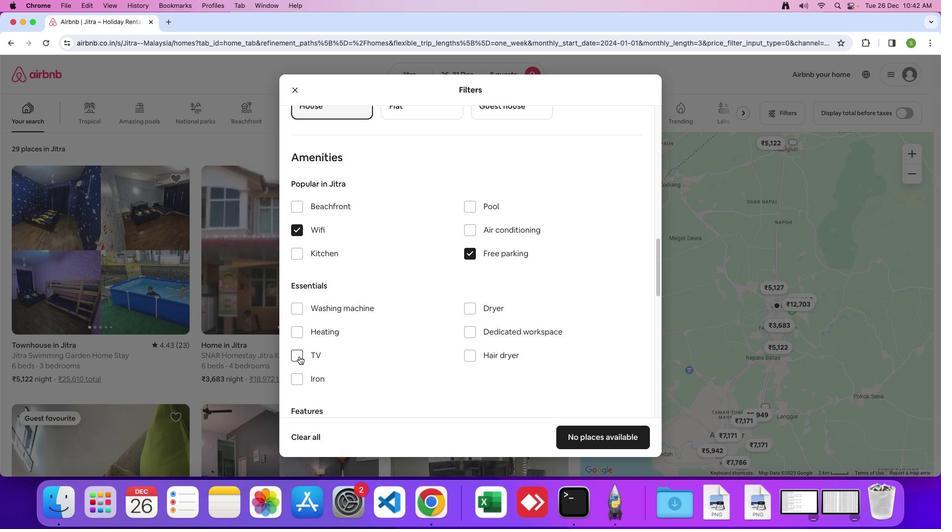 
Action: Mouse pressed left at (299, 356)
Screenshot: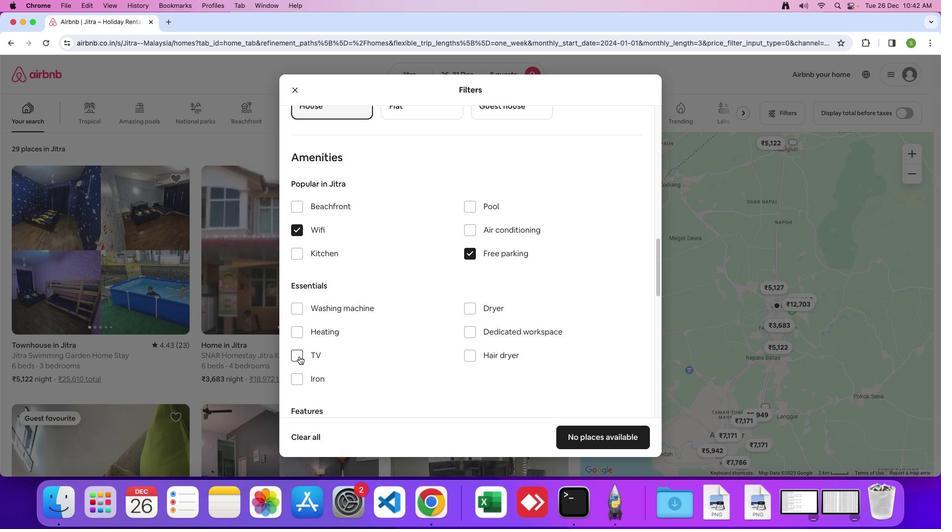 
Action: Mouse moved to (417, 331)
Screenshot: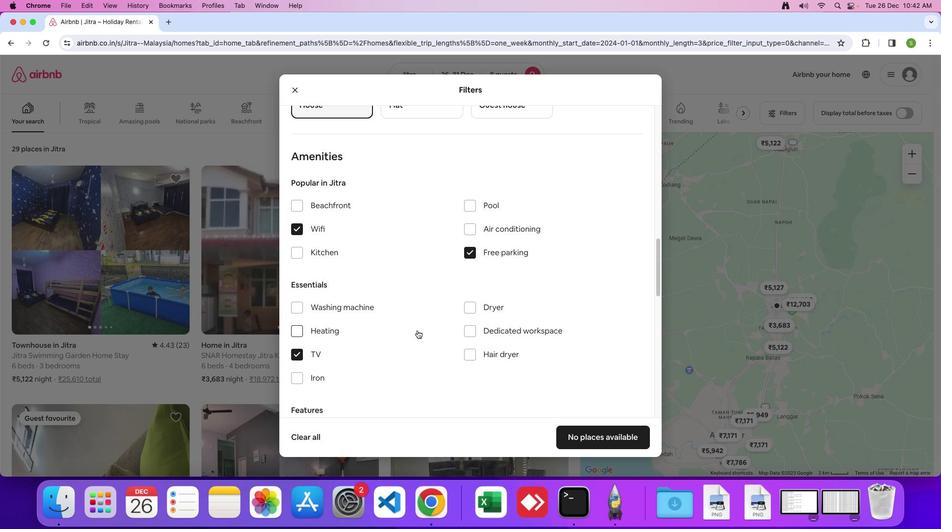 
Action: Mouse scrolled (417, 331) with delta (0, 0)
Screenshot: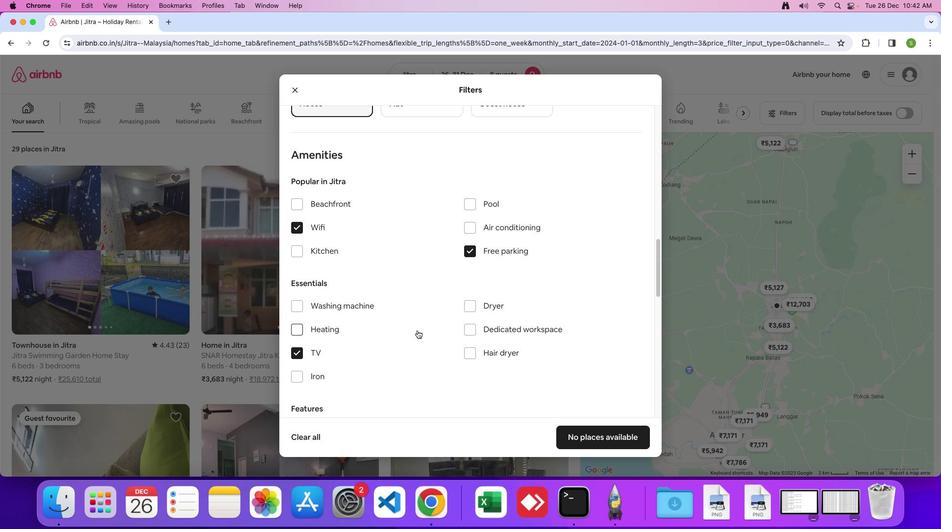 
Action: Mouse moved to (417, 330)
Screenshot: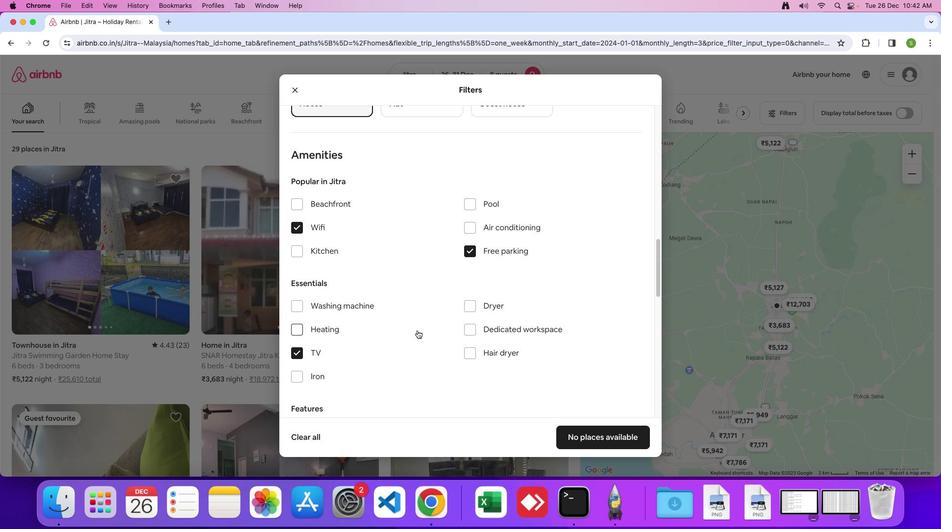 
Action: Mouse scrolled (417, 330) with delta (0, 0)
Screenshot: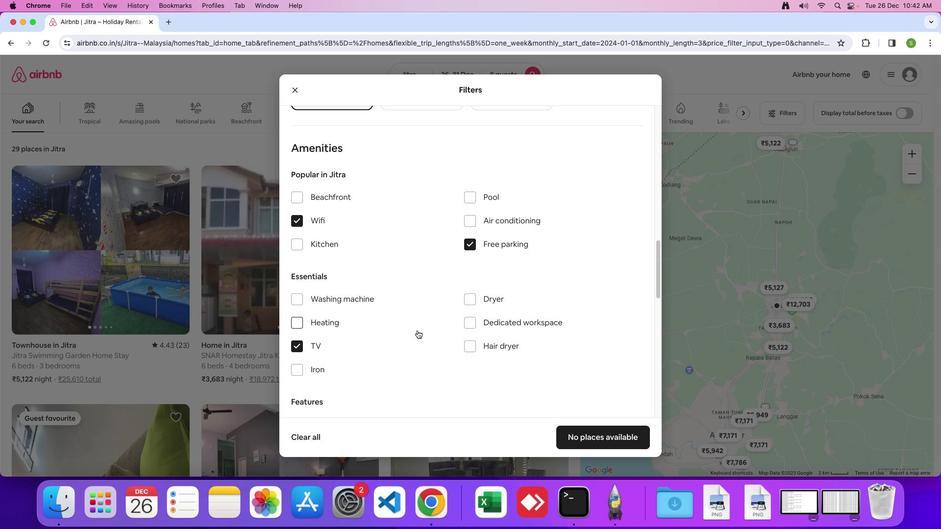 
Action: Mouse moved to (417, 330)
Screenshot: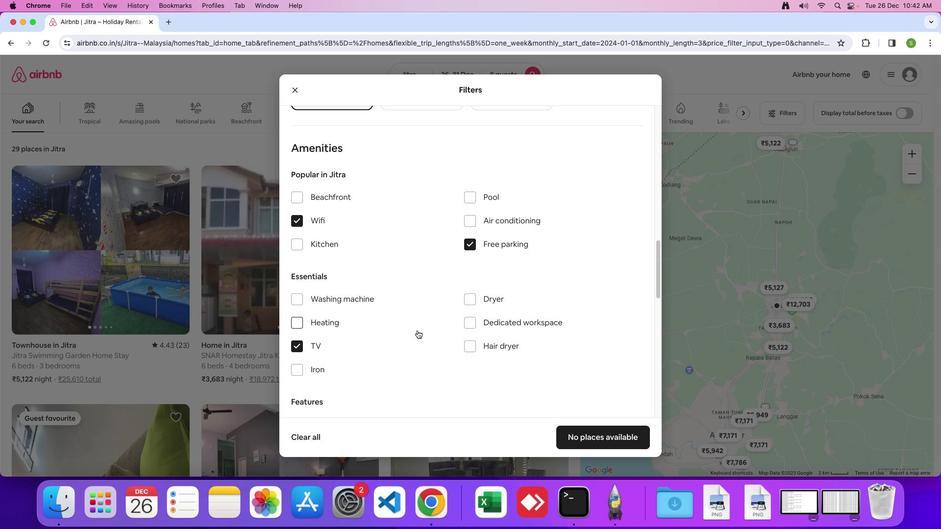 
Action: Mouse scrolled (417, 330) with delta (0, 0)
Screenshot: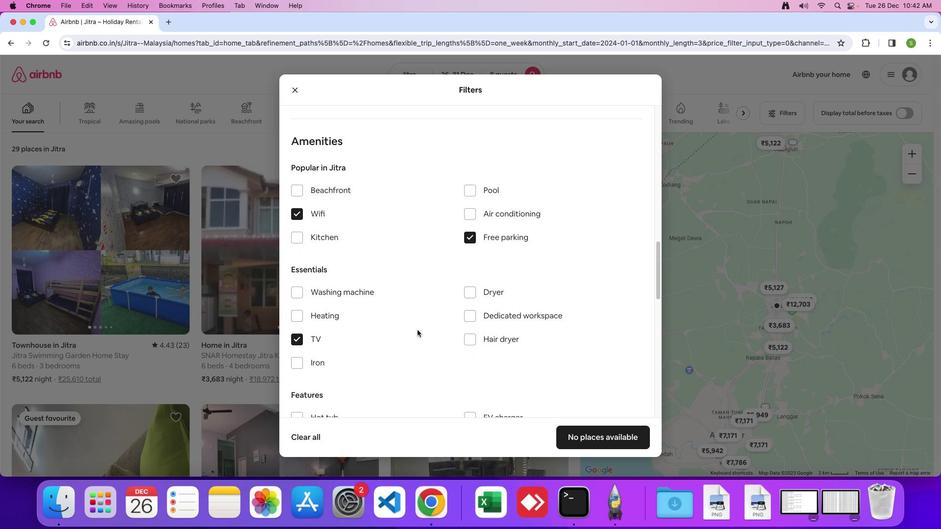
Action: Mouse moved to (417, 330)
Screenshot: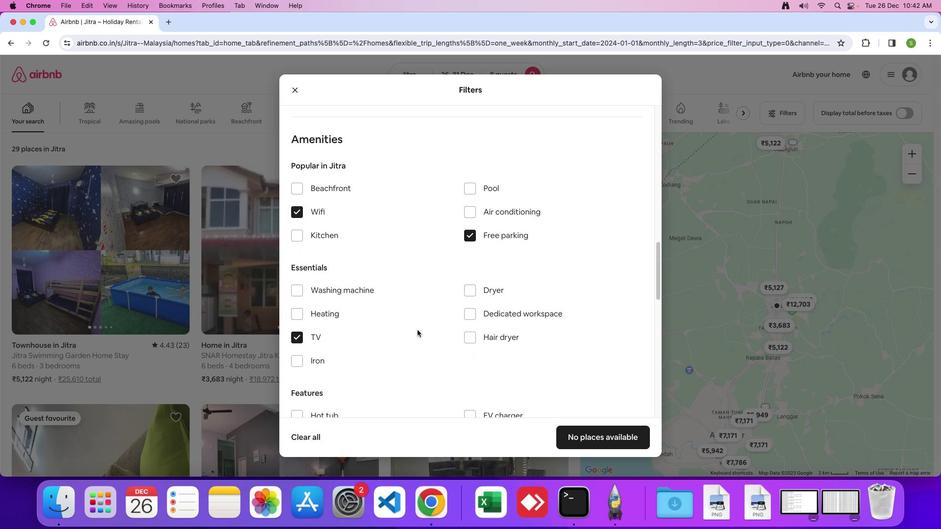 
Action: Mouse scrolled (417, 330) with delta (0, 0)
Screenshot: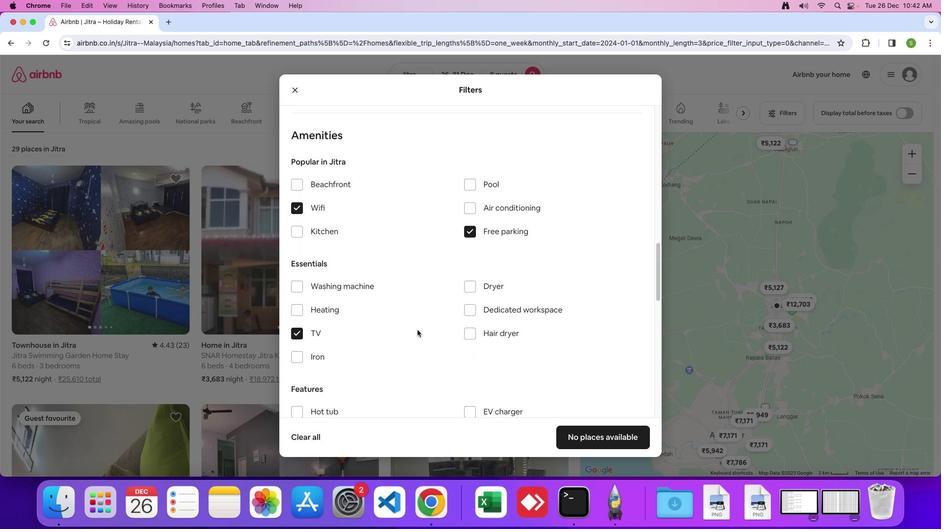 
Action: Mouse moved to (417, 330)
Screenshot: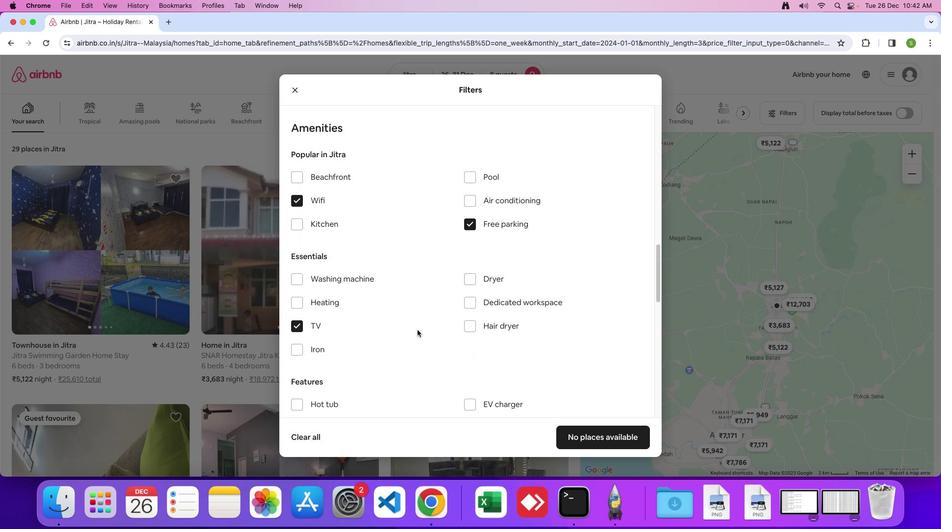 
Action: Mouse scrolled (417, 330) with delta (0, 0)
Screenshot: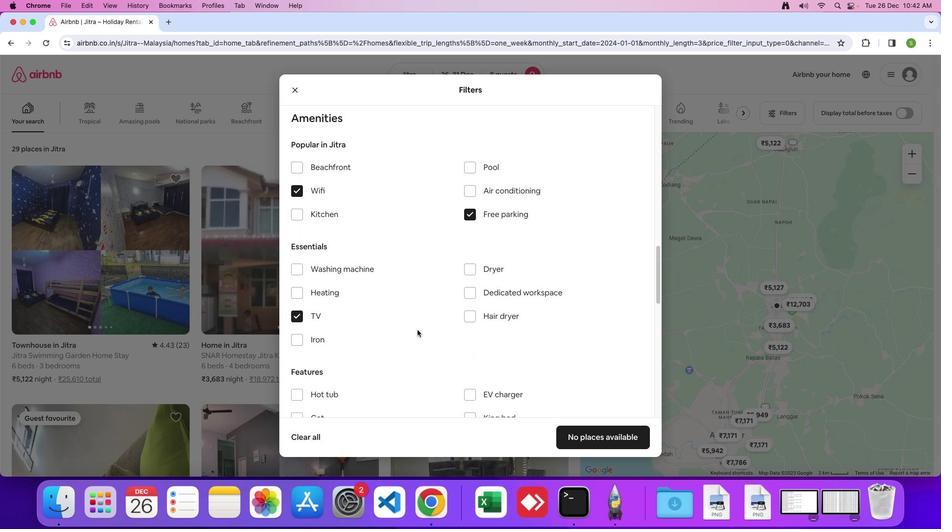
Action: Mouse scrolled (417, 330) with delta (0, 0)
Screenshot: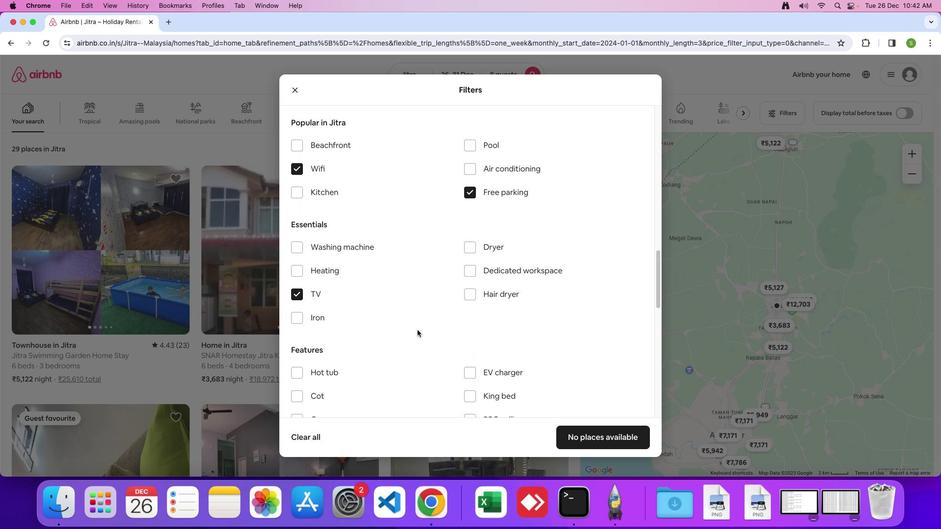 
Action: Mouse scrolled (417, 330) with delta (0, 0)
Screenshot: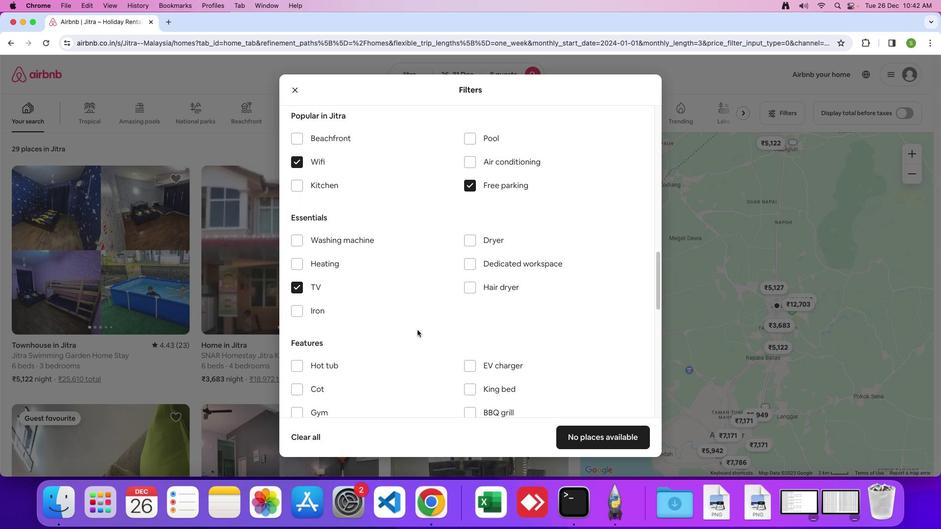 
Action: Mouse scrolled (417, 330) with delta (0, 0)
Screenshot: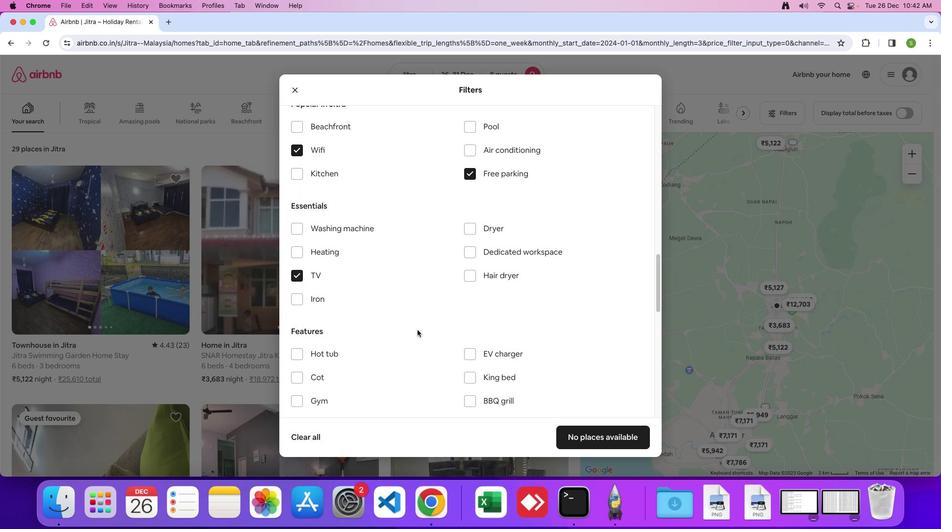 
Action: Mouse scrolled (417, 330) with delta (0, 0)
Screenshot: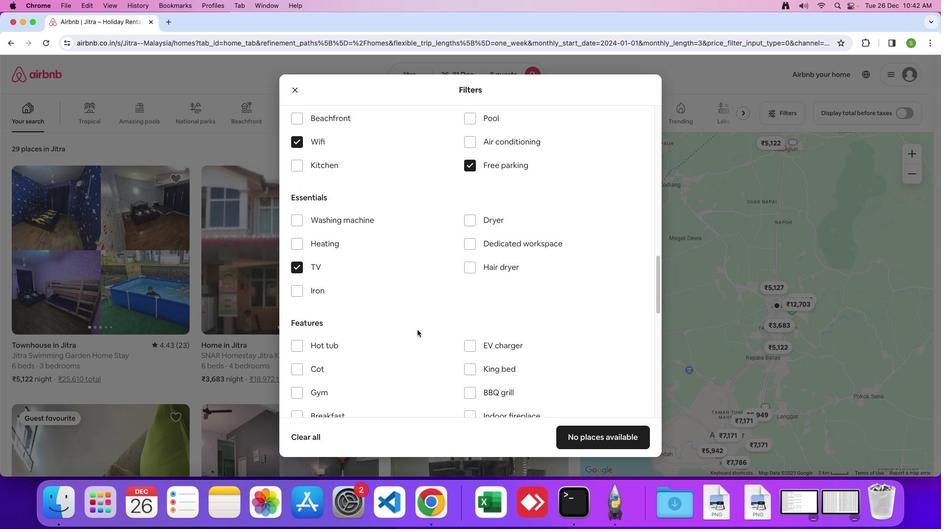 
Action: Mouse scrolled (417, 330) with delta (0, 0)
Screenshot: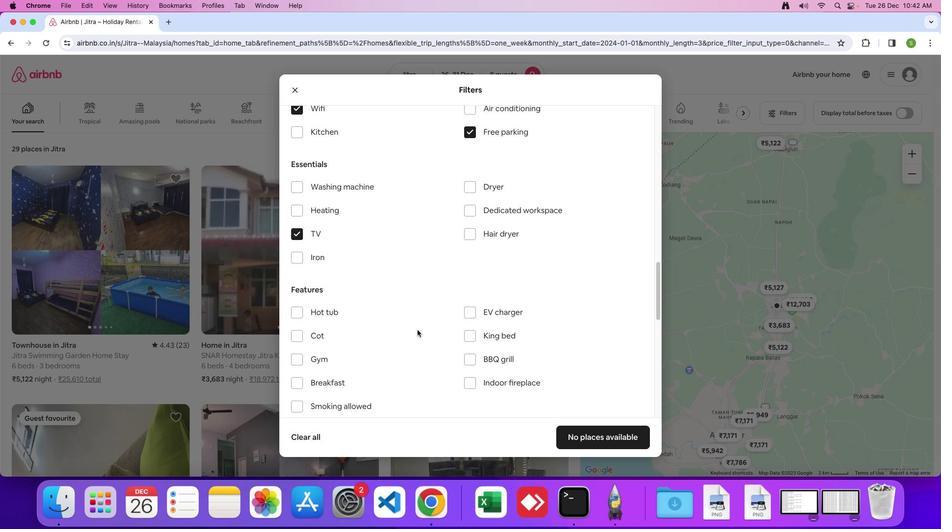 
Action: Mouse scrolled (417, 330) with delta (0, 0)
Screenshot: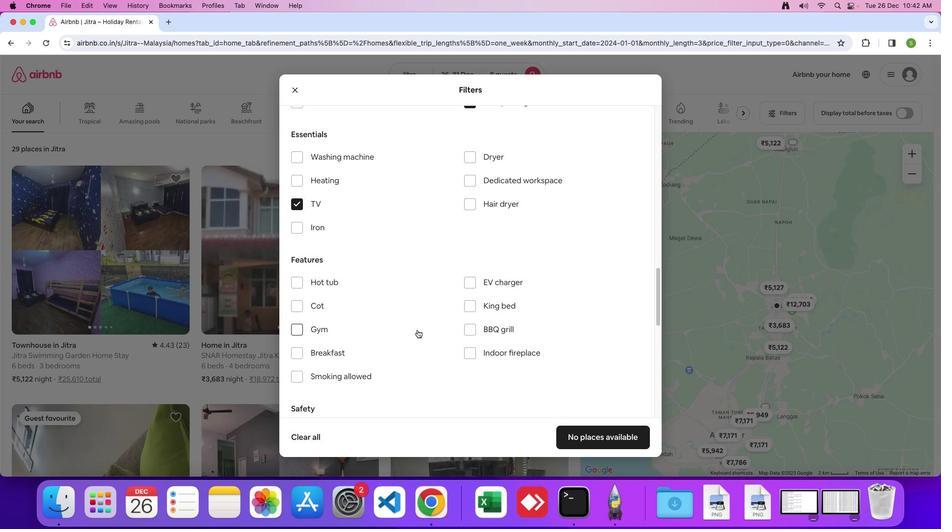 
Action: Mouse scrolled (417, 330) with delta (0, 0)
Screenshot: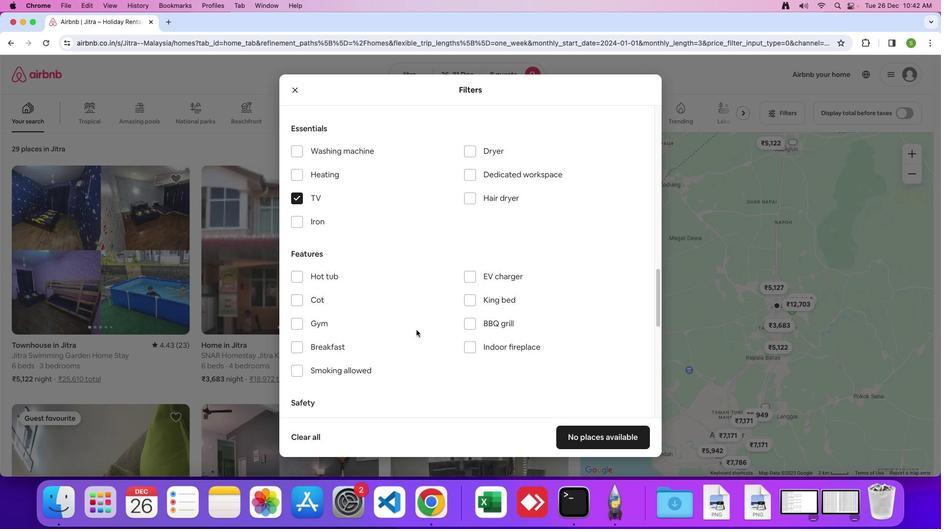 
Action: Mouse moved to (293, 318)
Screenshot: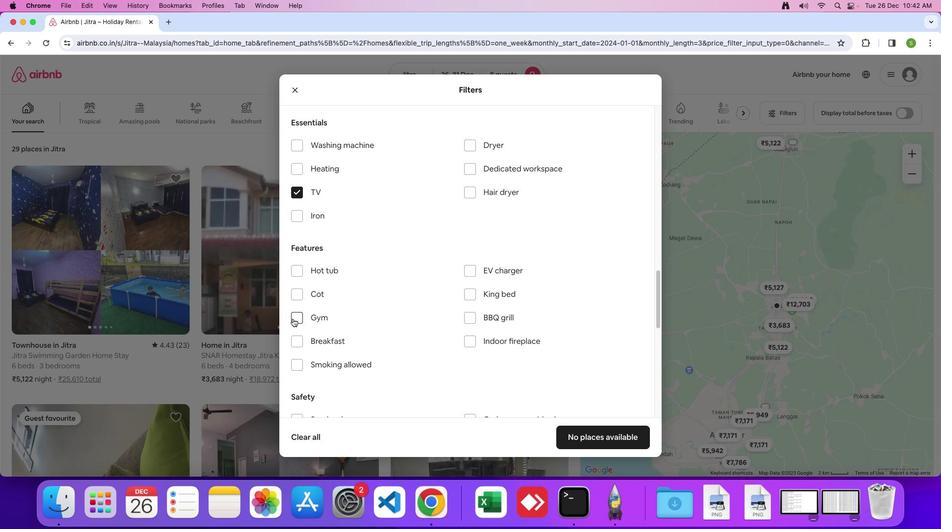 
Action: Mouse pressed left at (293, 318)
Screenshot: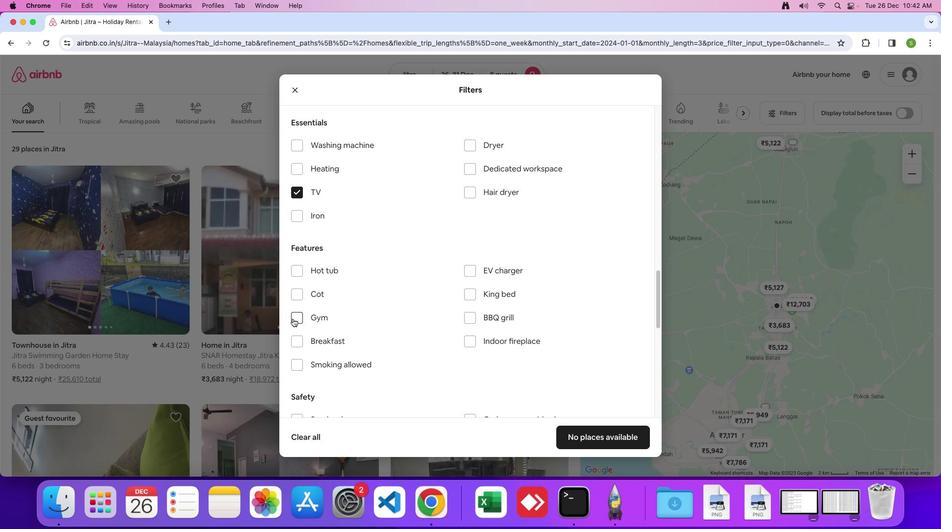 
Action: Mouse moved to (293, 338)
Screenshot: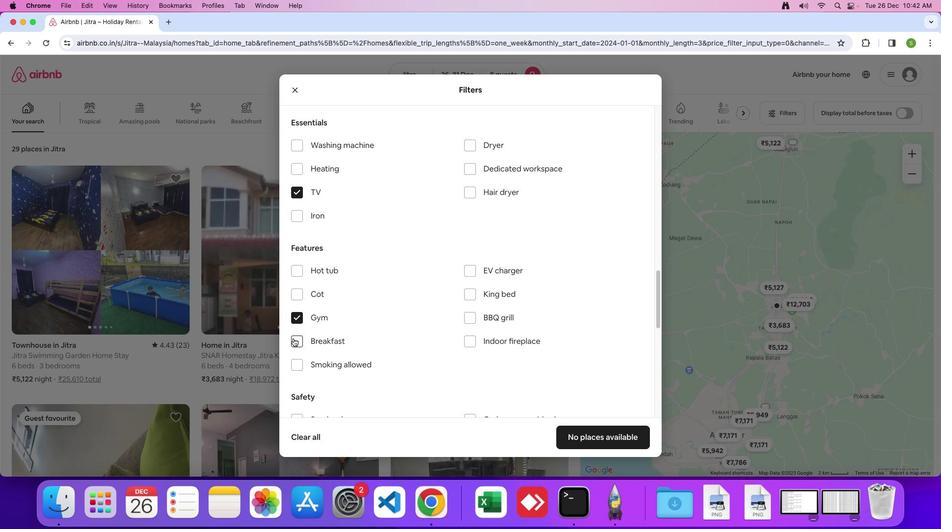 
Action: Mouse pressed left at (293, 338)
Screenshot: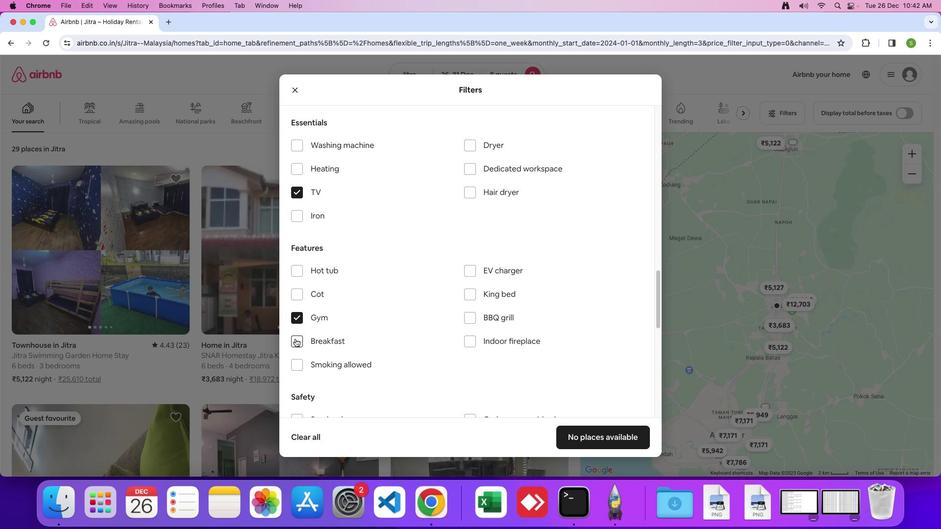 
Action: Mouse moved to (414, 321)
Screenshot: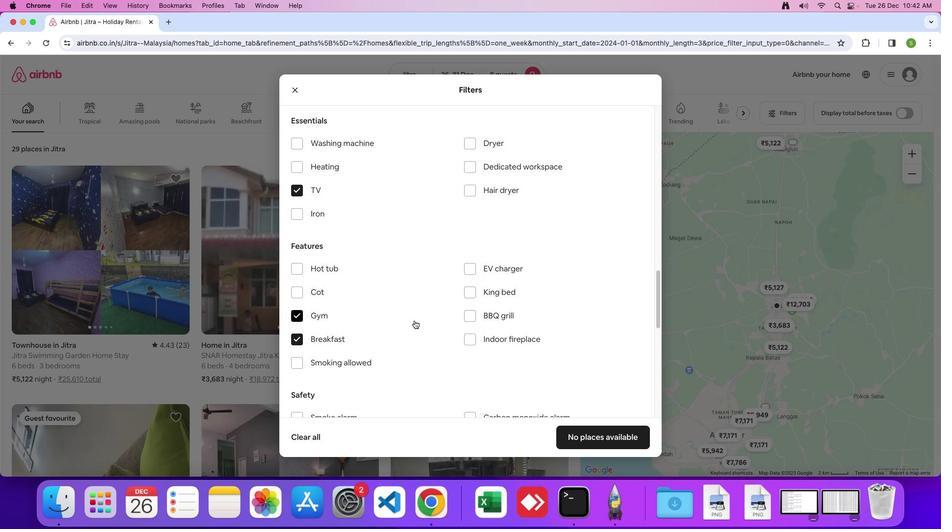 
Action: Mouse scrolled (414, 321) with delta (0, 0)
Screenshot: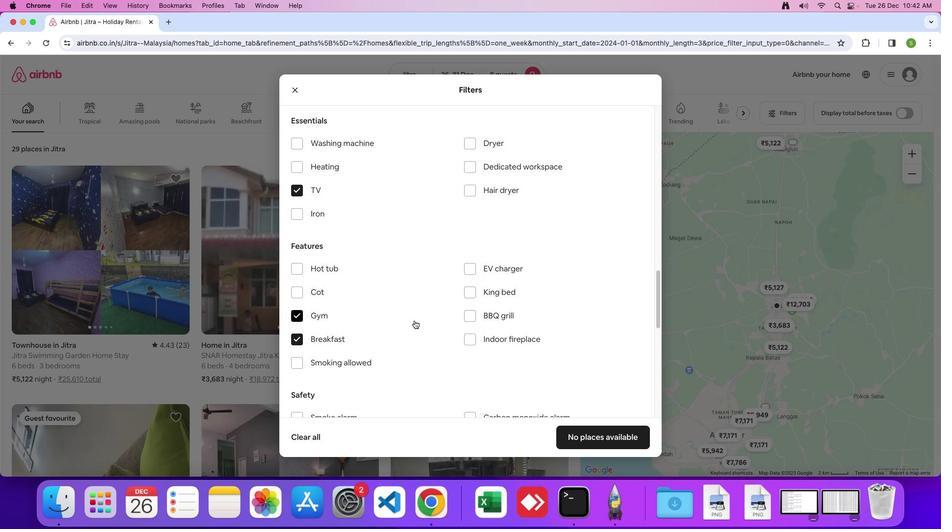 
Action: Mouse moved to (414, 321)
Screenshot: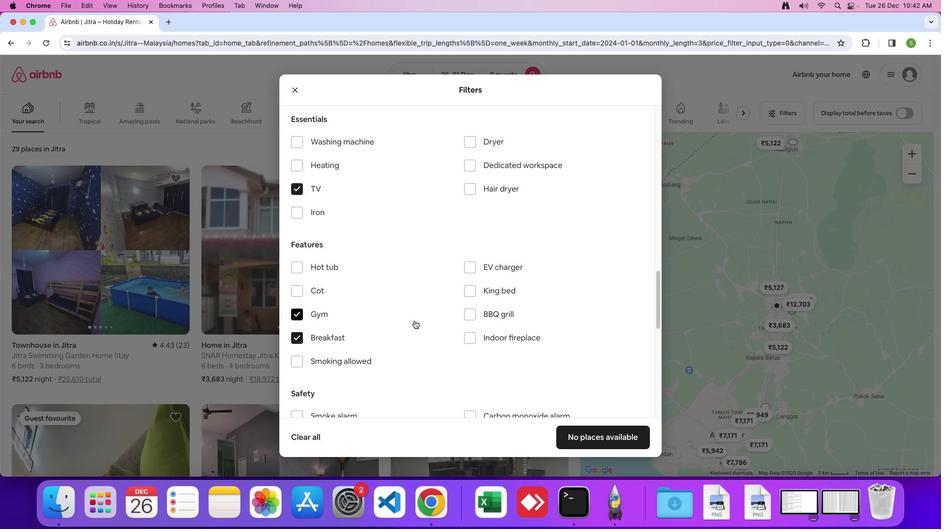 
Action: Mouse scrolled (414, 321) with delta (0, 0)
Screenshot: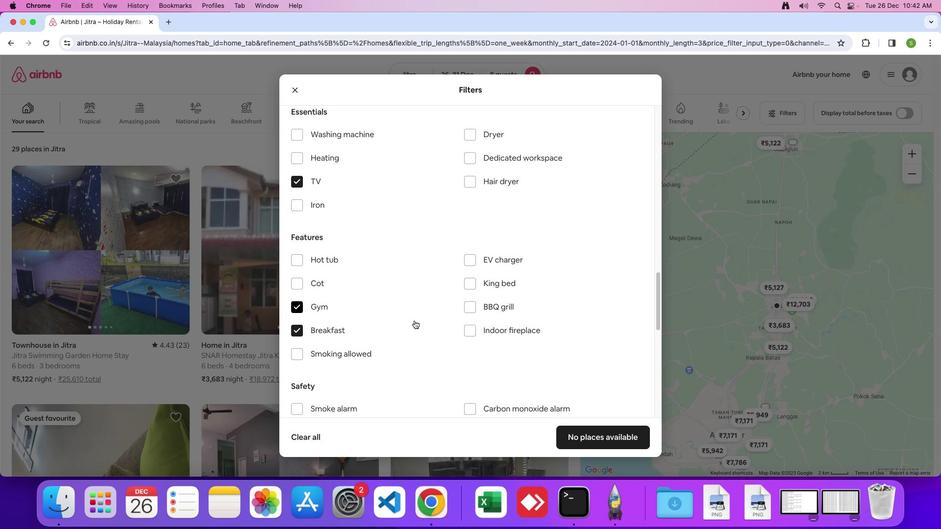 
Action: Mouse moved to (414, 320)
Screenshot: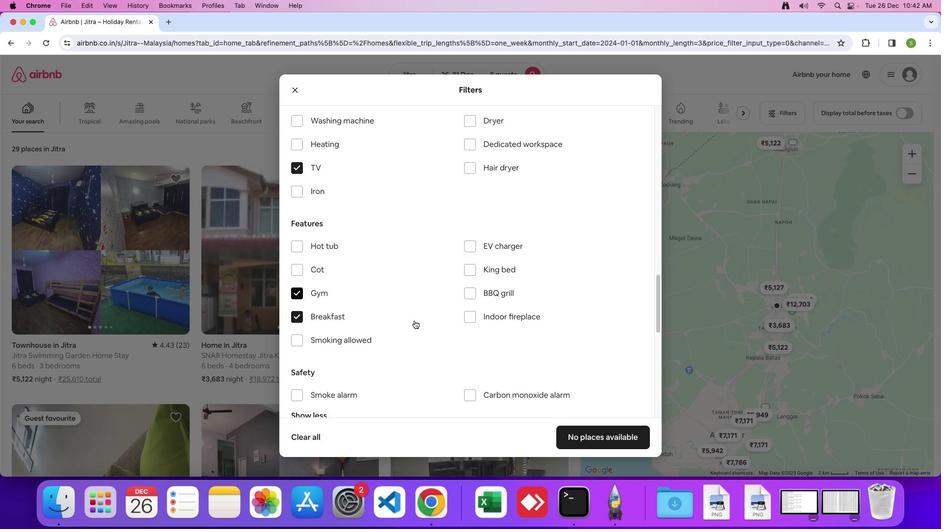
Action: Mouse scrolled (414, 320) with delta (0, 0)
Screenshot: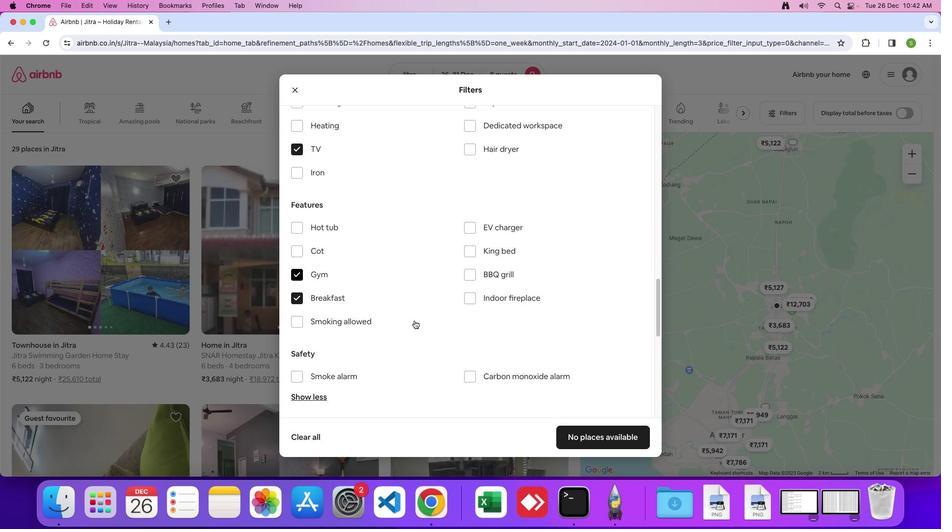 
Action: Mouse scrolled (414, 320) with delta (0, 0)
Screenshot: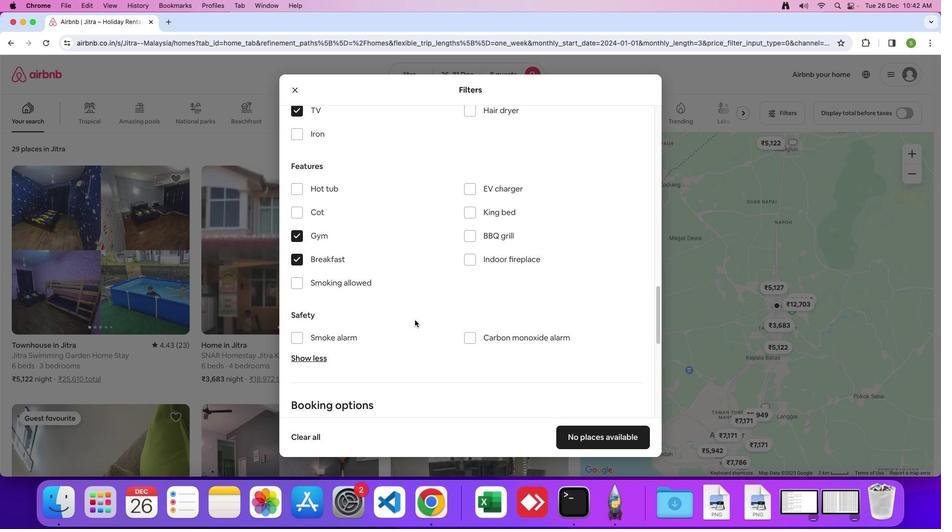 
Action: Mouse scrolled (414, 320) with delta (0, 0)
Screenshot: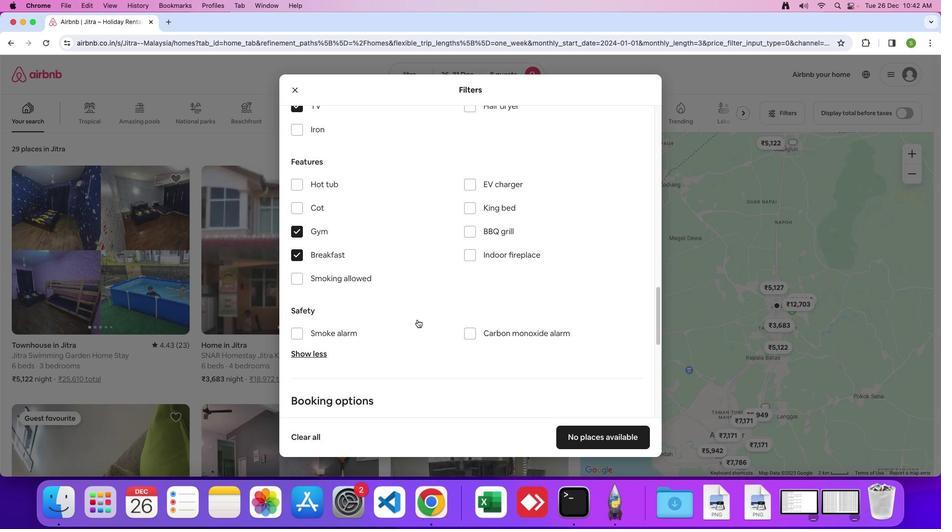 
Action: Mouse moved to (414, 320)
Screenshot: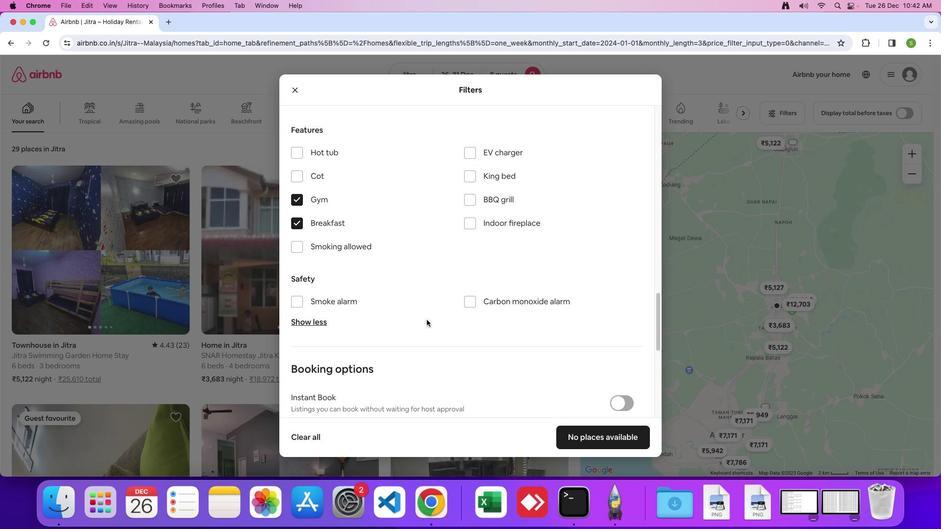 
Action: Mouse scrolled (414, 320) with delta (0, 0)
Screenshot: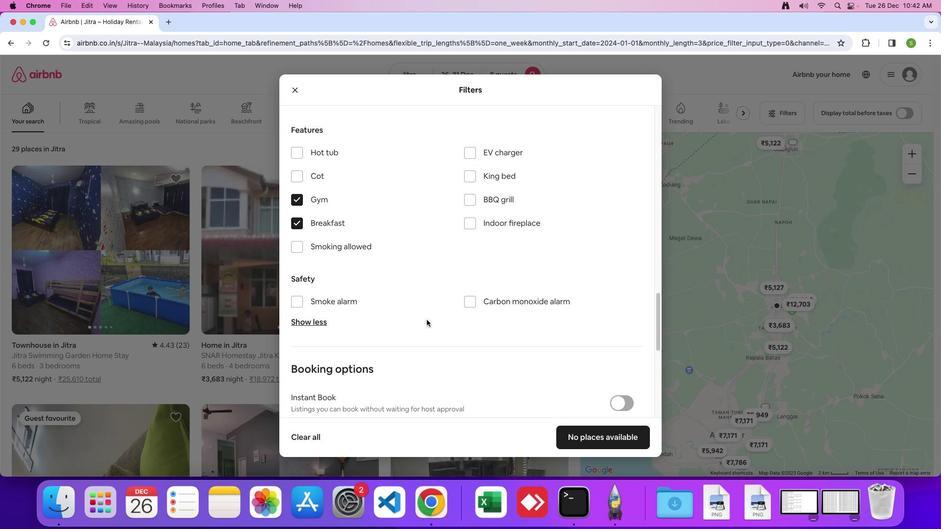 
Action: Mouse moved to (431, 317)
Screenshot: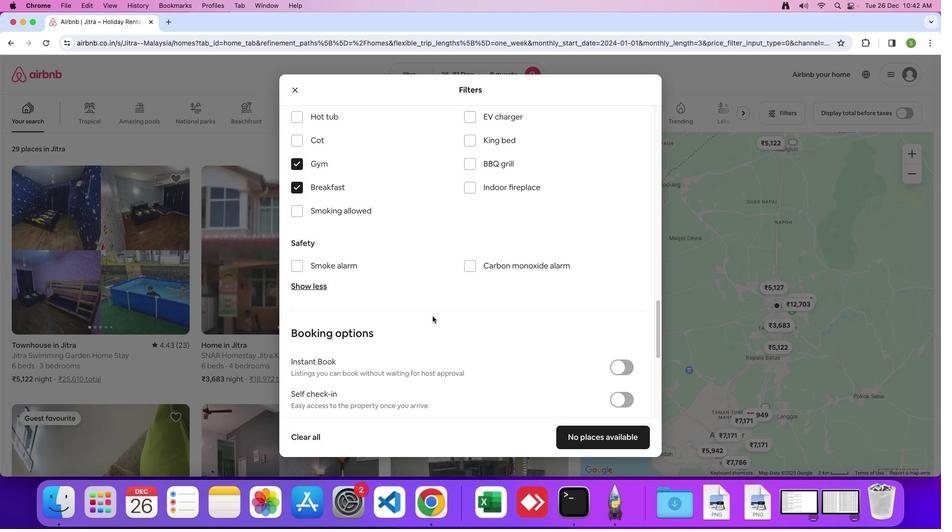 
Action: Mouse scrolled (431, 317) with delta (0, 0)
Screenshot: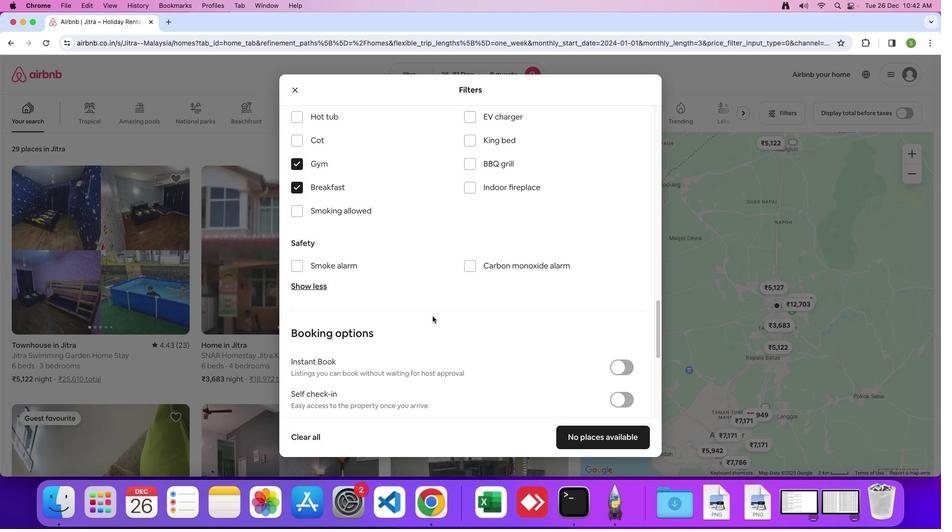 
Action: Mouse moved to (432, 316)
Screenshot: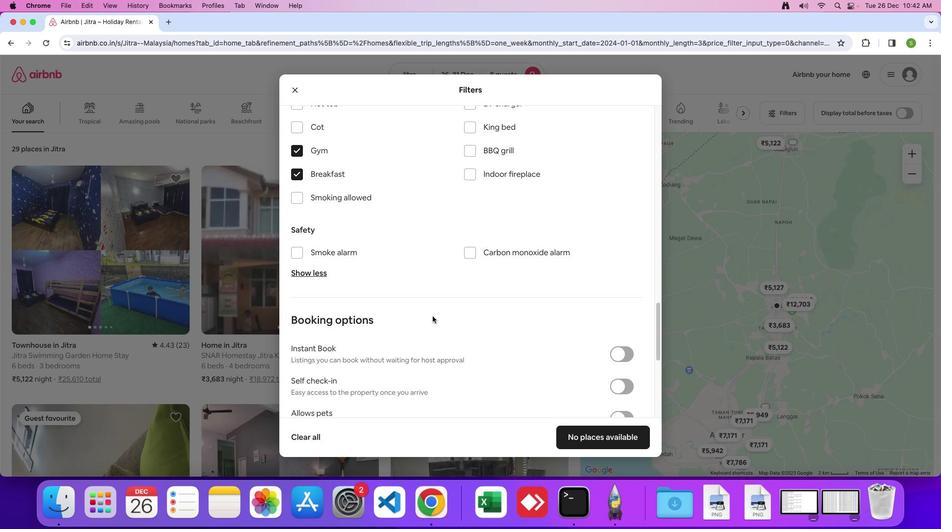 
Action: Mouse scrolled (432, 316) with delta (0, 0)
Screenshot: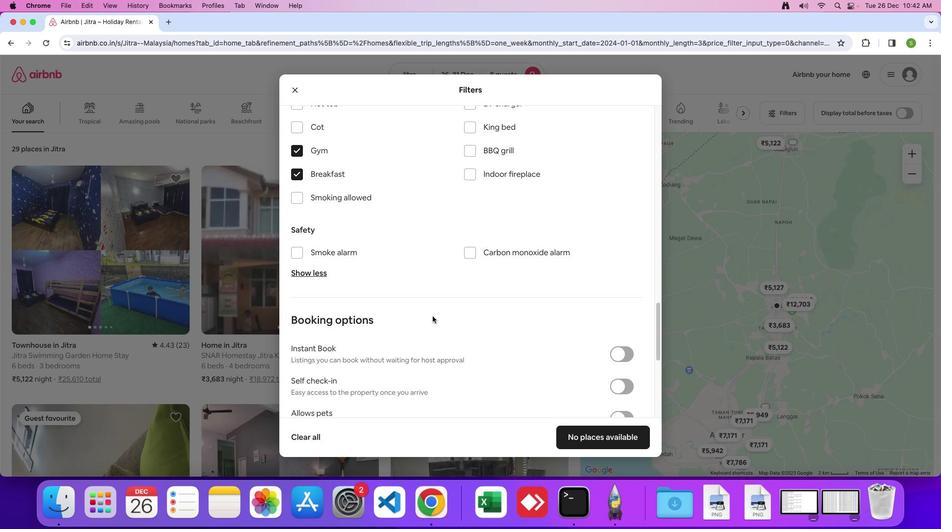 
Action: Mouse moved to (432, 316)
Screenshot: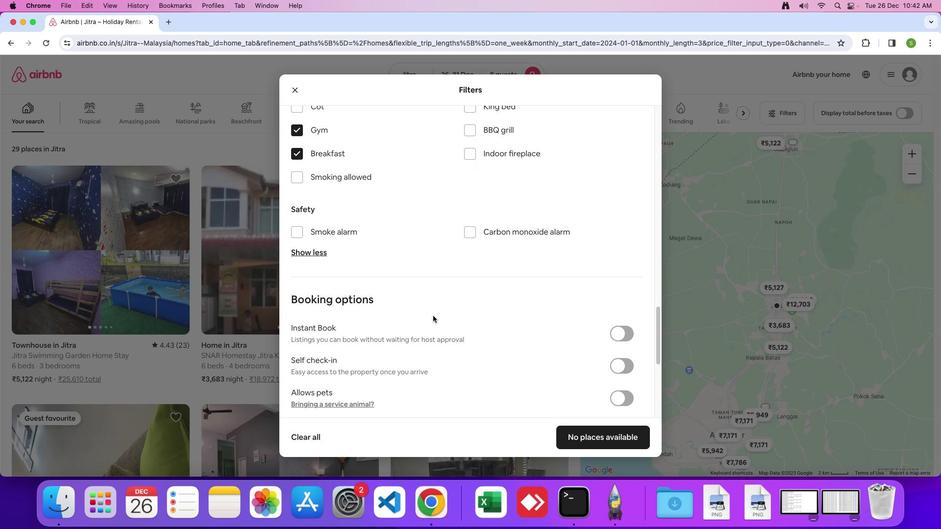 
Action: Mouse scrolled (432, 316) with delta (0, 0)
Screenshot: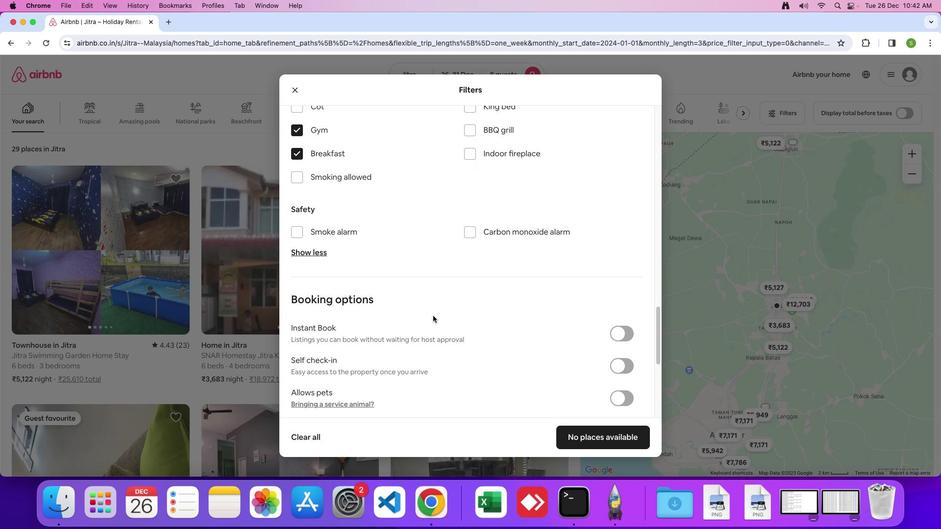 
Action: Mouse moved to (433, 316)
Screenshot: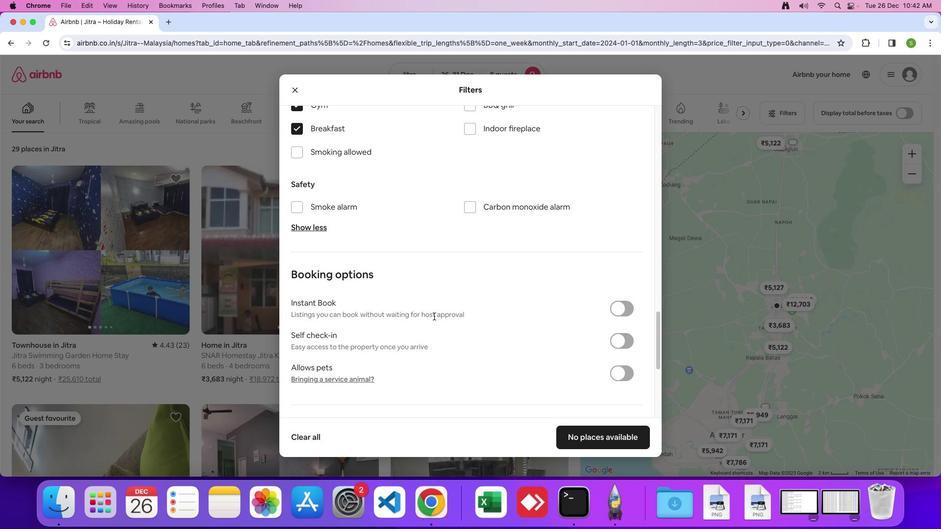 
Action: Mouse scrolled (433, 316) with delta (0, 0)
Screenshot: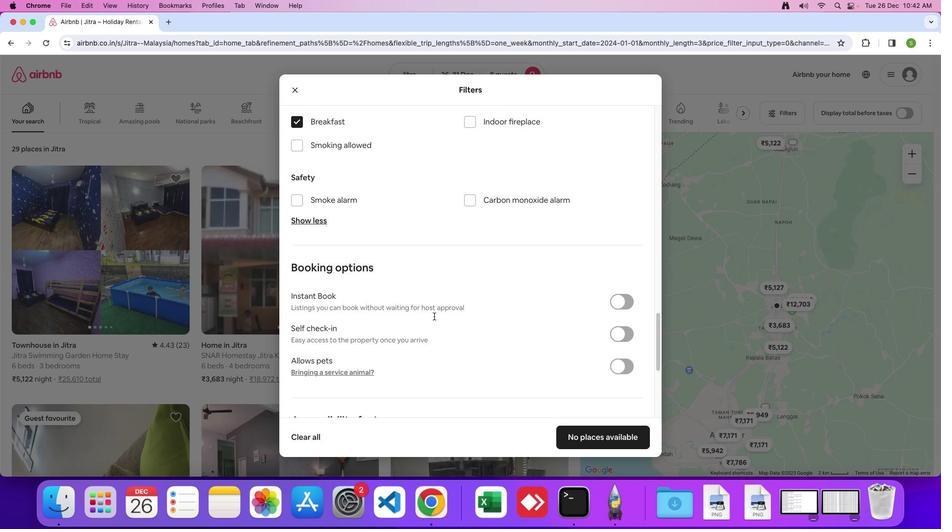 
Action: Mouse scrolled (433, 316) with delta (0, 0)
Screenshot: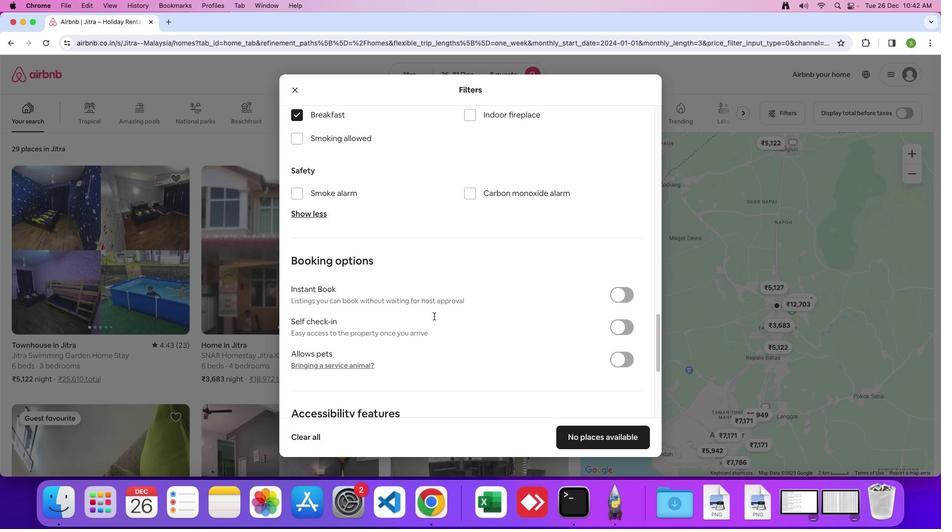 
Action: Mouse scrolled (433, 316) with delta (0, 0)
Screenshot: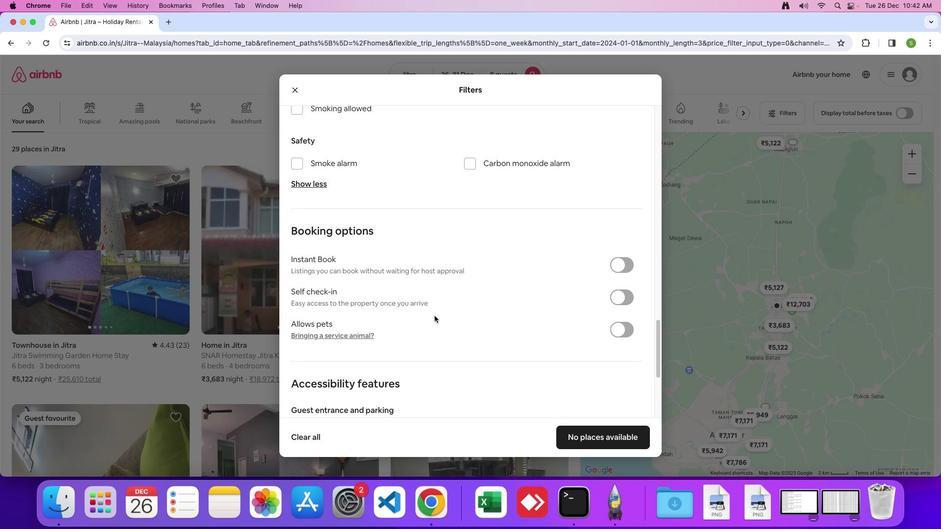 
Action: Mouse moved to (464, 325)
Screenshot: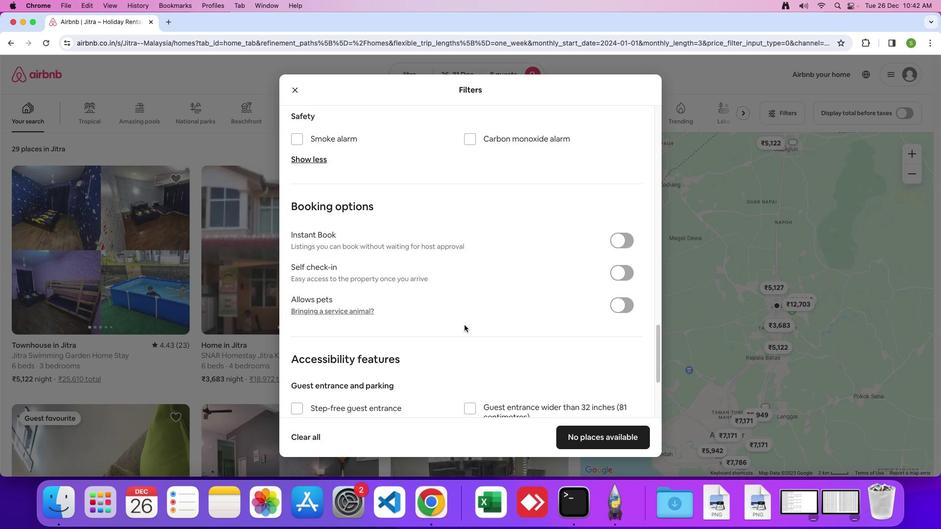 
Action: Mouse scrolled (464, 325) with delta (0, 0)
Screenshot: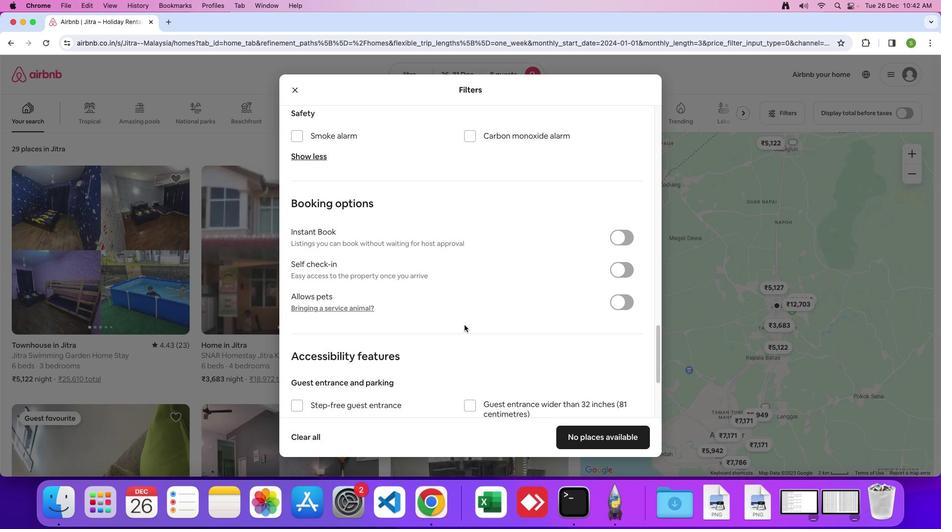 
Action: Mouse scrolled (464, 325) with delta (0, 0)
Screenshot: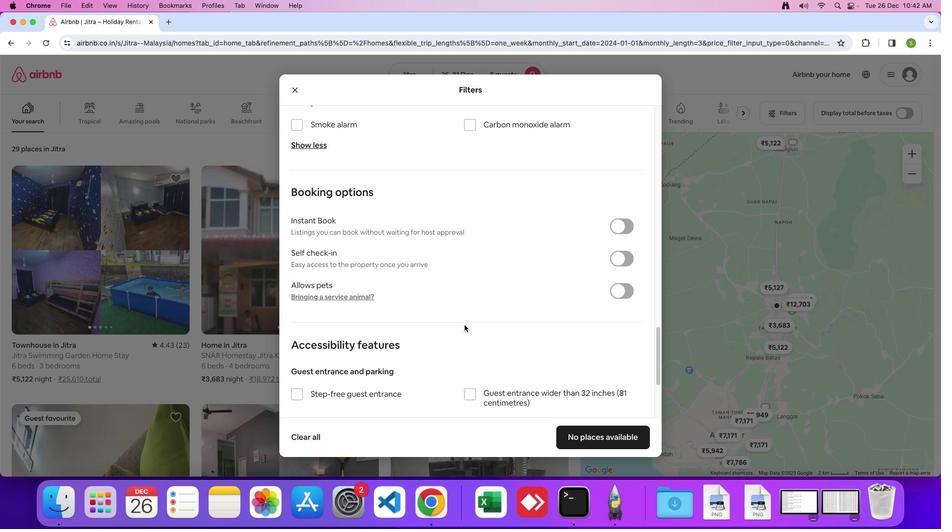 
Action: Mouse scrolled (464, 325) with delta (0, 0)
Screenshot: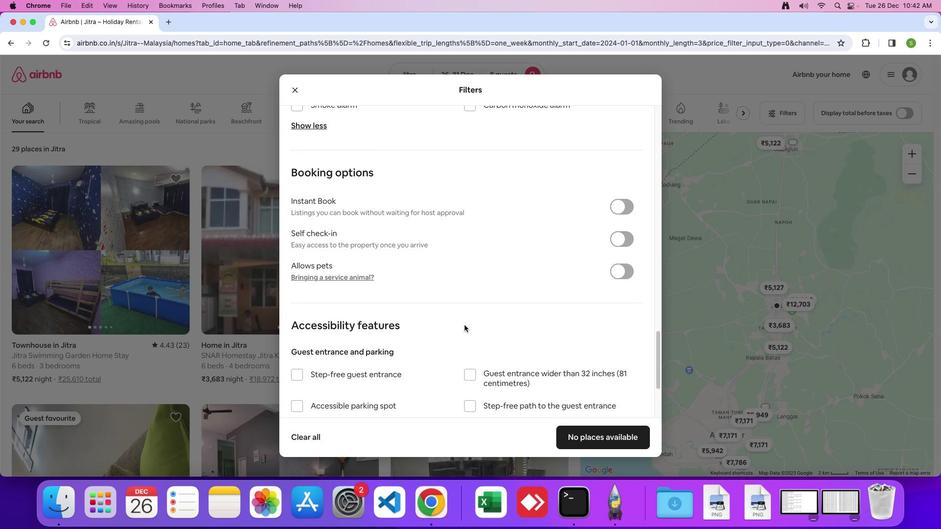 
Action: Mouse moved to (463, 326)
Screenshot: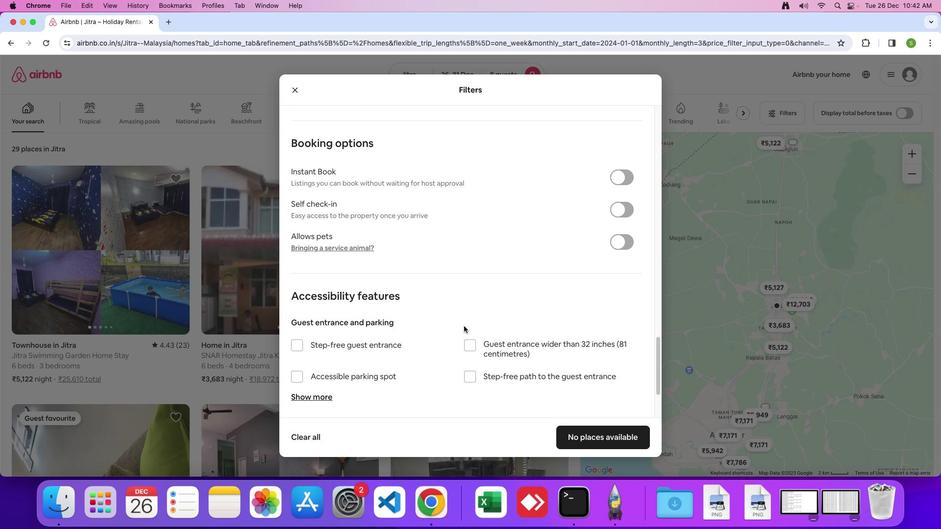 
Action: Mouse scrolled (463, 326) with delta (0, 0)
Screenshot: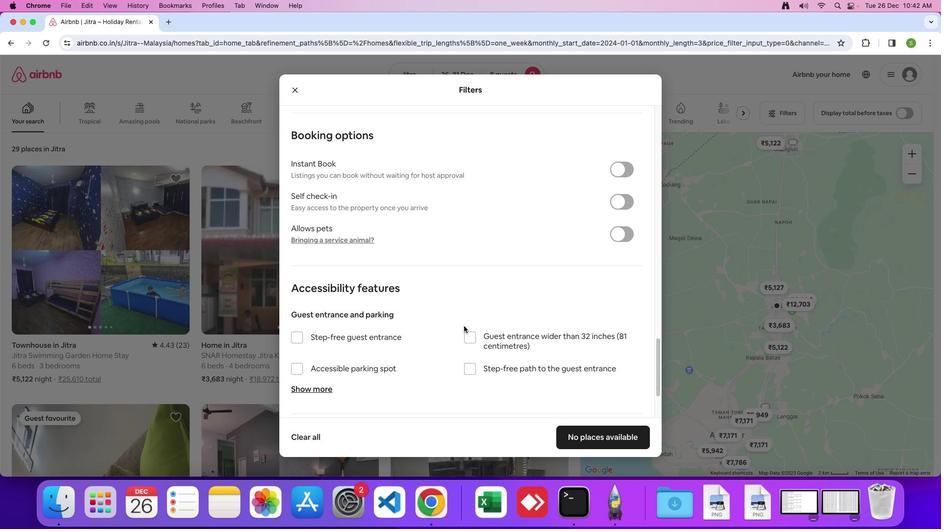 
Action: Mouse scrolled (463, 326) with delta (0, 0)
Screenshot: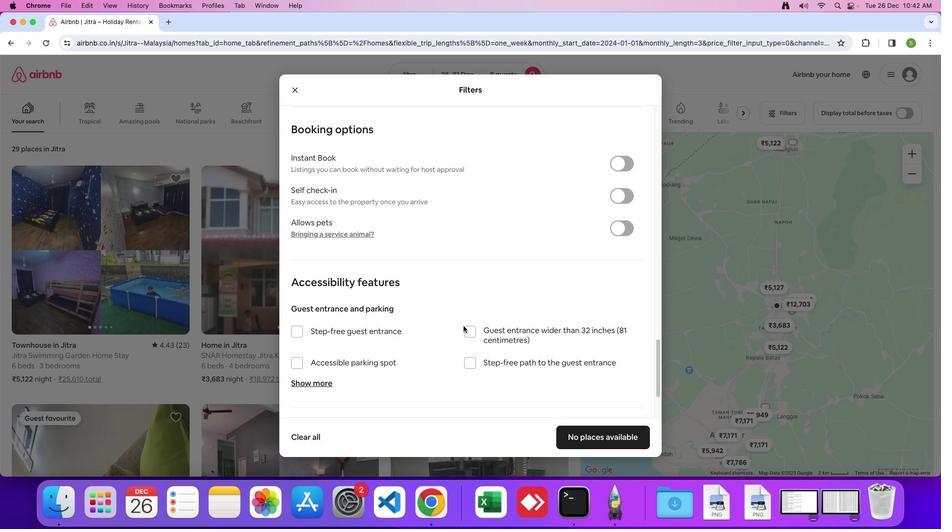 
Action: Mouse moved to (463, 326)
Screenshot: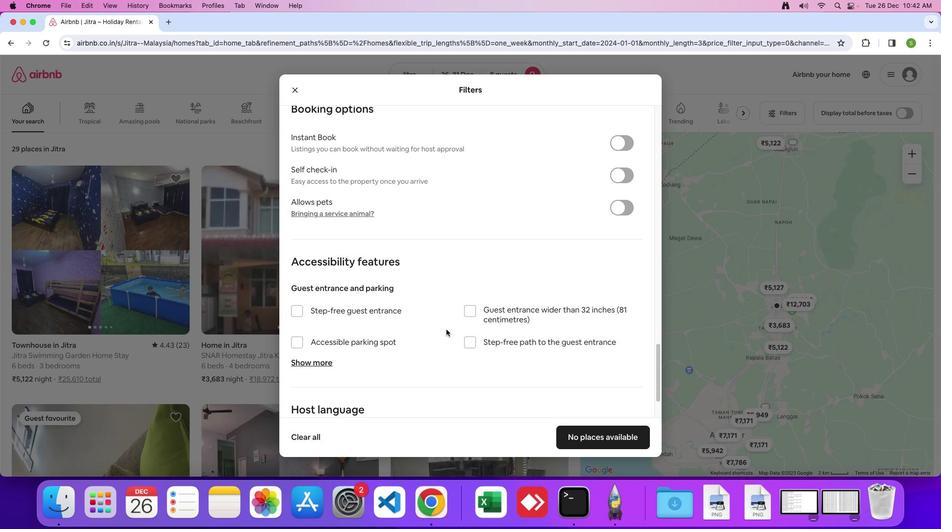 
Action: Mouse scrolled (463, 326) with delta (0, 0)
Screenshot: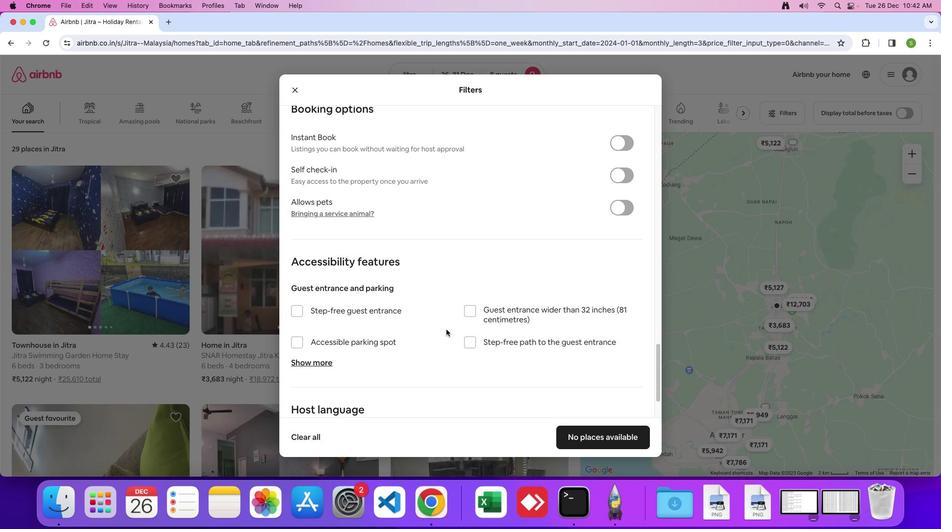 
Action: Mouse moved to (446, 329)
Screenshot: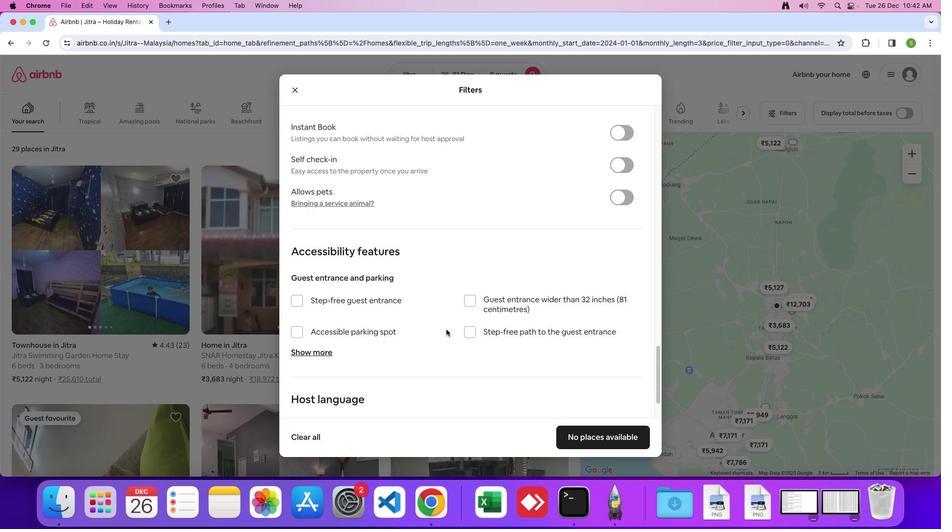 
Action: Mouse scrolled (446, 329) with delta (0, 0)
Screenshot: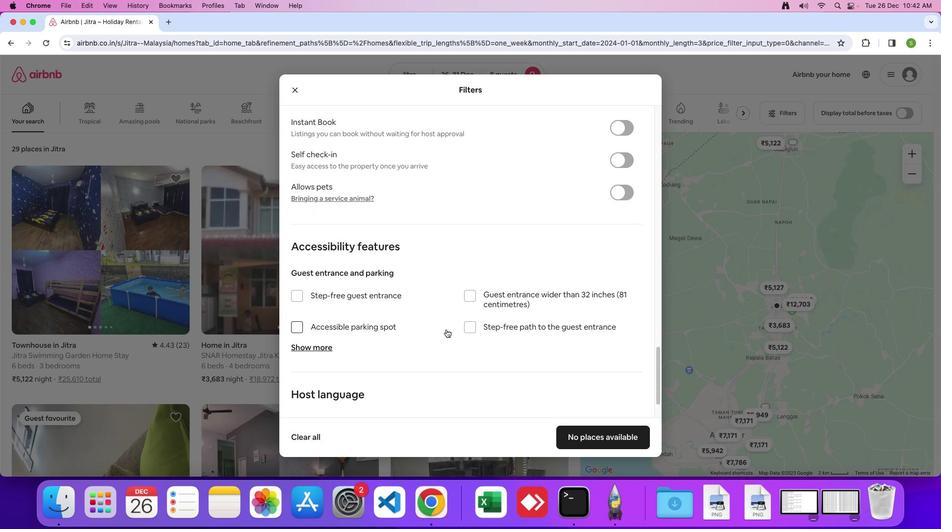 
Action: Mouse moved to (446, 329)
Screenshot: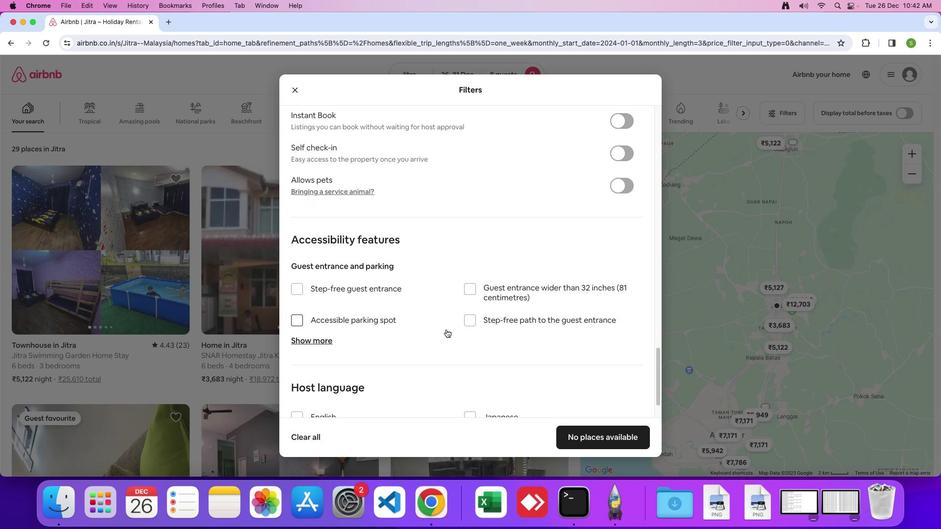 
Action: Mouse scrolled (446, 329) with delta (0, 0)
Screenshot: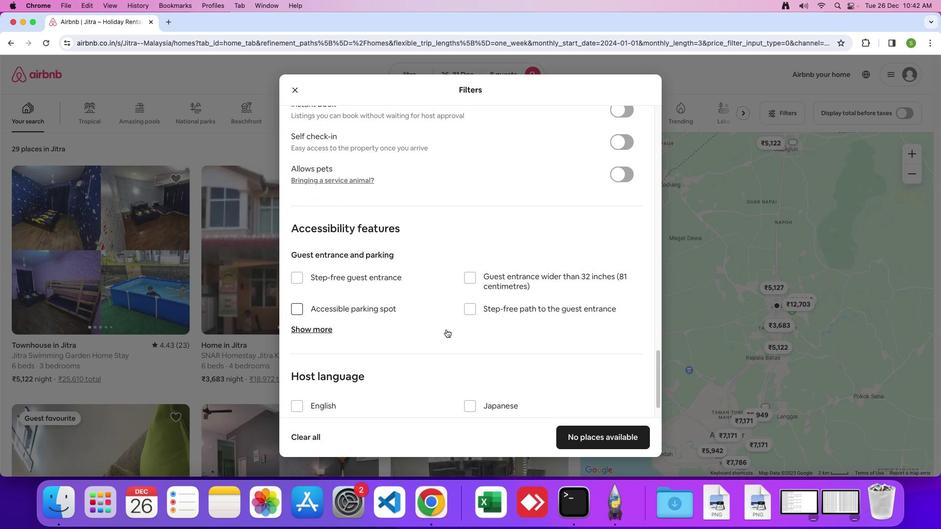
Action: Mouse scrolled (446, 329) with delta (0, -1)
Screenshot: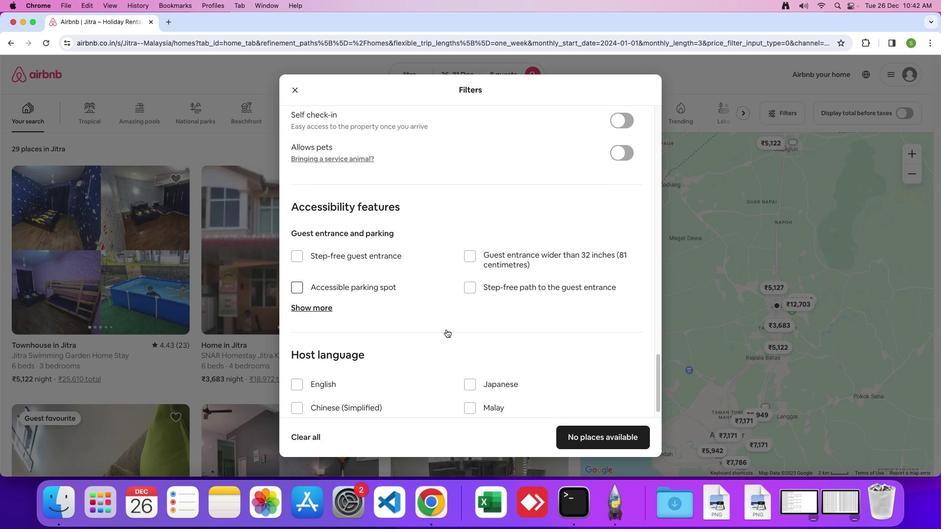 
Action: Mouse scrolled (446, 329) with delta (0, 0)
Screenshot: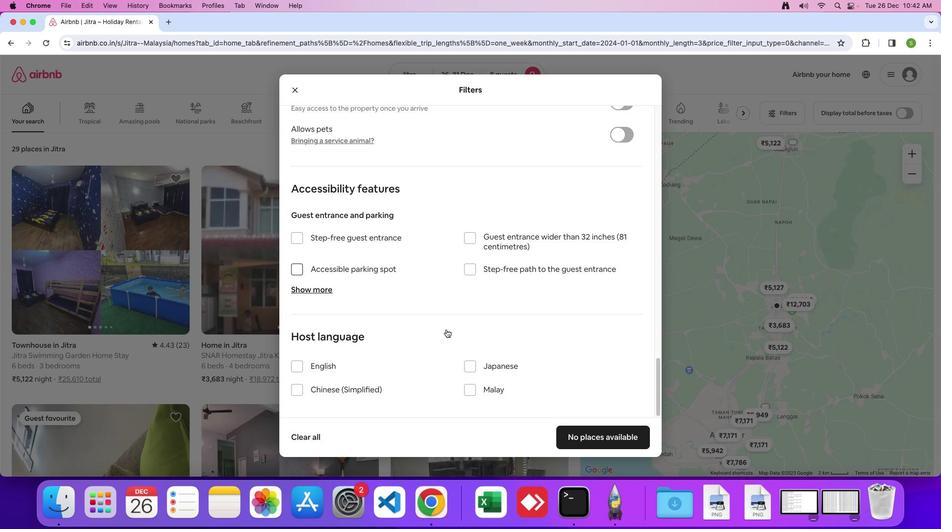 
Action: Mouse scrolled (446, 329) with delta (0, 0)
Screenshot: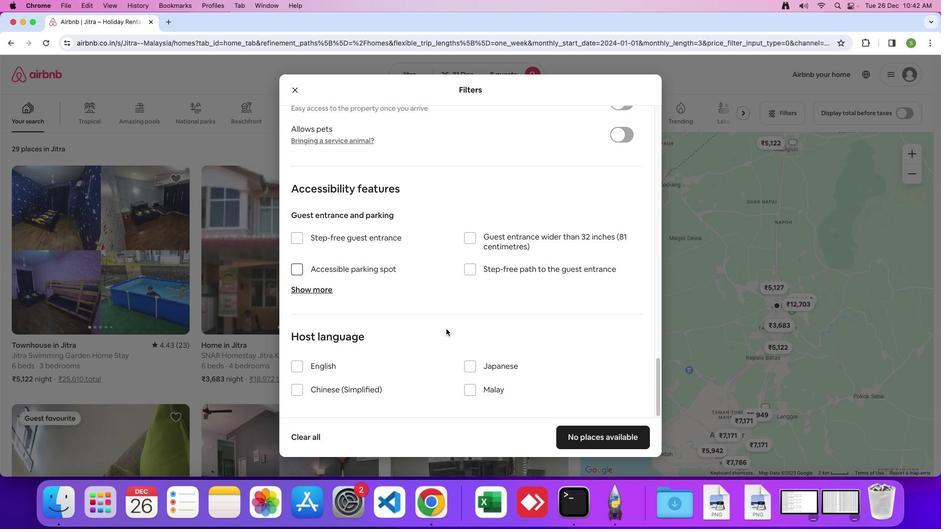 
Action: Mouse scrolled (446, 329) with delta (0, 0)
Screenshot: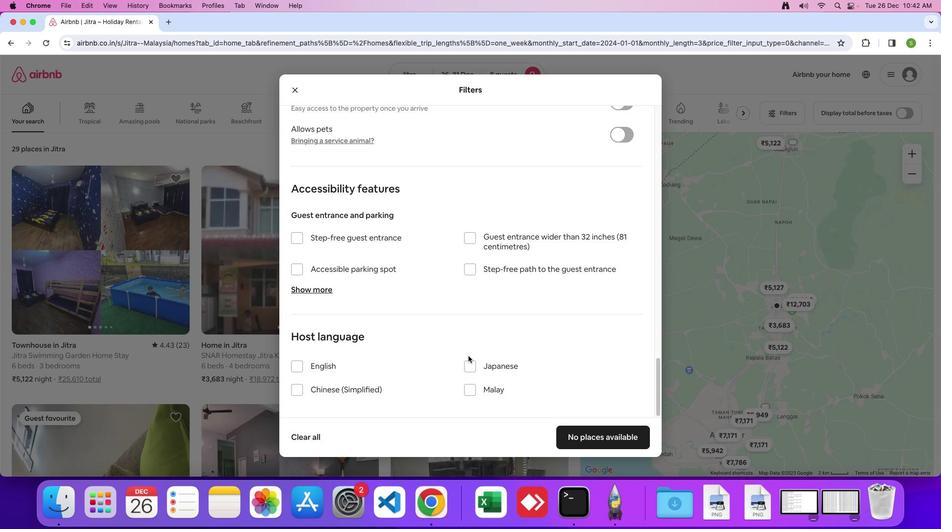 
Action: Mouse moved to (594, 435)
Screenshot: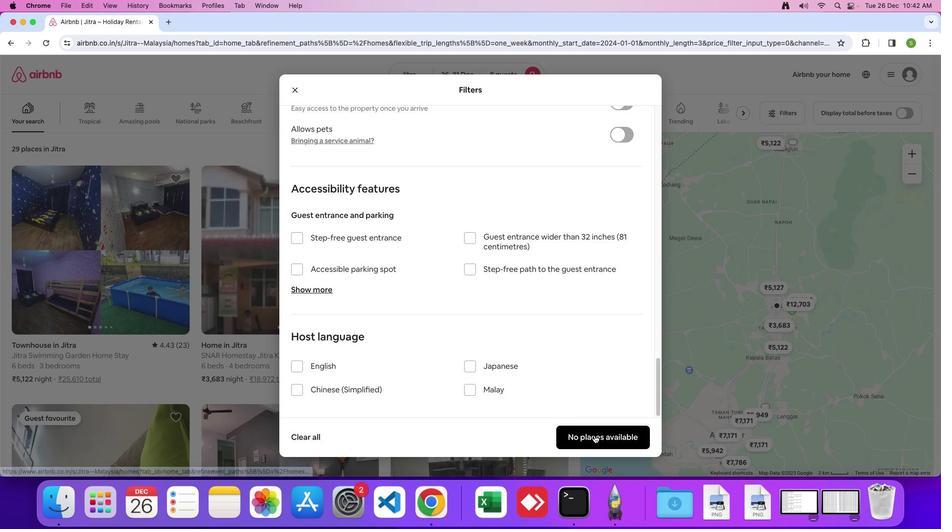 
Action: Mouse pressed left at (594, 435)
Screenshot: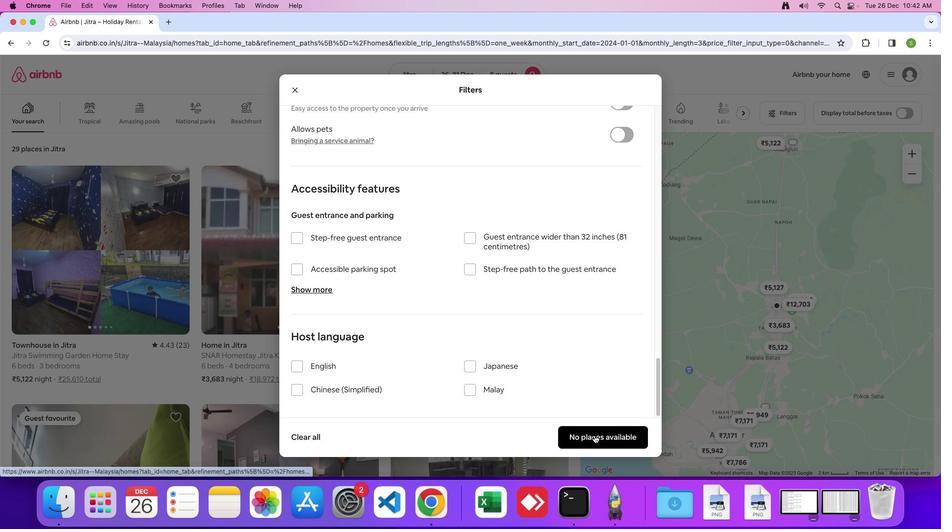 
Action: Mouse moved to (429, 293)
Screenshot: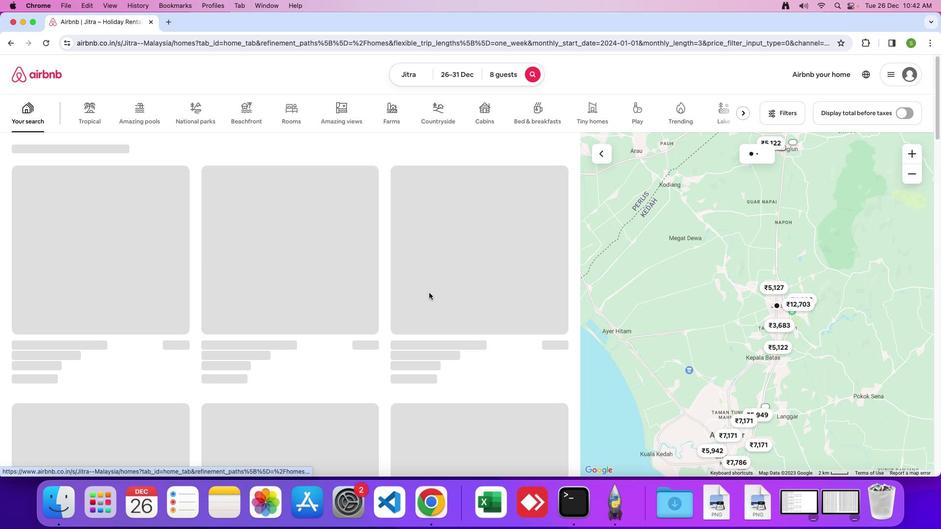 
